 Task: In the  document Mothersday.pdf Add page color 'Light Pink'Light Pink . Insert watermark . Insert watermark  TATA Apply Font Style in watermark Lexend; font size  112 and place the watermark  Horizontally
Action: Mouse moved to (22, 68)
Screenshot: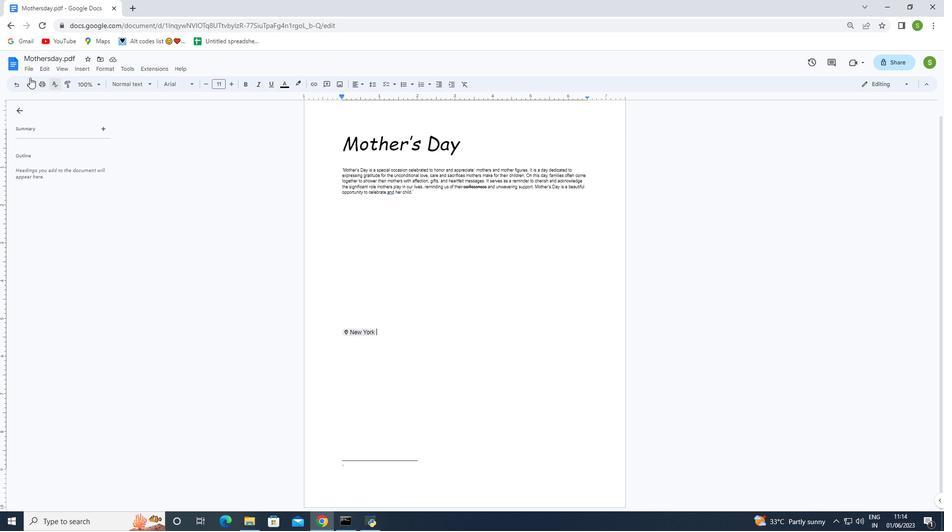 
Action: Mouse pressed left at (22, 68)
Screenshot: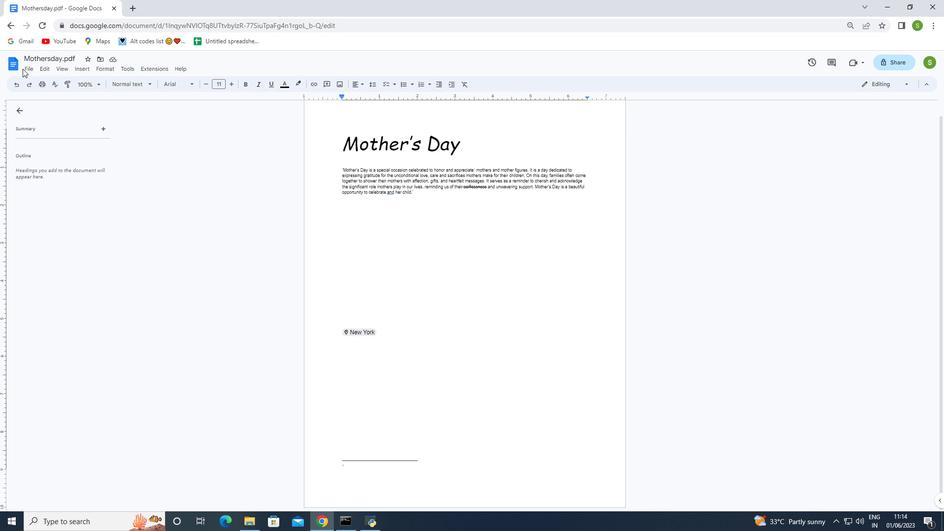 
Action: Mouse moved to (28, 69)
Screenshot: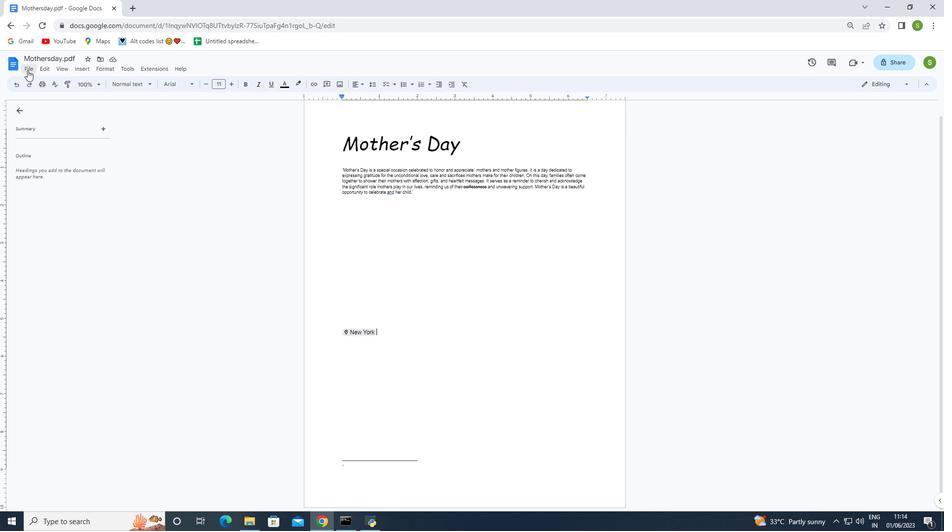
Action: Mouse pressed left at (28, 69)
Screenshot: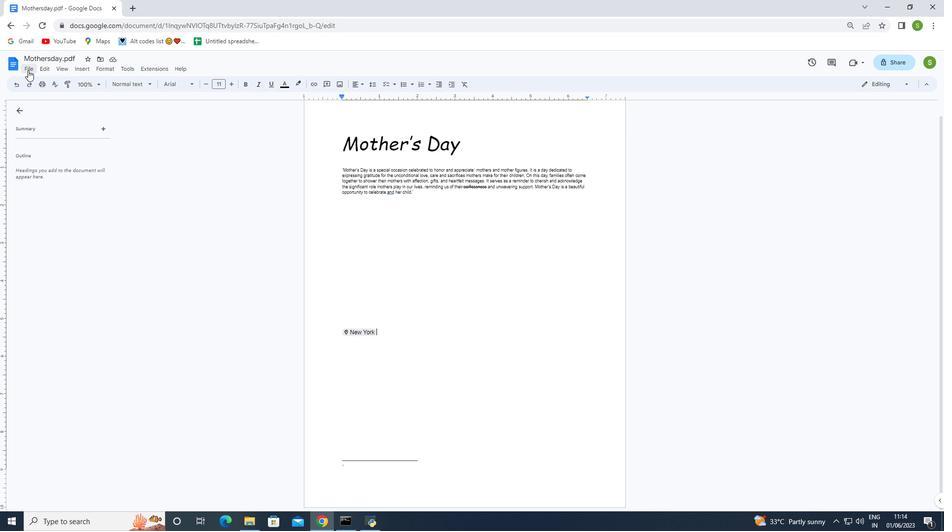 
Action: Mouse moved to (46, 175)
Screenshot: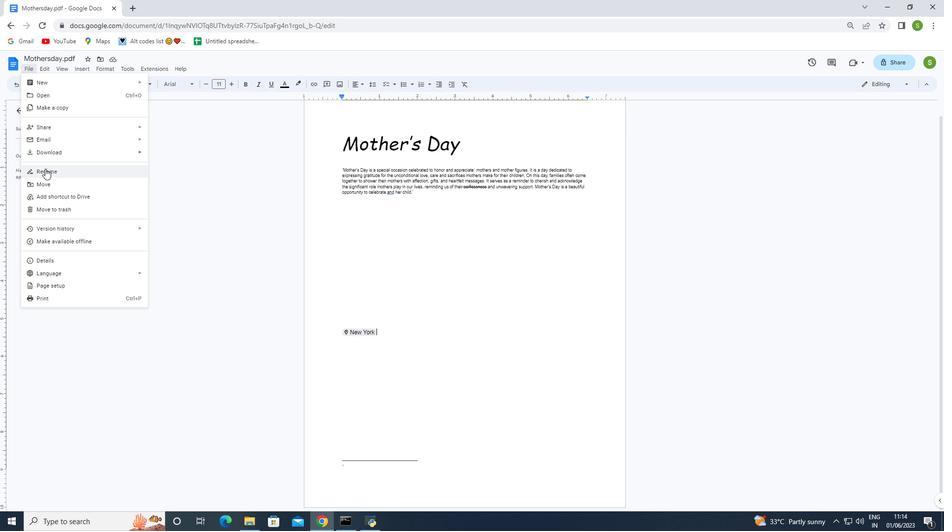 
Action: Mouse pressed left at (46, 175)
Screenshot: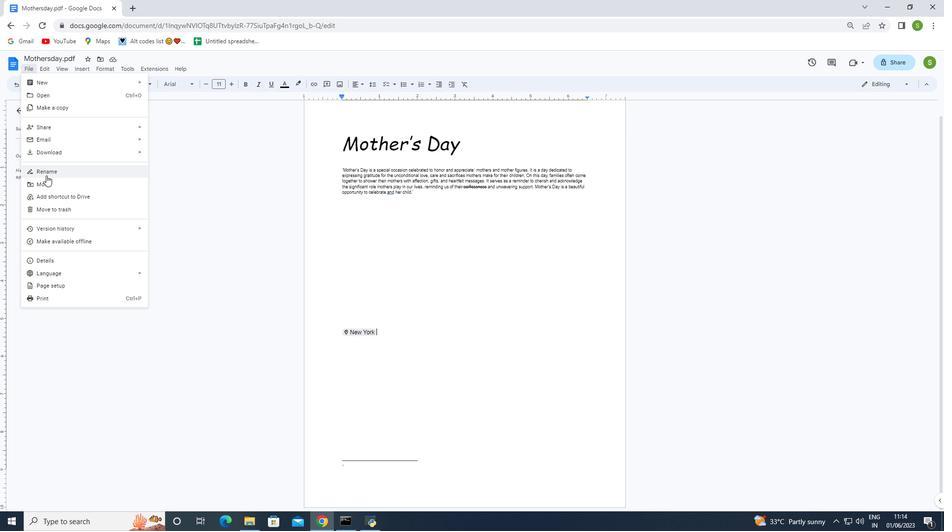 
Action: Mouse moved to (73, 55)
Screenshot: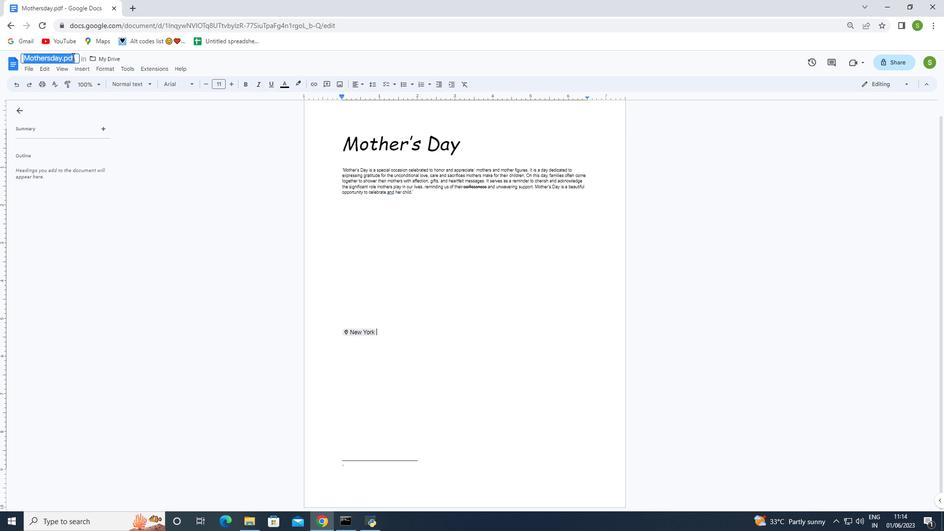 
Action: Mouse pressed left at (73, 55)
Screenshot: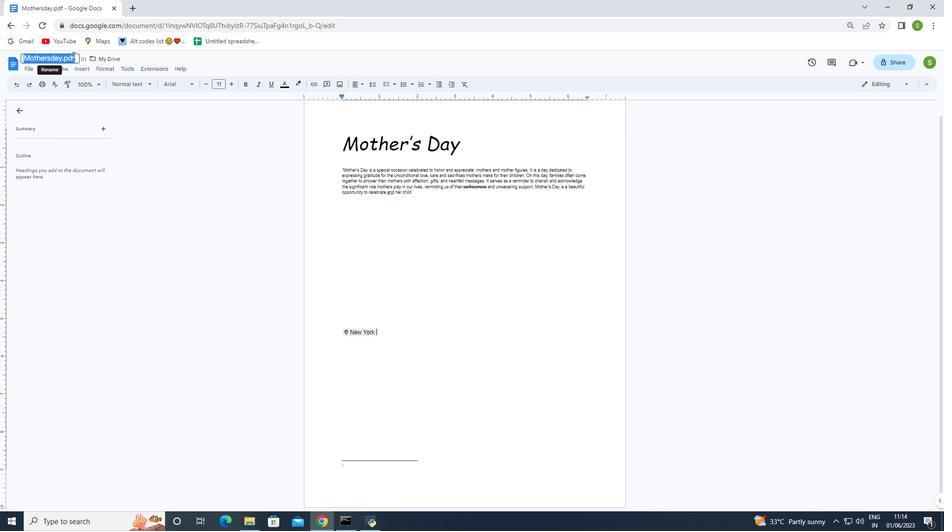
Action: Mouse moved to (154, 185)
Screenshot: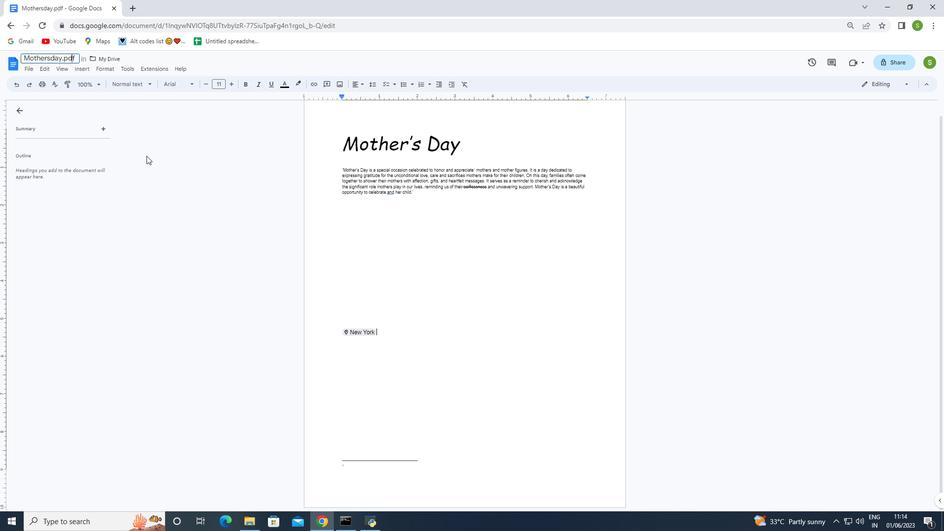 
Action: Mouse pressed left at (154, 185)
Screenshot: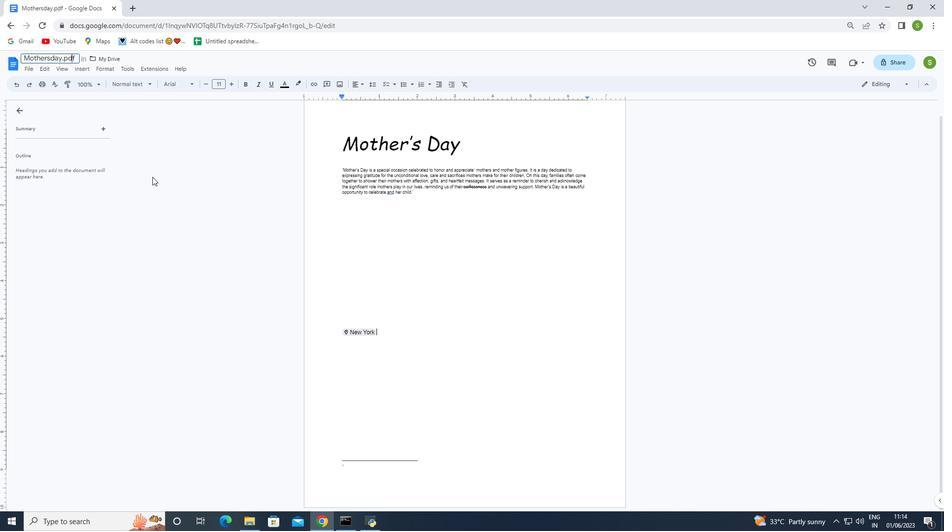 
Action: Mouse moved to (29, 69)
Screenshot: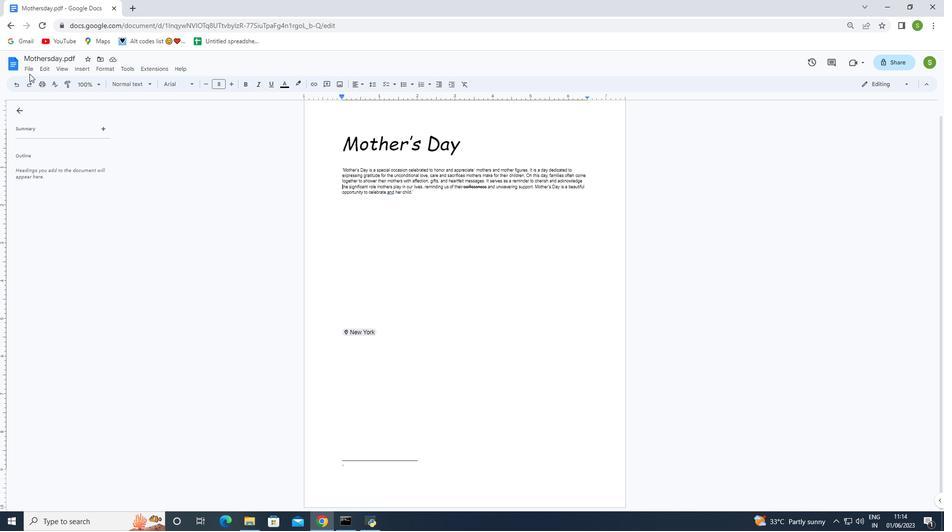 
Action: Mouse pressed left at (29, 69)
Screenshot: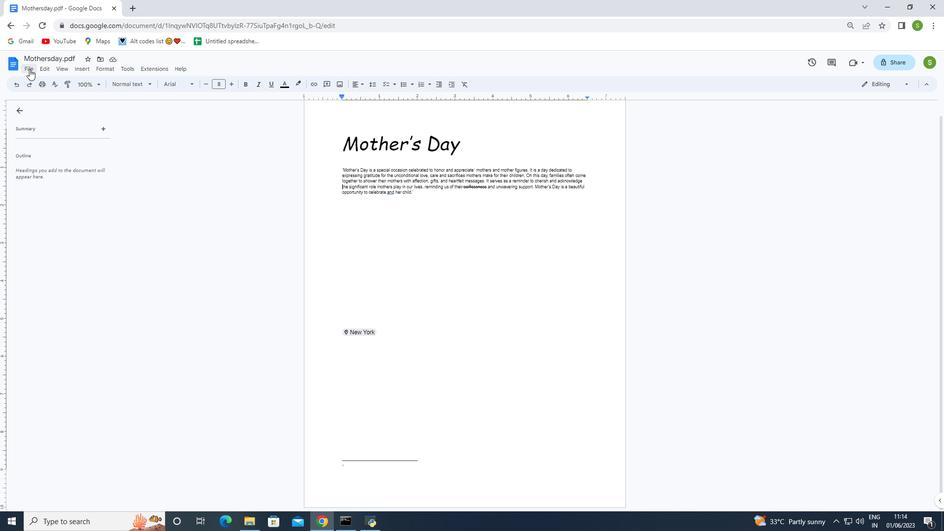 
Action: Mouse moved to (57, 284)
Screenshot: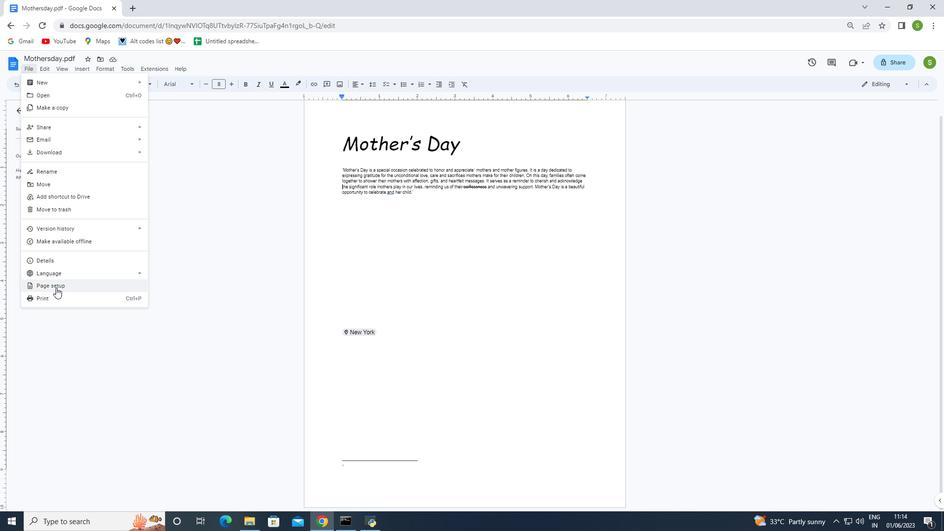 
Action: Mouse pressed left at (57, 284)
Screenshot: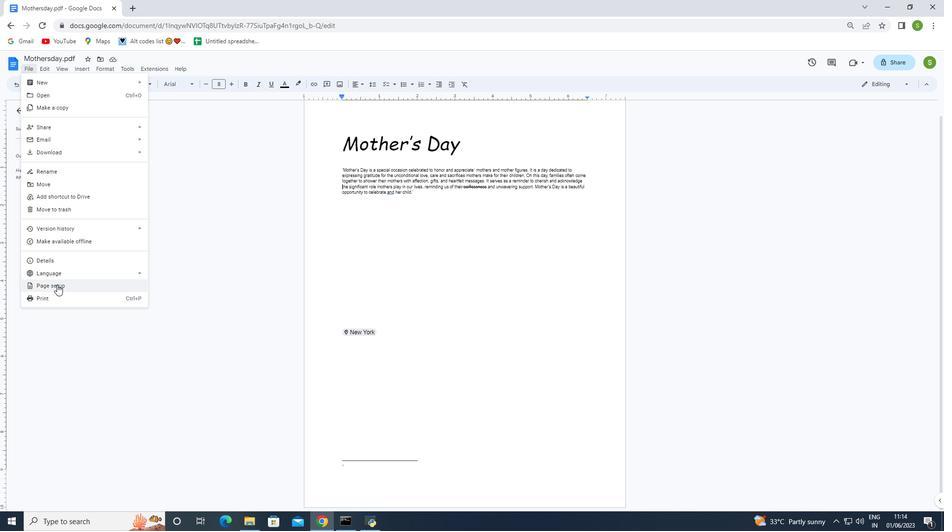 
Action: Mouse moved to (413, 335)
Screenshot: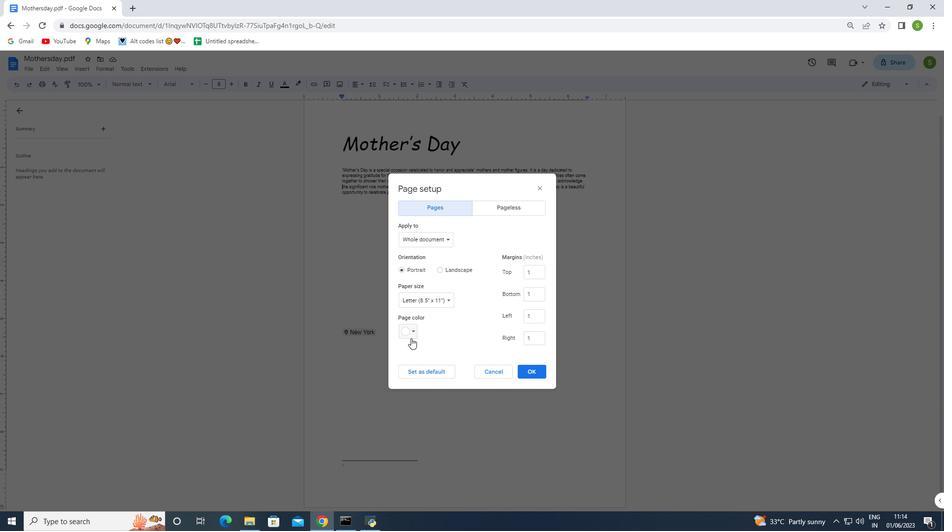 
Action: Mouse pressed left at (413, 335)
Screenshot: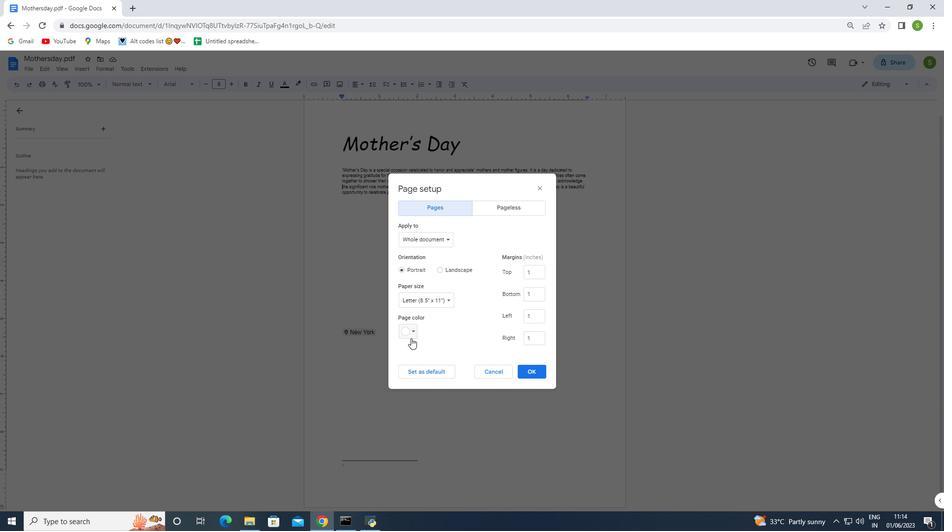 
Action: Mouse moved to (408, 422)
Screenshot: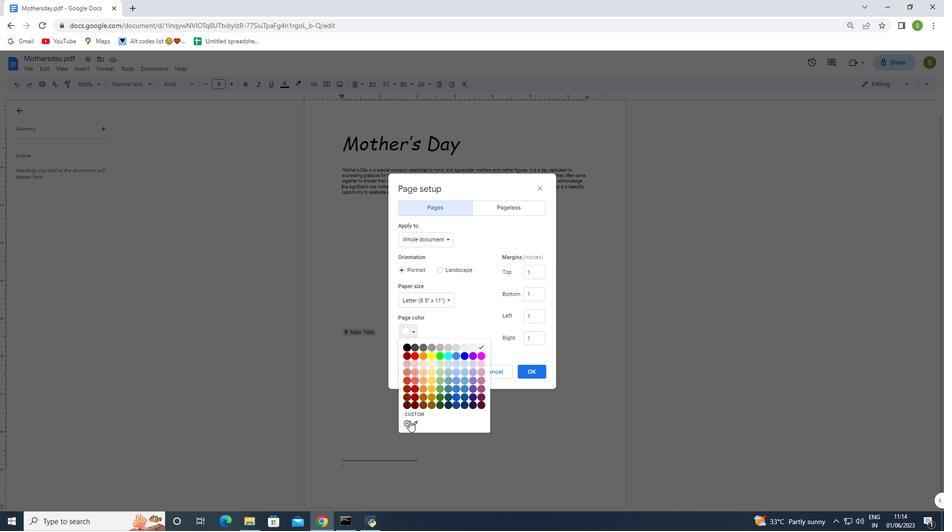 
Action: Mouse pressed left at (408, 422)
Screenshot: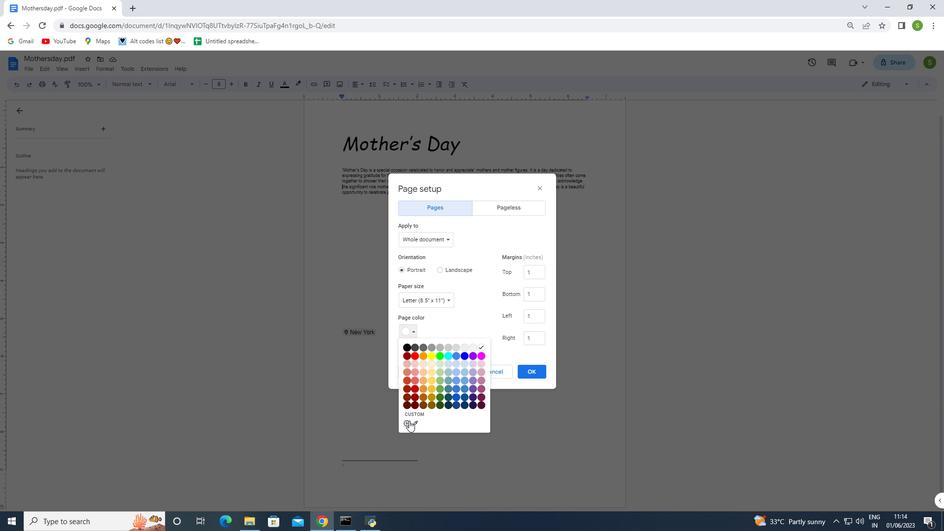 
Action: Mouse moved to (440, 315)
Screenshot: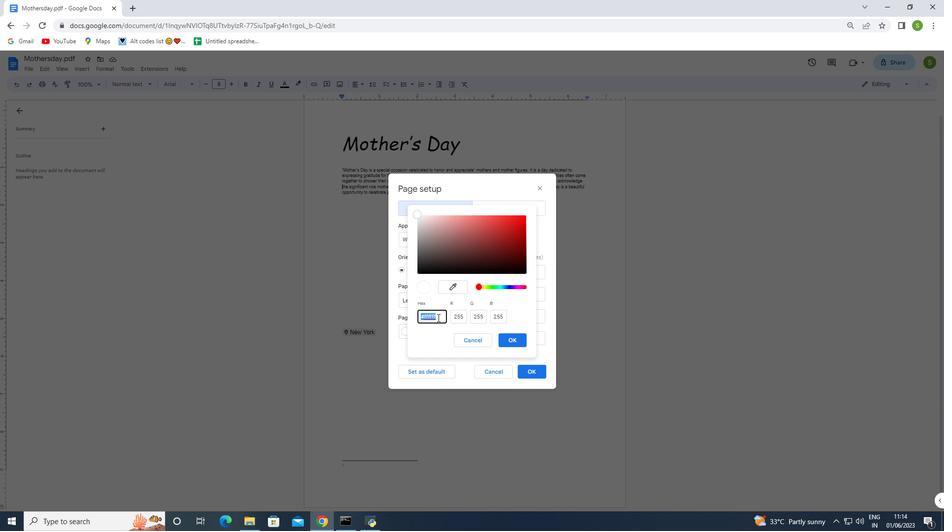 
Action: Mouse pressed left at (440, 315)
Screenshot: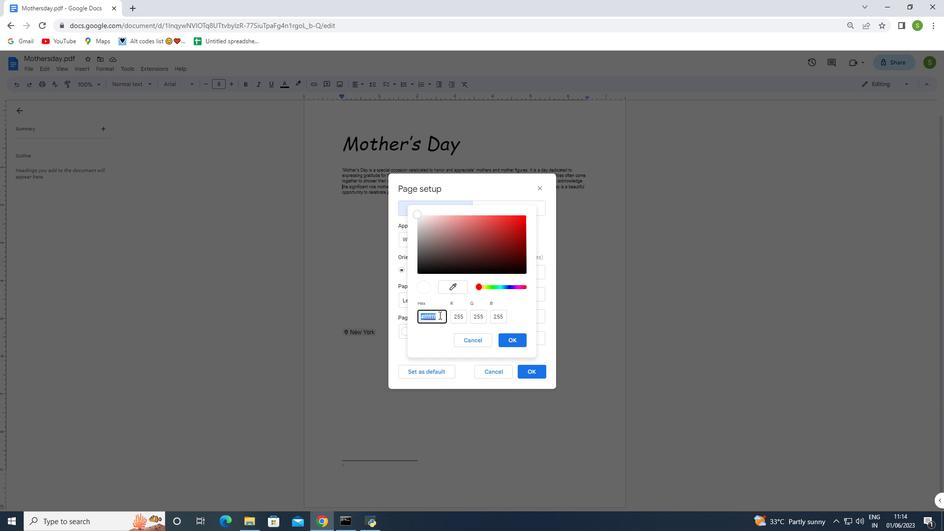 
Action: Mouse moved to (323, 367)
Screenshot: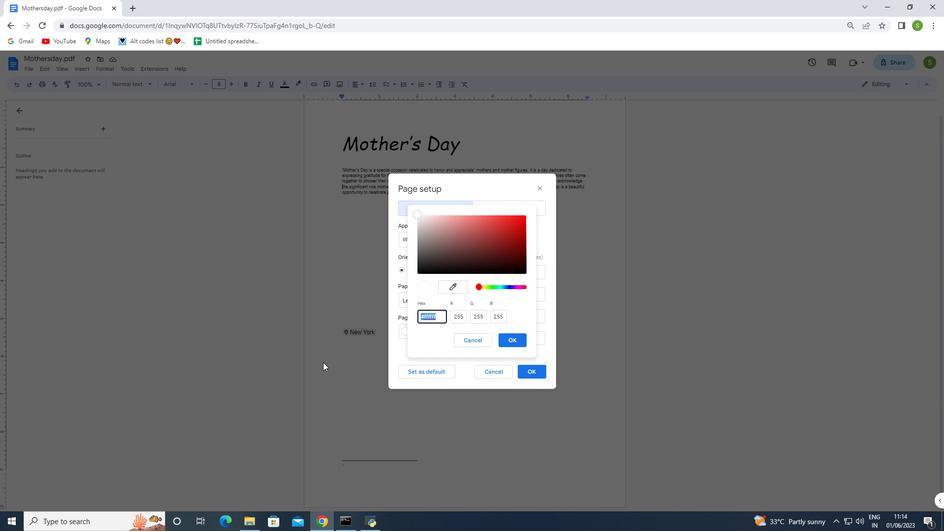 
Action: Key pressed ctrl+V
Screenshot: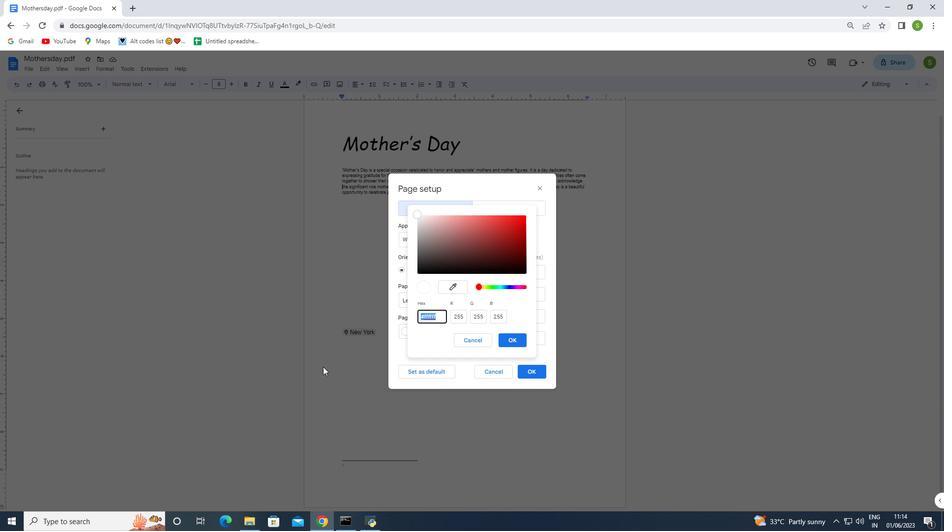 
Action: Mouse moved to (513, 336)
Screenshot: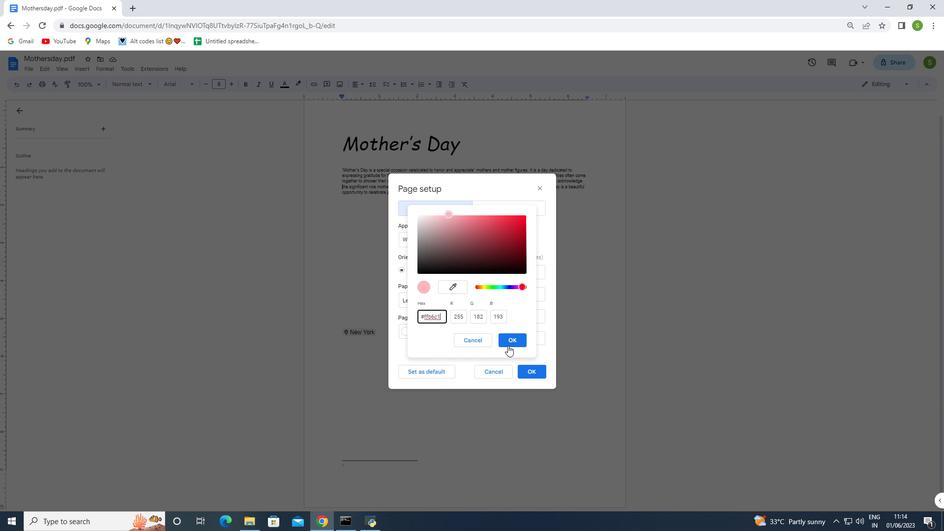 
Action: Mouse pressed left at (513, 336)
Screenshot: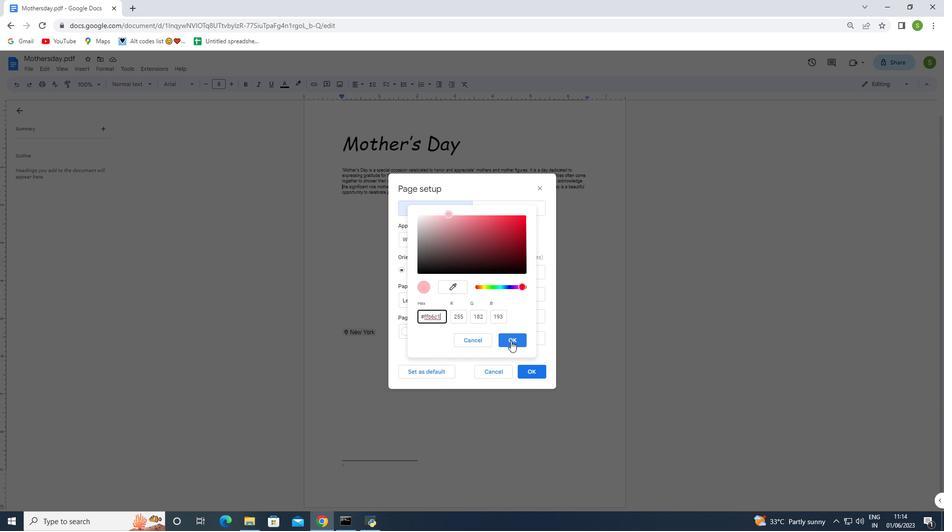 
Action: Mouse moved to (537, 373)
Screenshot: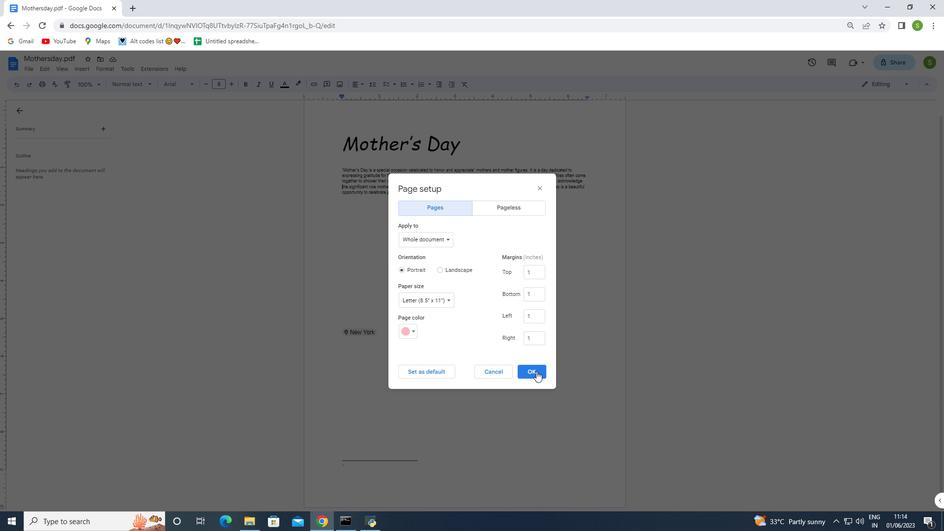 
Action: Mouse pressed left at (537, 373)
Screenshot: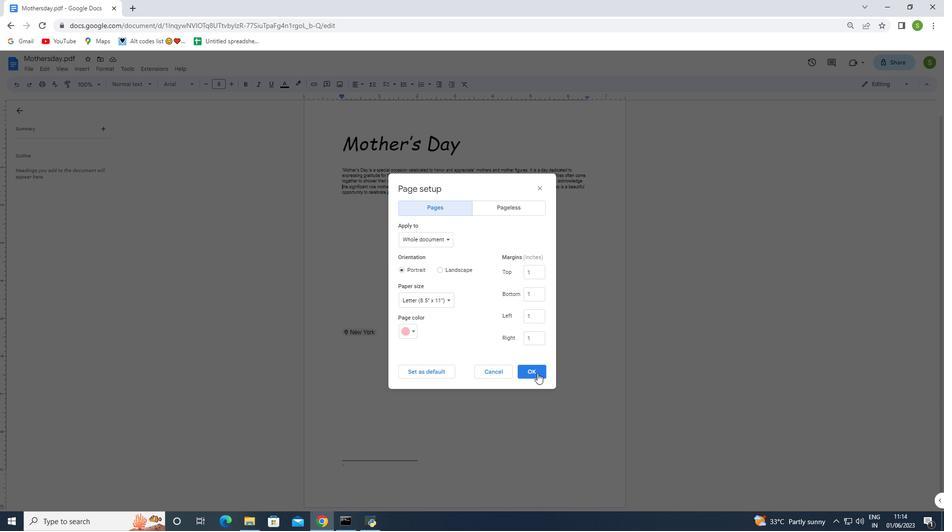 
Action: Mouse moved to (481, 374)
Screenshot: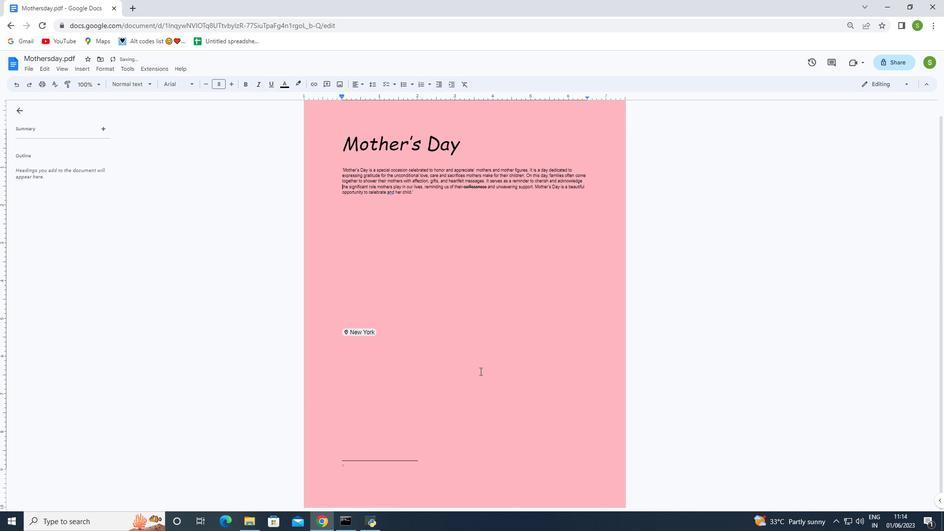 
Action: Mouse scrolled (481, 373) with delta (0, 0)
Screenshot: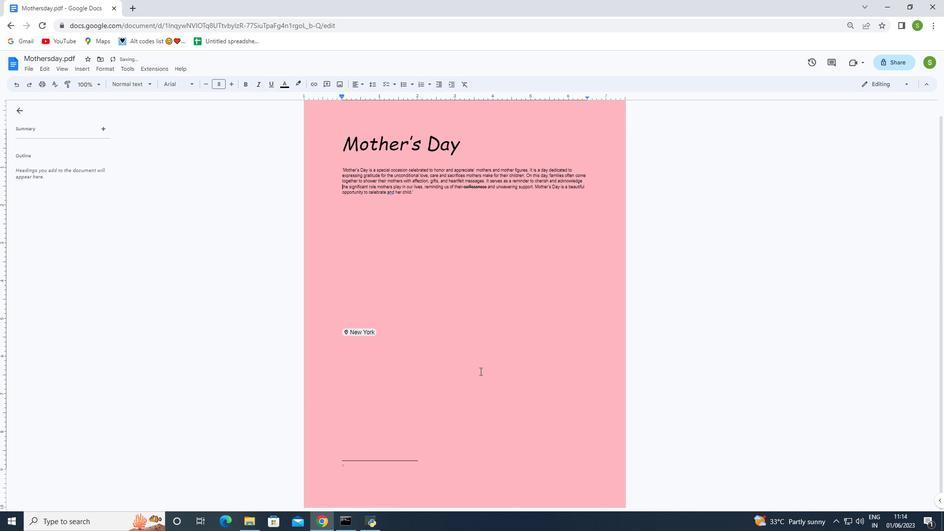 
Action: Mouse scrolled (481, 373) with delta (0, 0)
Screenshot: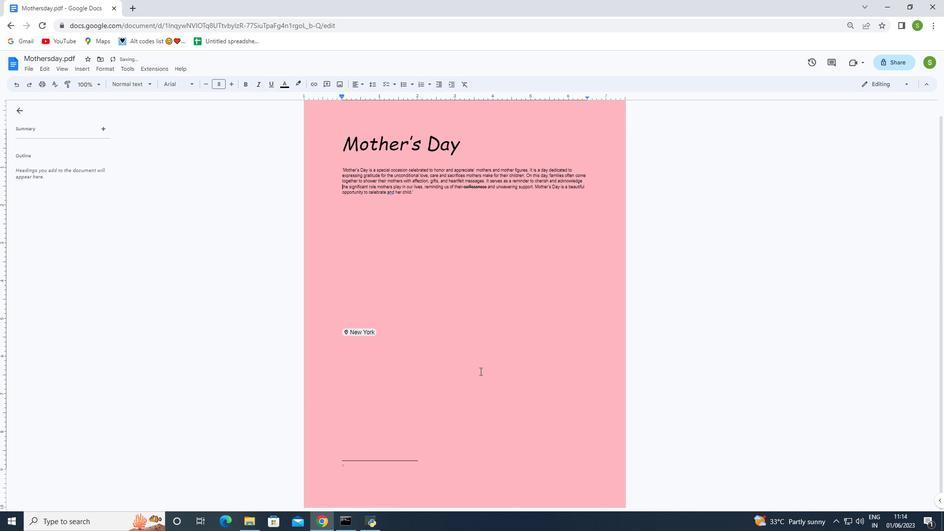 
Action: Mouse moved to (481, 374)
Screenshot: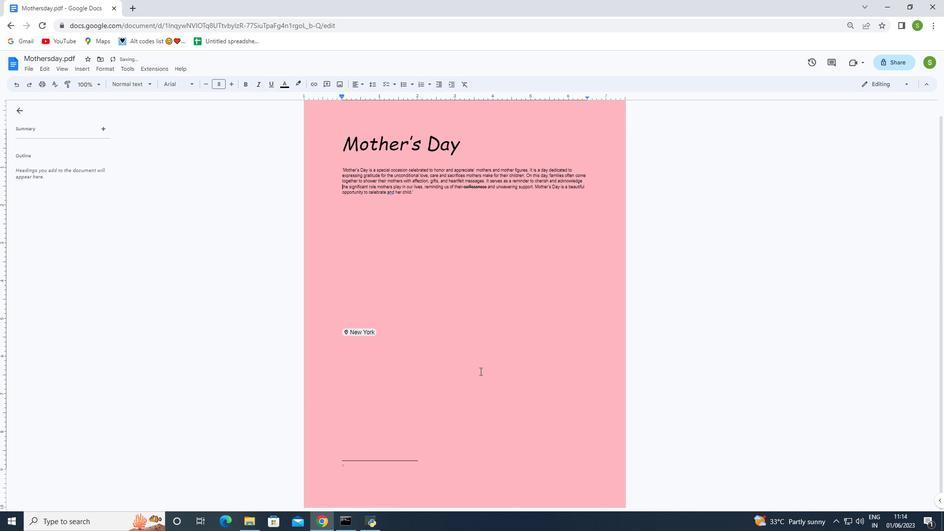
Action: Mouse scrolled (481, 374) with delta (0, 0)
Screenshot: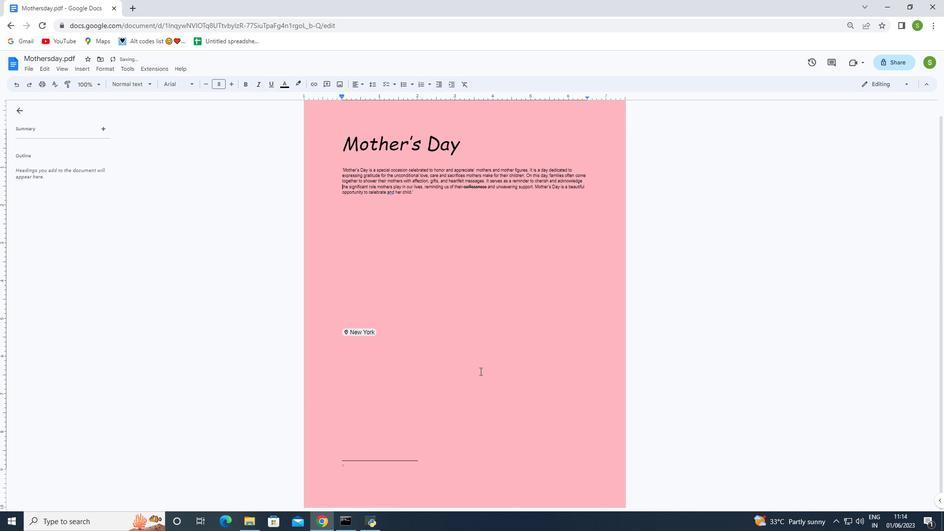 
Action: Mouse moved to (481, 375)
Screenshot: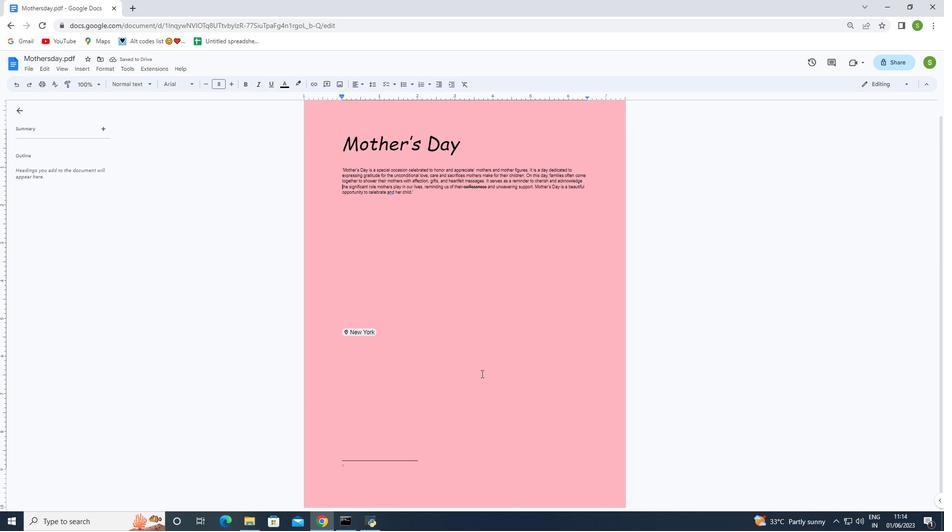 
Action: Mouse scrolled (481, 375) with delta (0, 0)
Screenshot: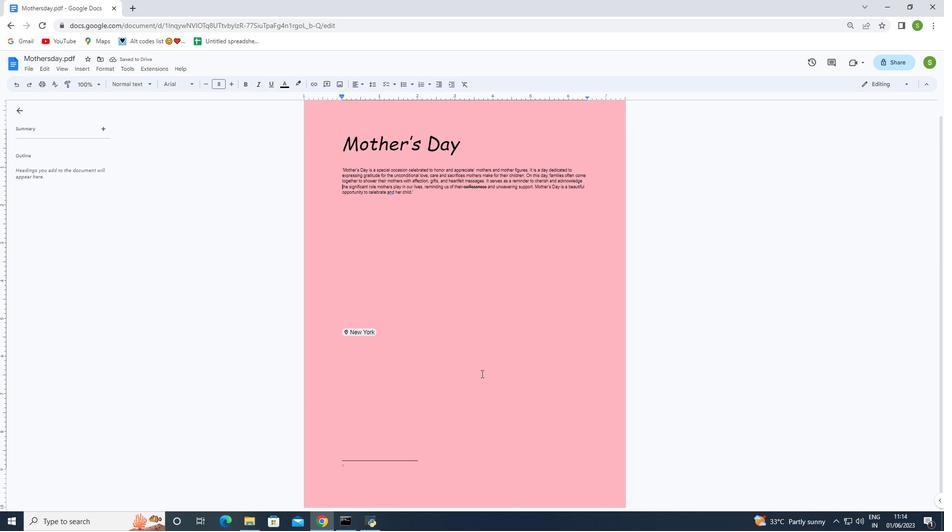 
Action: Mouse moved to (482, 378)
Screenshot: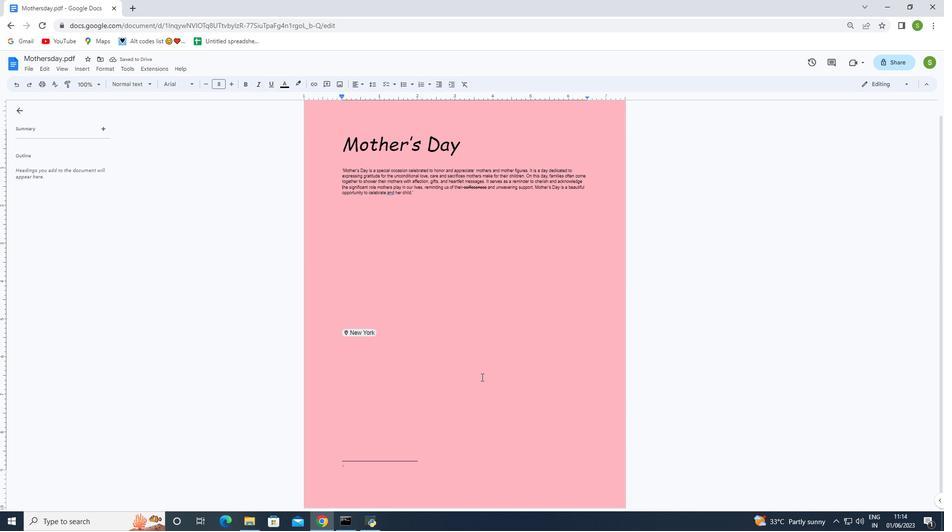 
Action: Mouse scrolled (482, 377) with delta (0, 0)
Screenshot: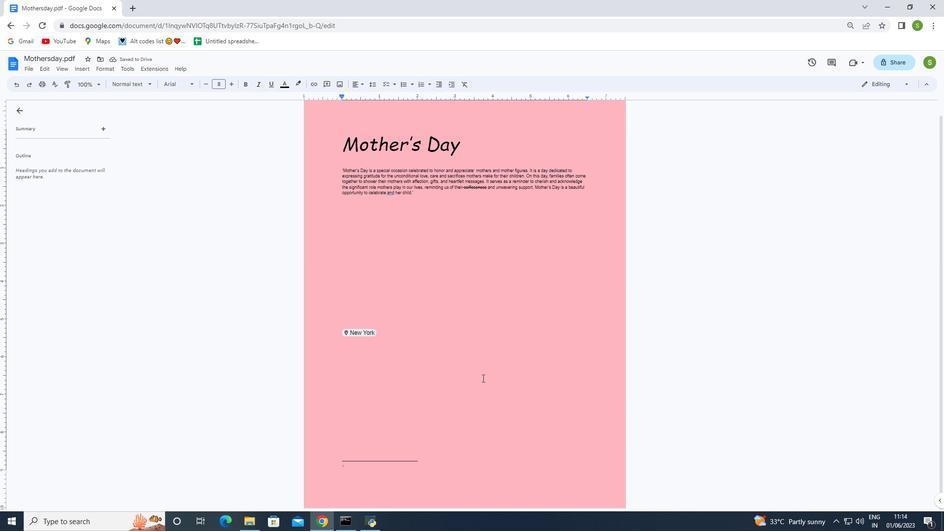
Action: Mouse scrolled (482, 377) with delta (0, 0)
Screenshot: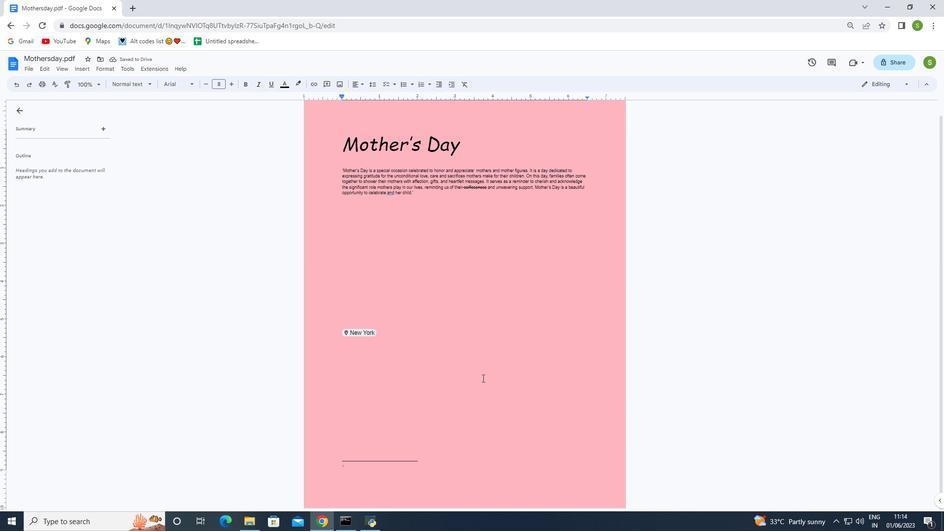 
Action: Mouse scrolled (482, 377) with delta (0, 0)
Screenshot: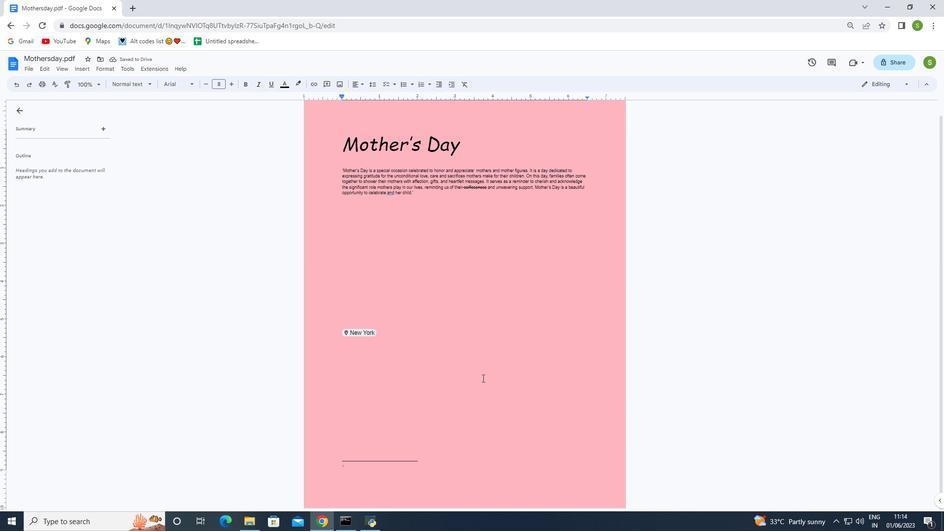 
Action: Mouse scrolled (482, 377) with delta (0, 0)
Screenshot: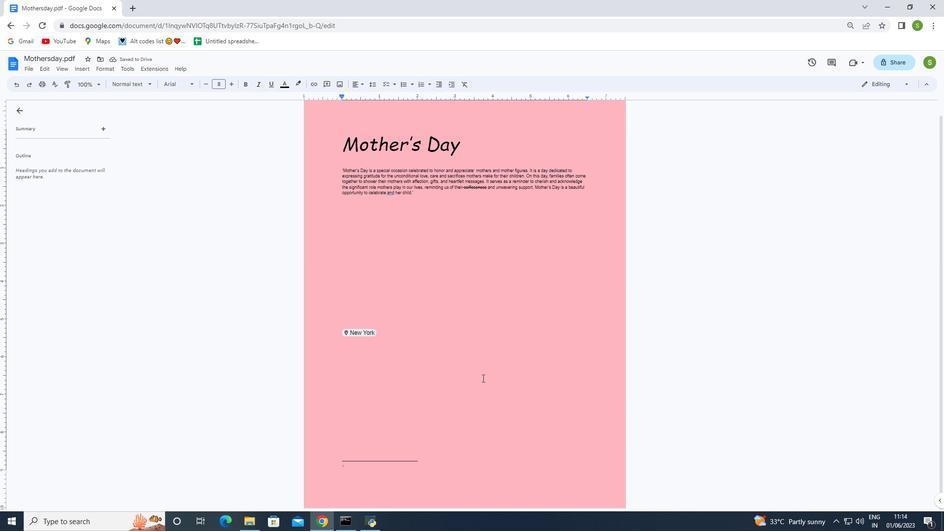 
Action: Mouse moved to (425, 459)
Screenshot: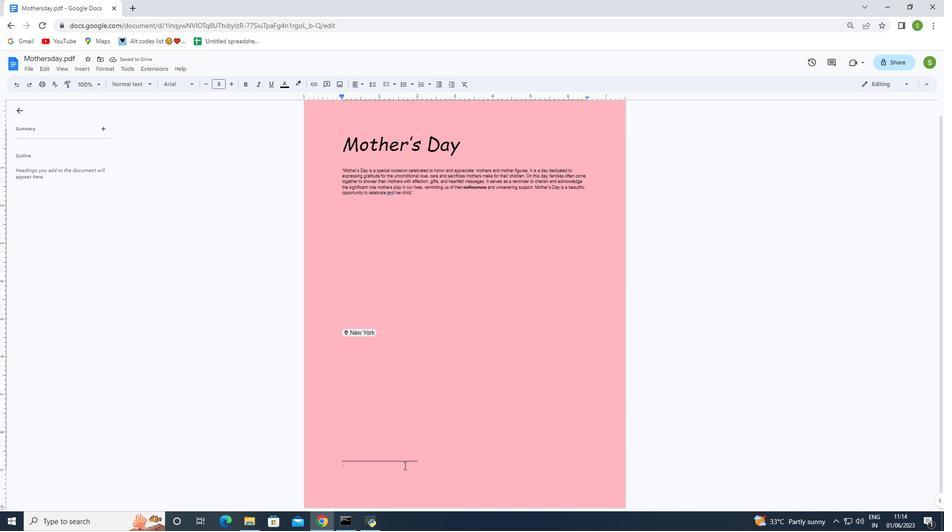 
Action: Mouse pressed left at (425, 459)
Screenshot: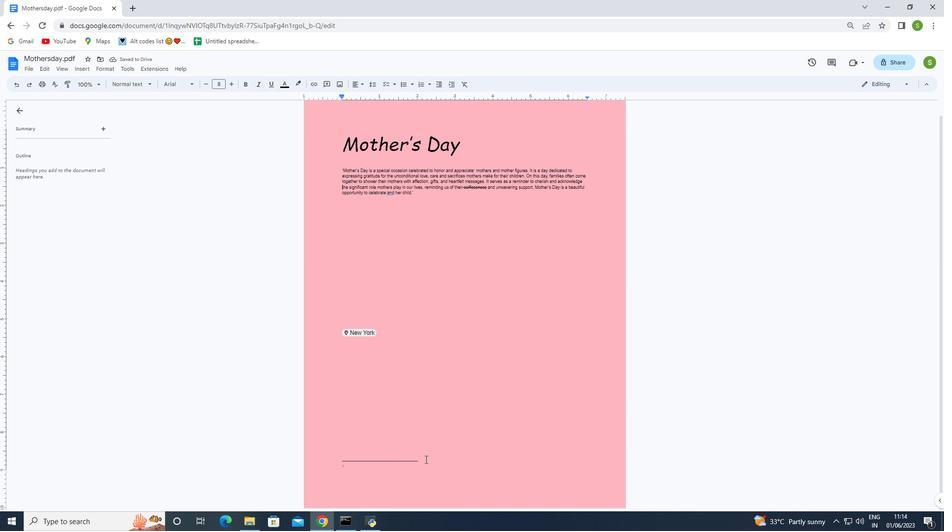 
Action: Mouse moved to (422, 465)
Screenshot: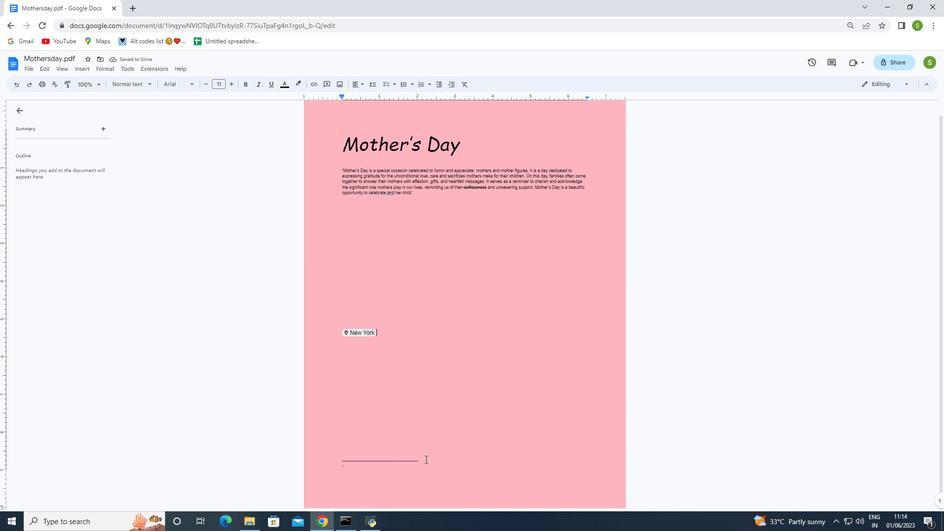 
Action: Mouse pressed left at (422, 465)
Screenshot: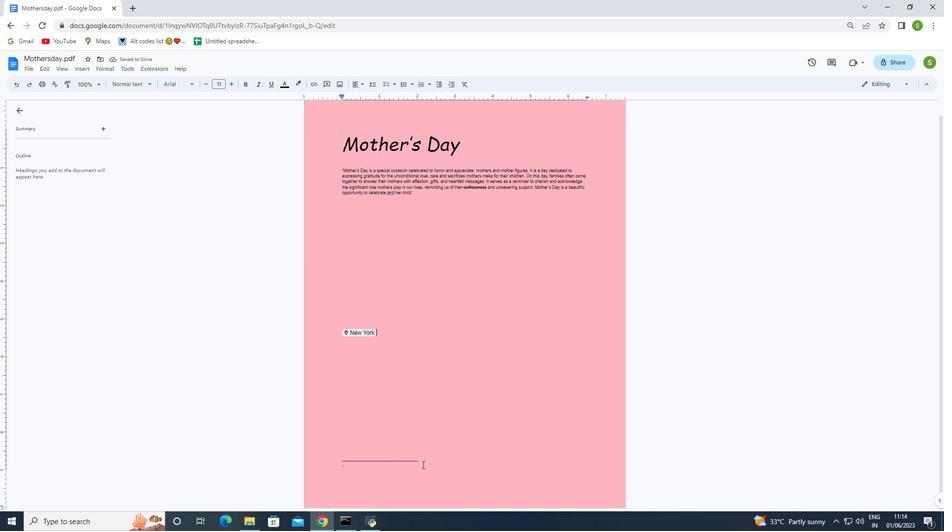 
Action: Mouse moved to (422, 465)
Screenshot: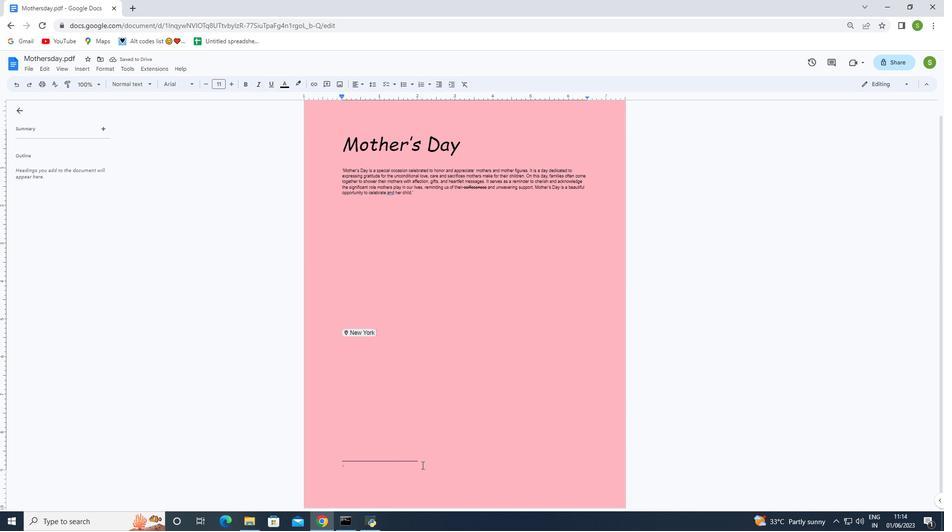 
Action: Mouse pressed left at (422, 465)
Screenshot: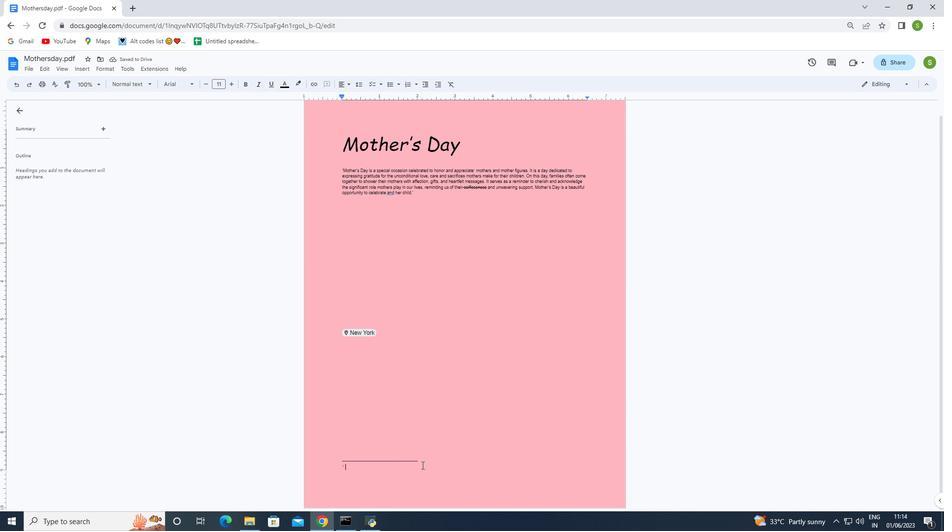 
Action: Mouse pressed left at (422, 465)
Screenshot: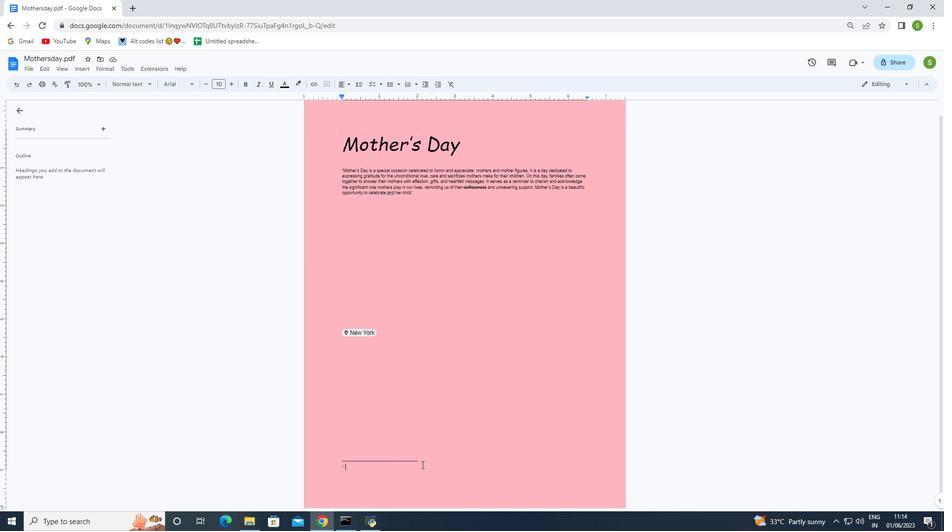 
Action: Mouse moved to (501, 487)
Screenshot: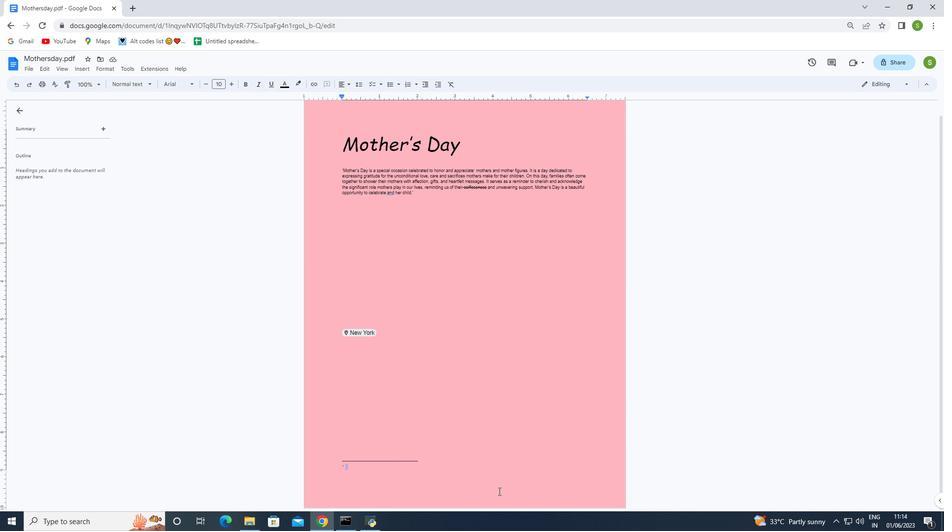 
Action: Key pressed <Key.backspace>
Screenshot: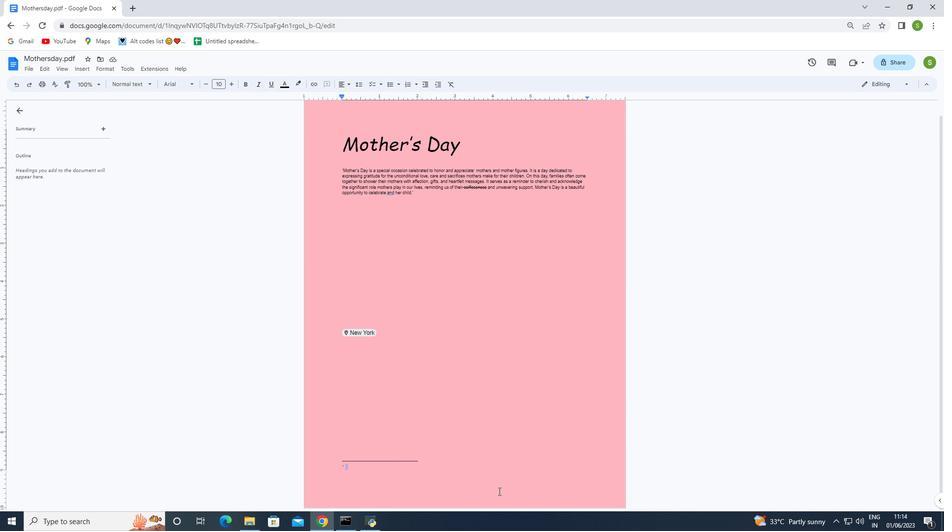 
Action: Mouse moved to (478, 466)
Screenshot: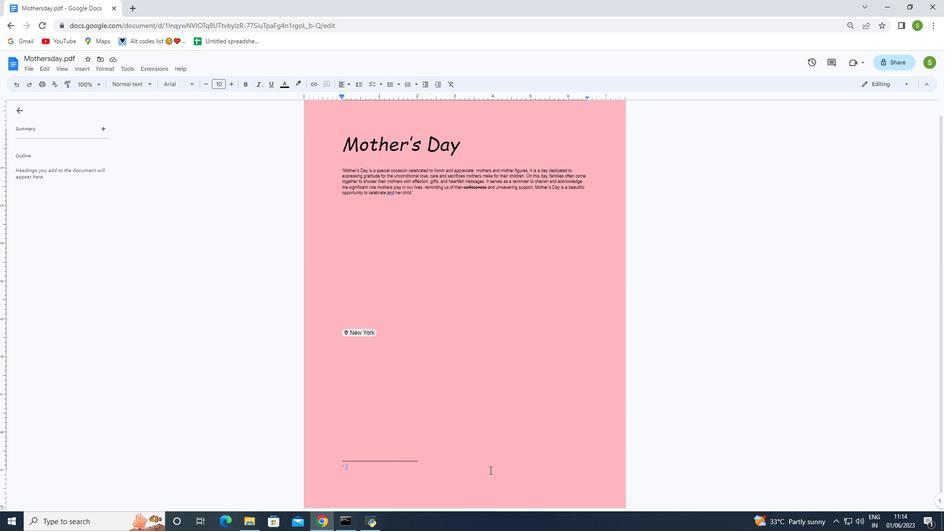 
Action: Key pressed <Key.backspace>
Screenshot: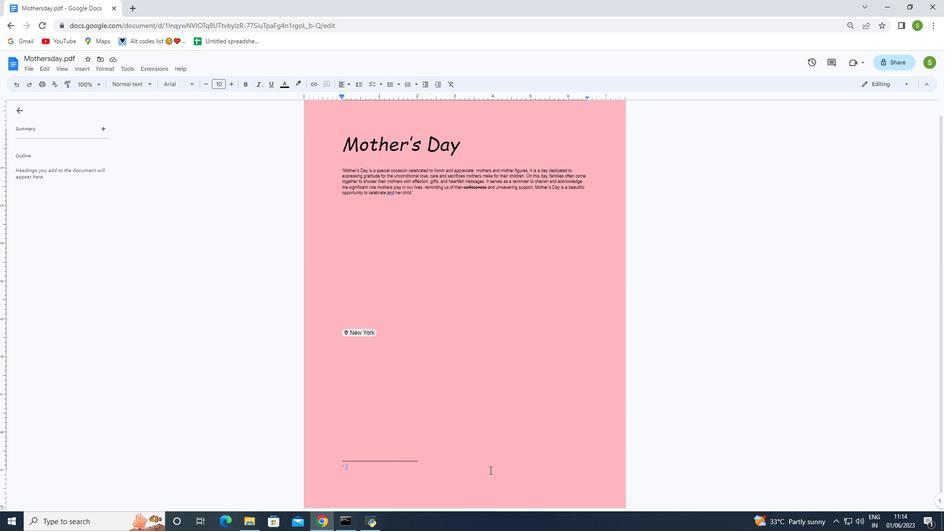 
Action: Mouse moved to (428, 469)
Screenshot: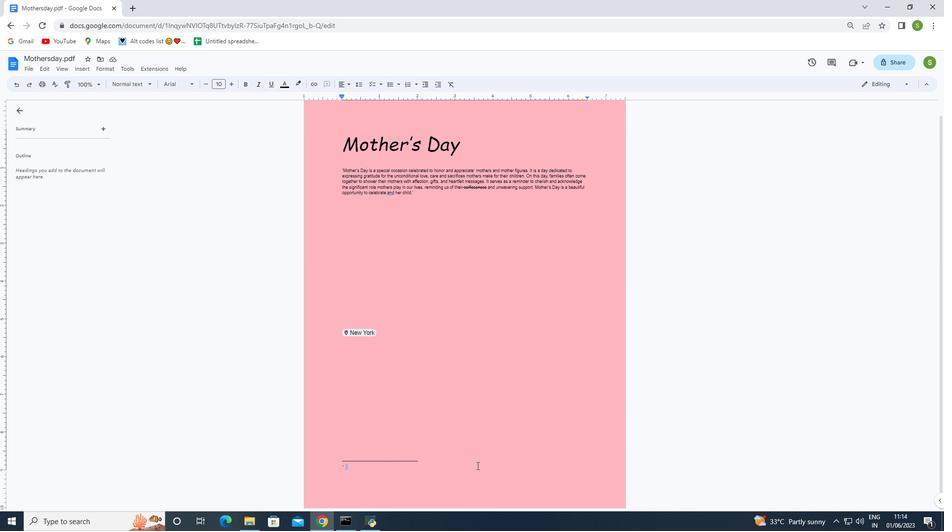 
Action: Key pressed <Key.backspace>
Screenshot: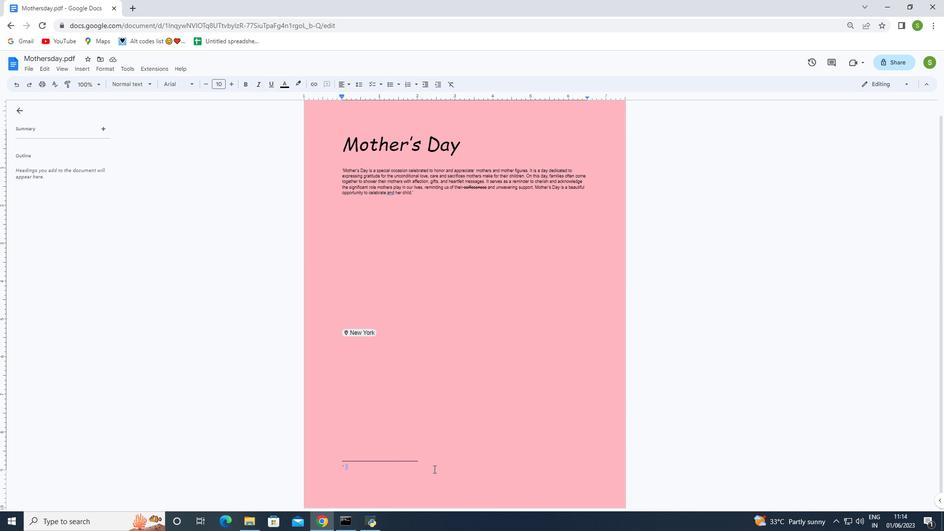 
Action: Mouse moved to (361, 469)
Screenshot: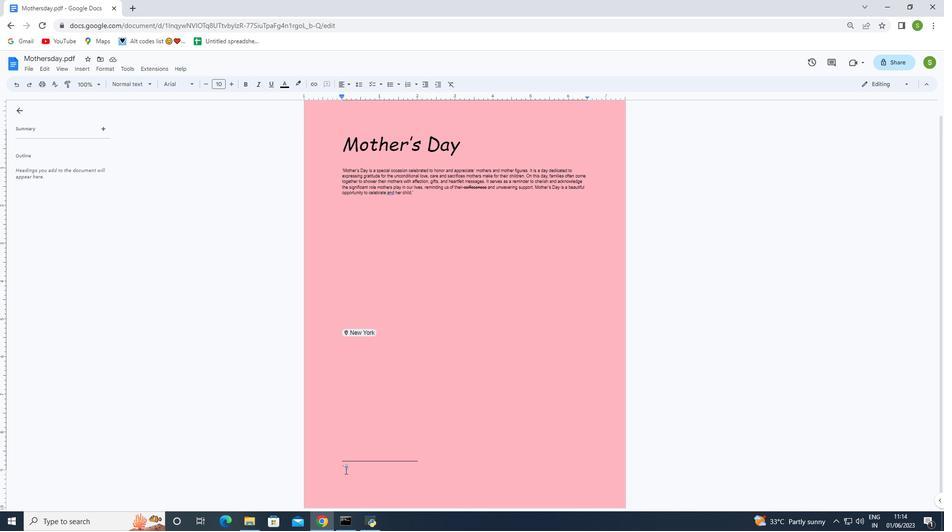 
Action: Mouse pressed left at (361, 469)
Screenshot: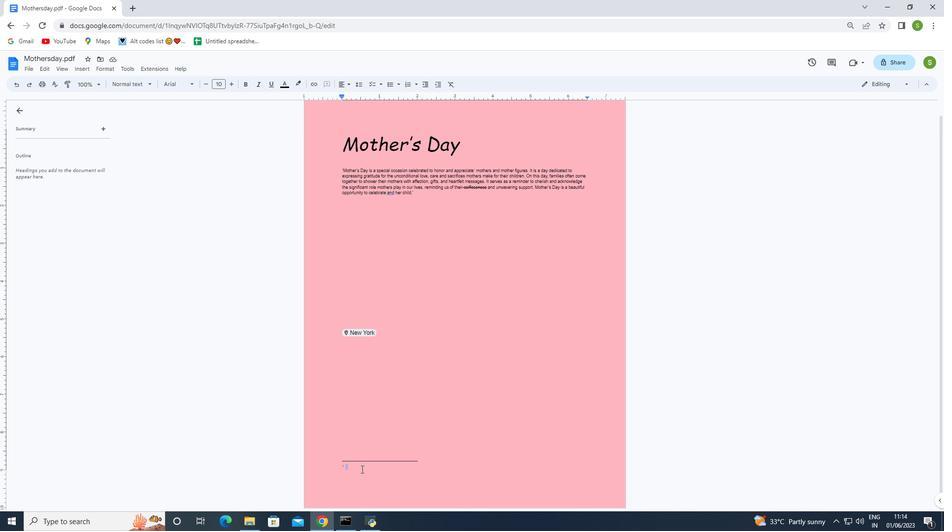 
Action: Mouse moved to (364, 469)
Screenshot: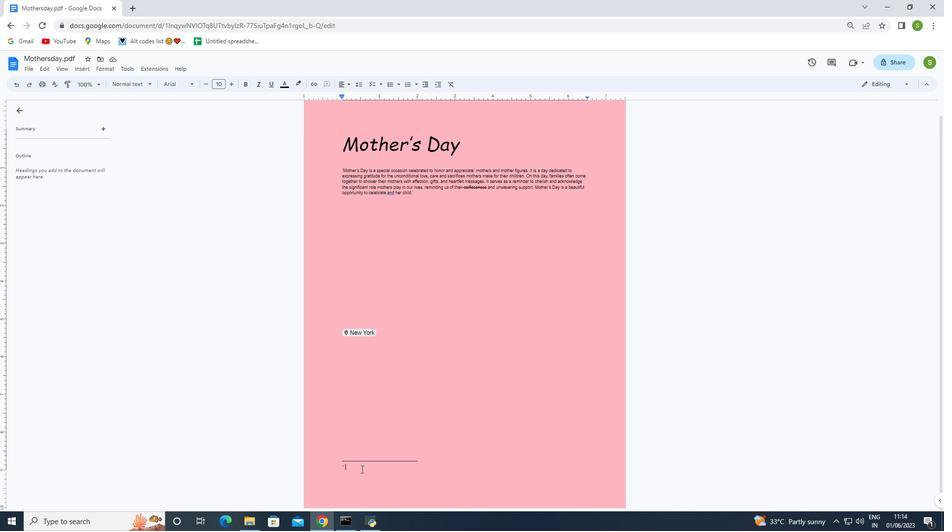 
Action: Key pressed <Key.backspace>
Screenshot: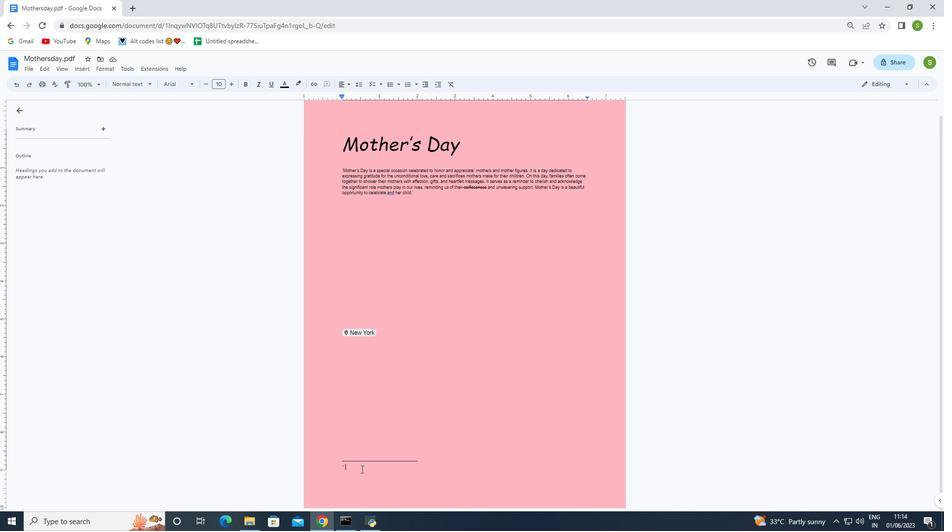 
Action: Mouse moved to (405, 476)
Screenshot: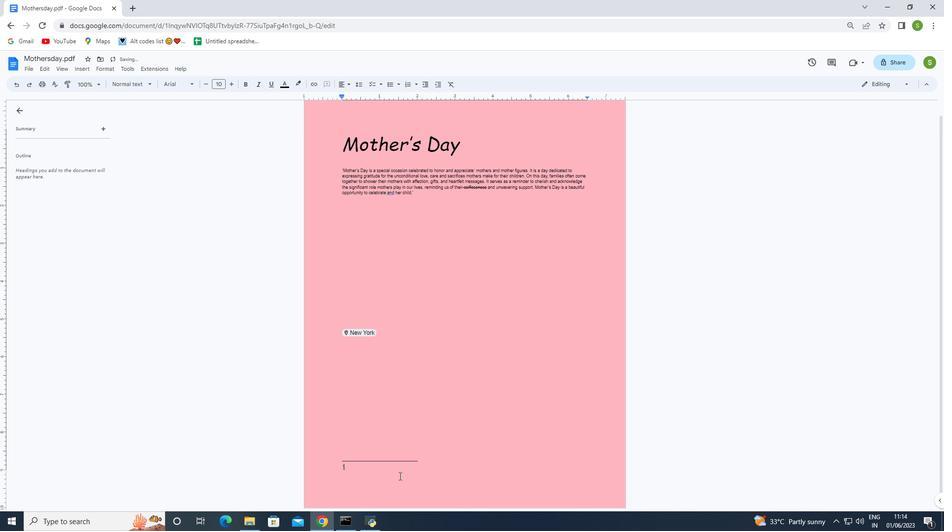 
Action: Key pressed <Key.backspace>
Screenshot: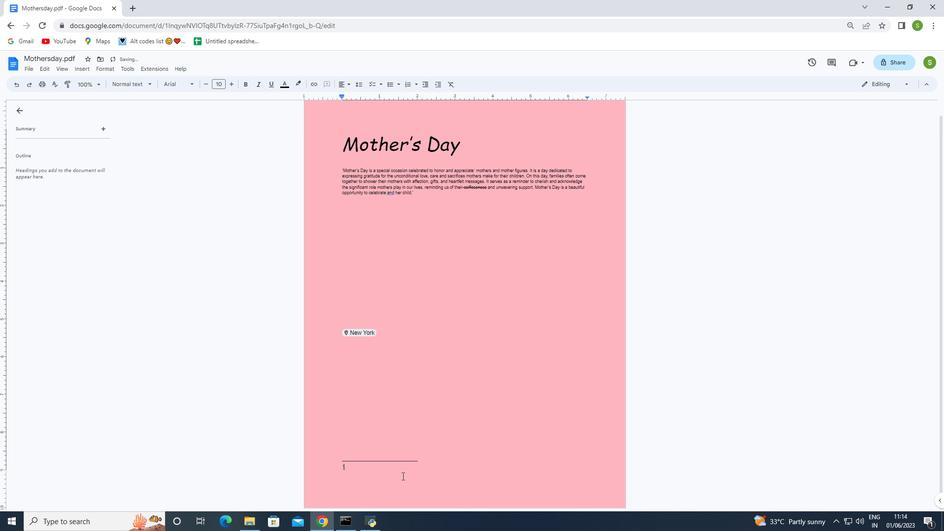 
Action: Mouse moved to (405, 477)
Screenshot: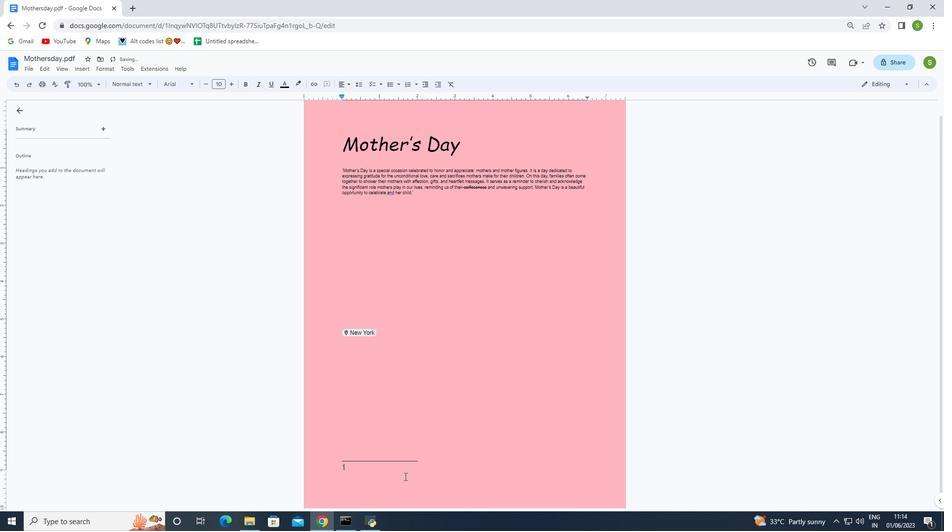 
Action: Key pressed <Key.backspace>
Screenshot: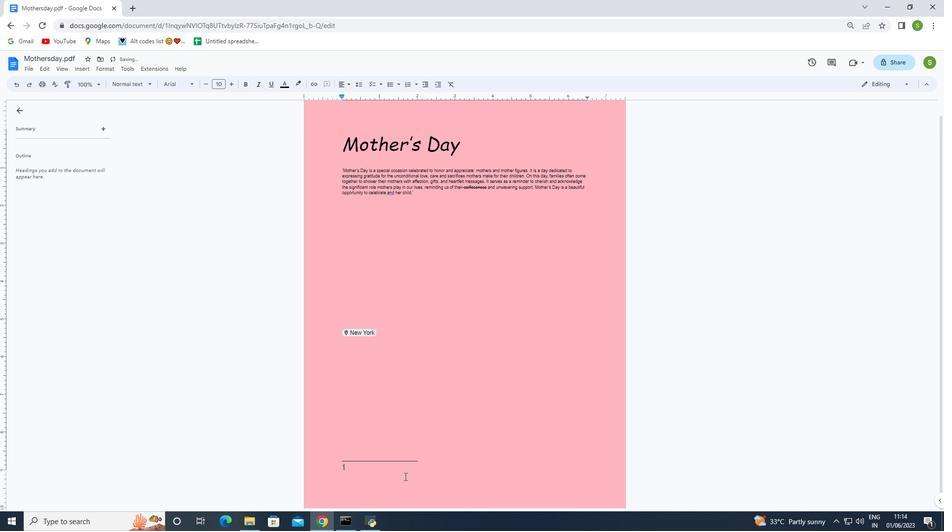 
Action: Mouse moved to (416, 477)
Screenshot: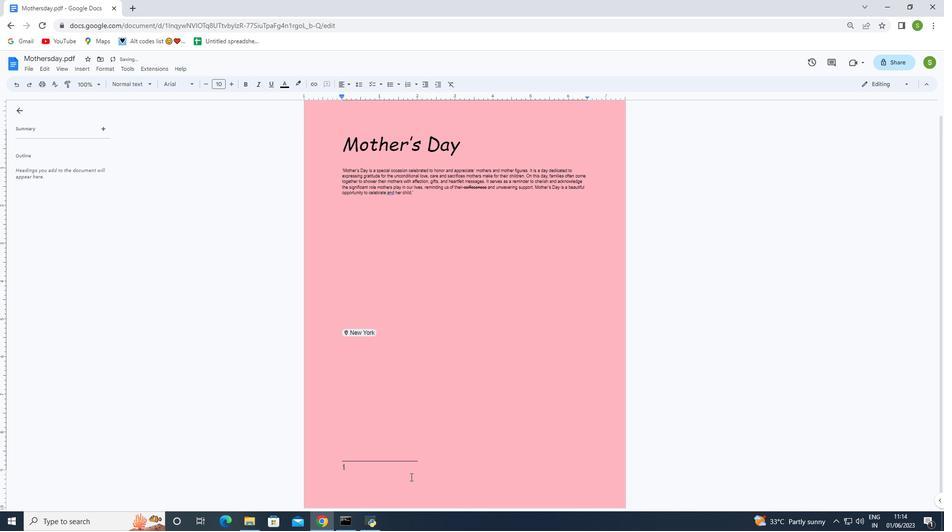 
Action: Key pressed <Key.backspace>
Screenshot: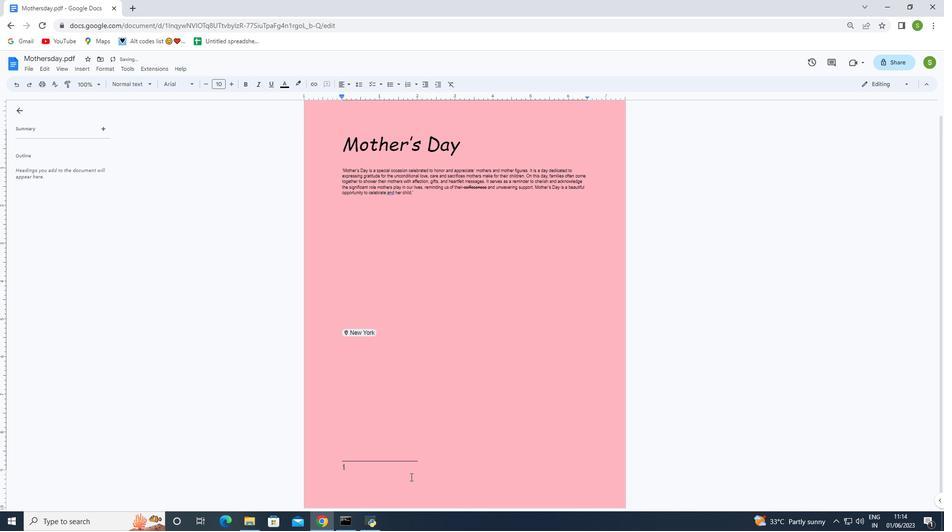 
Action: Mouse moved to (419, 466)
Screenshot: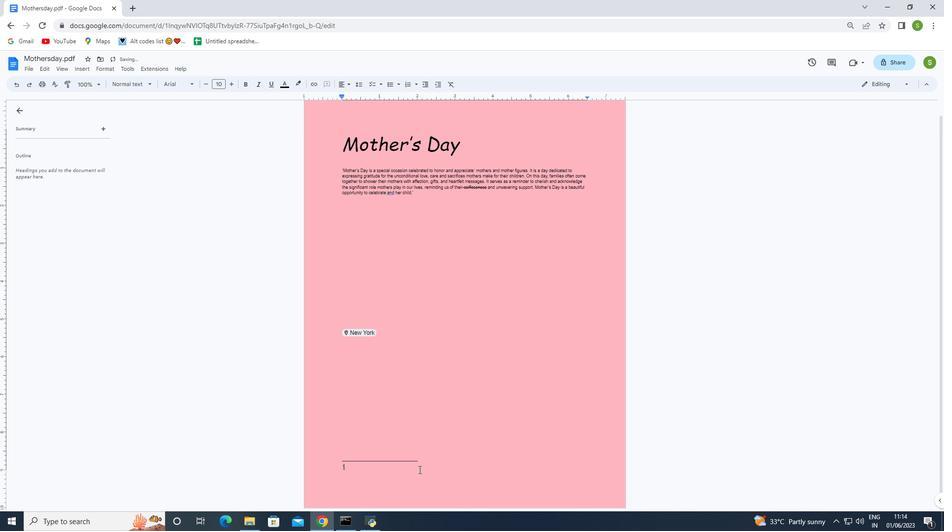 
Action: Key pressed <Key.backspace>
Screenshot: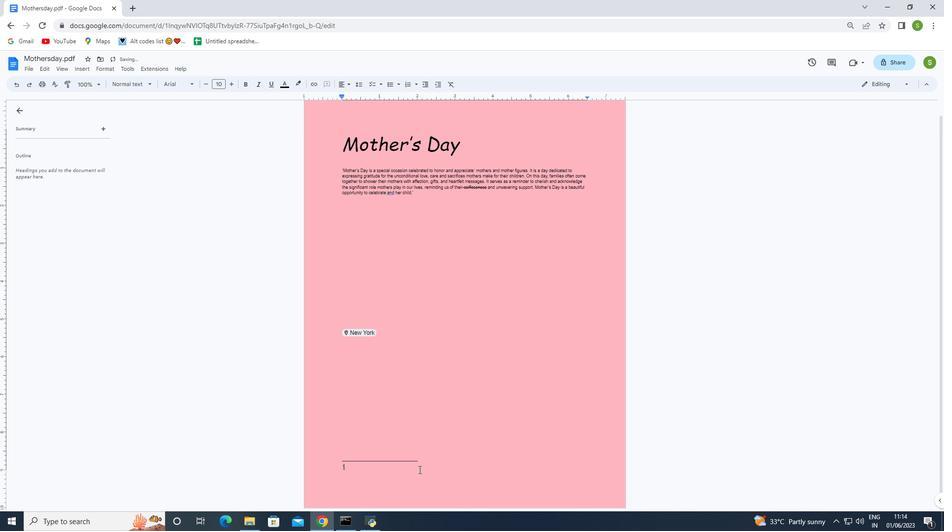 
Action: Mouse moved to (422, 460)
Screenshot: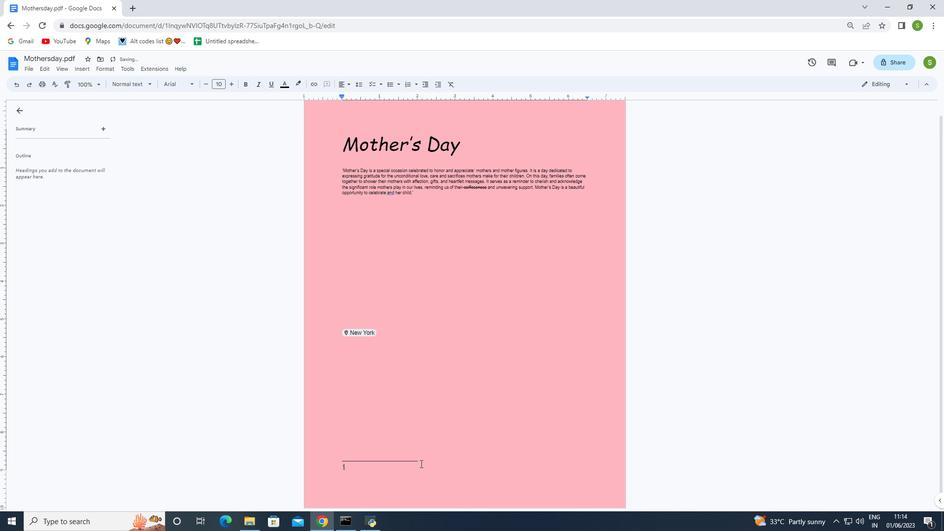 
Action: Mouse pressed left at (422, 460)
Screenshot: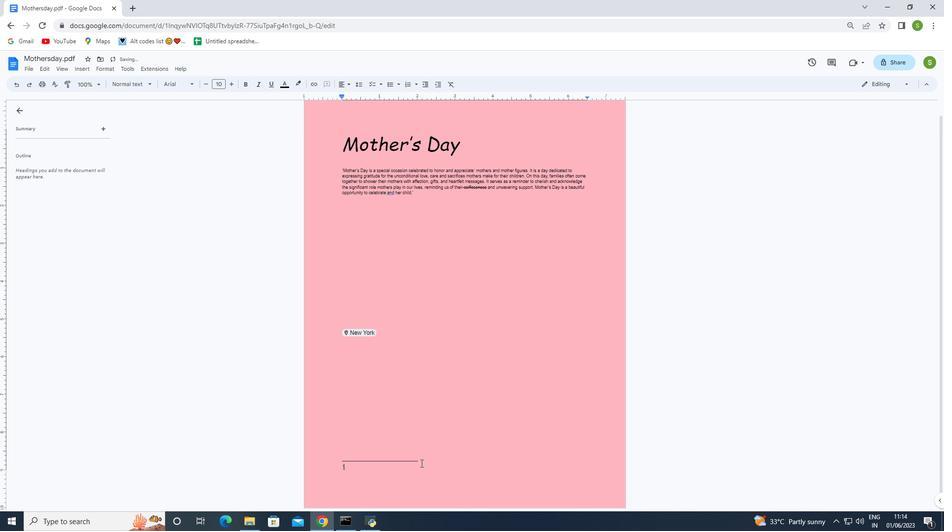 
Action: Key pressed <Key.backspace>
Screenshot: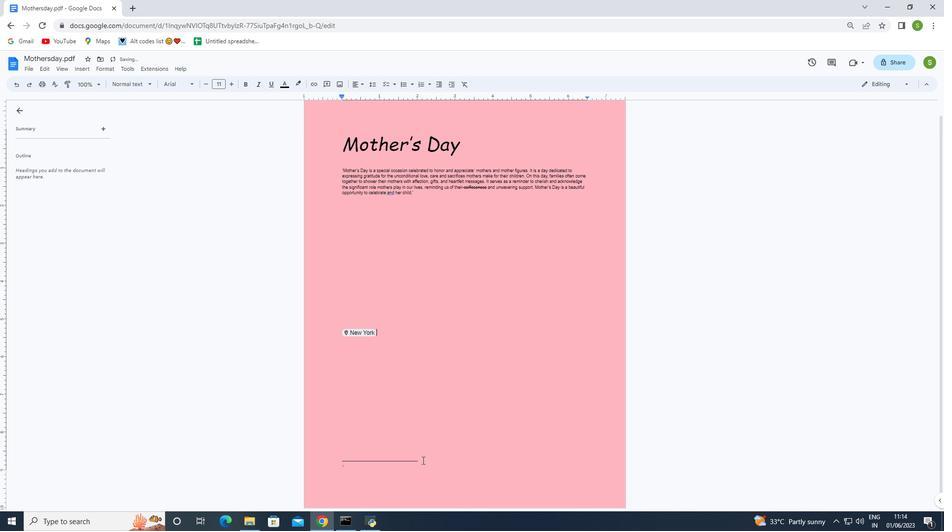 
Action: Mouse moved to (432, 478)
Screenshot: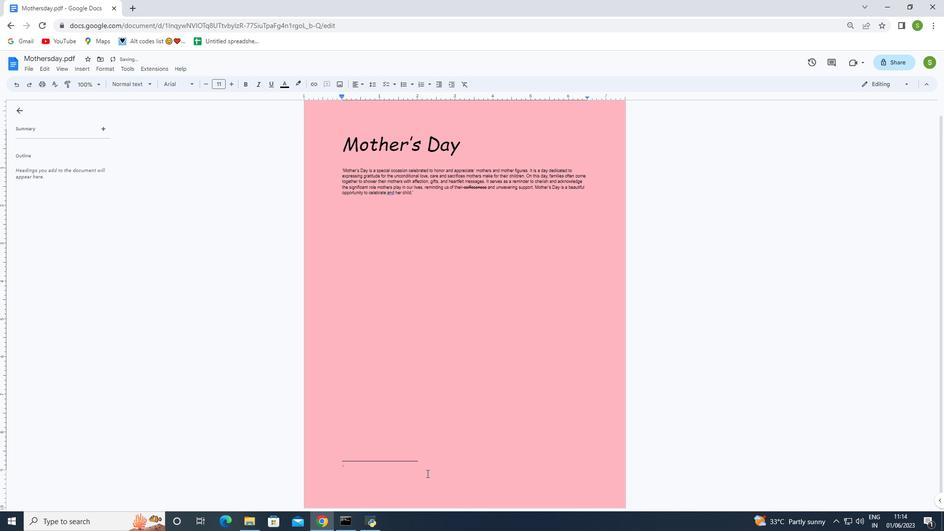
Action: Key pressed ctrl+Z
Screenshot: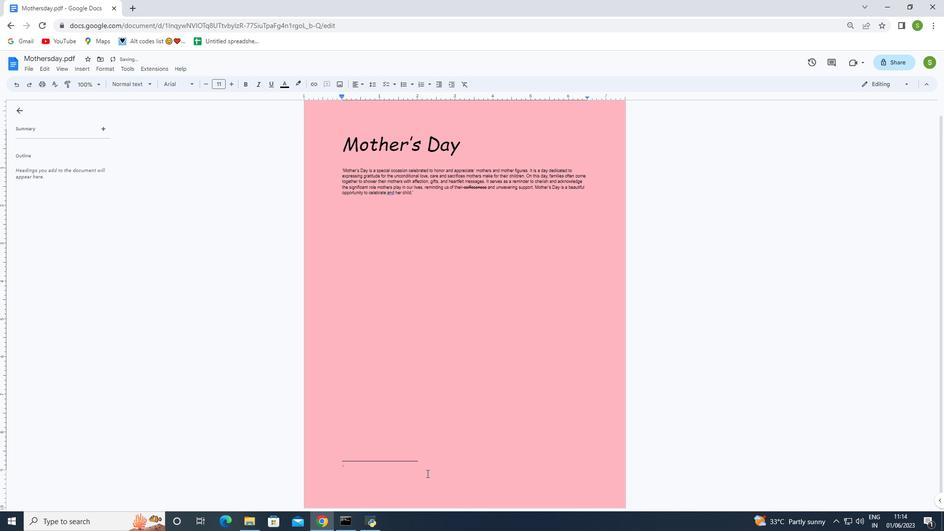 
Action: Mouse moved to (324, 458)
Screenshot: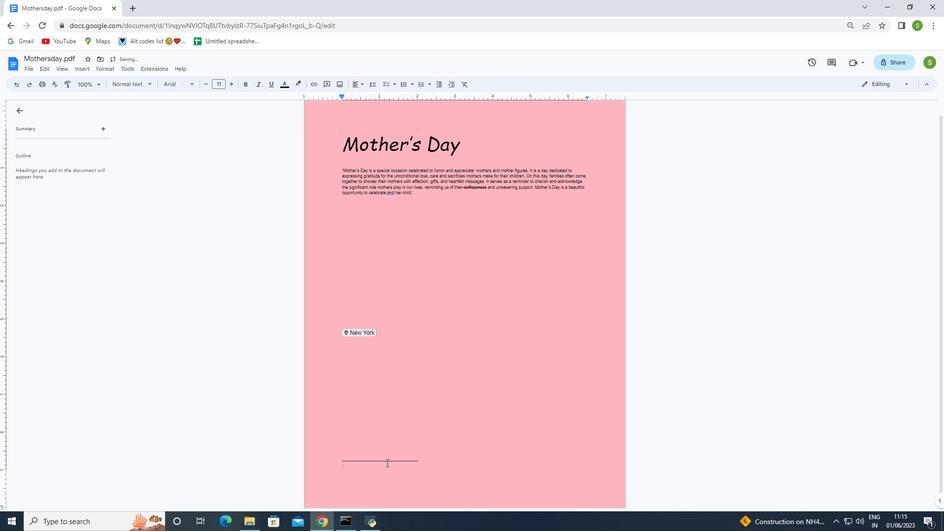 
Action: Mouse pressed left at (324, 458)
Screenshot: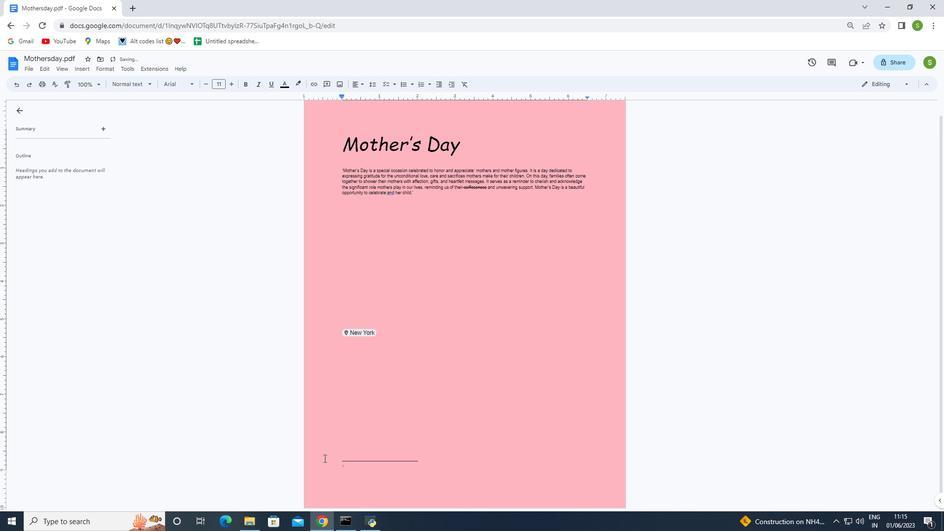
Action: Mouse moved to (504, 364)
Screenshot: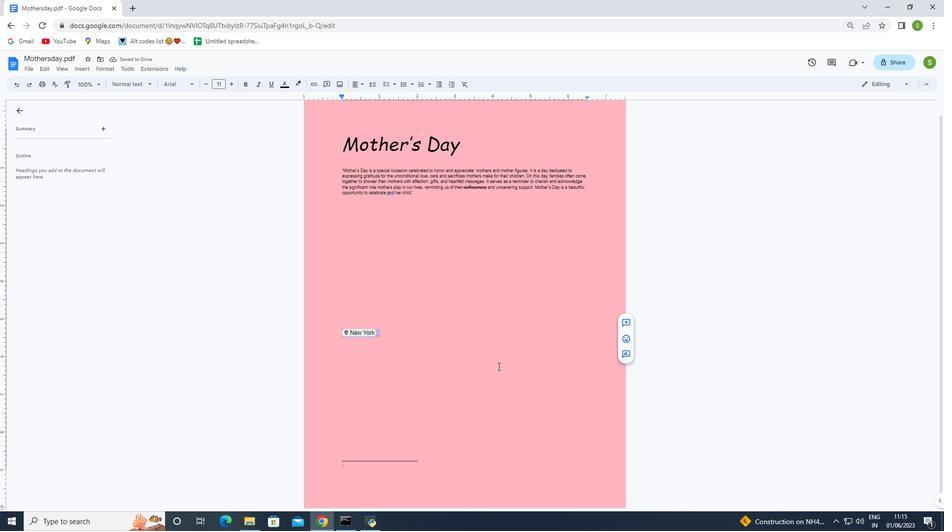 
Action: Mouse pressed left at (504, 364)
Screenshot: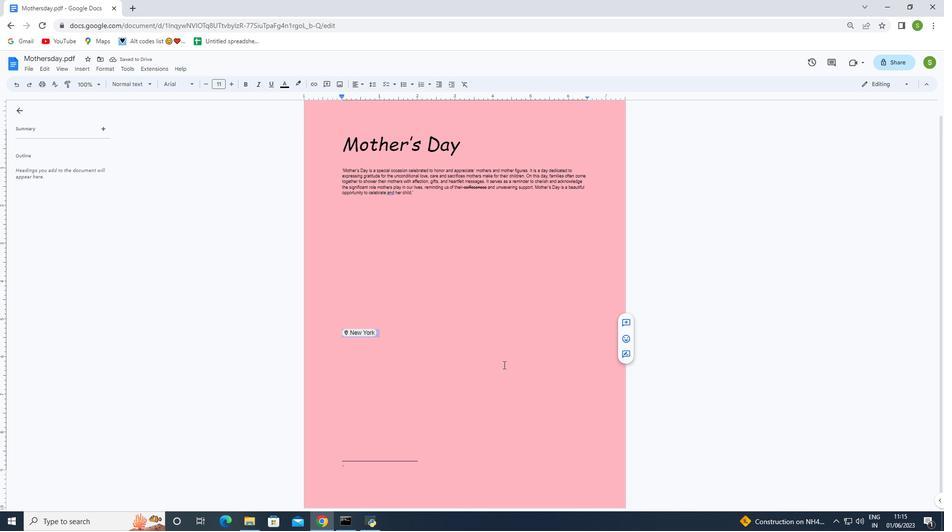 
Action: Mouse moved to (81, 70)
Screenshot: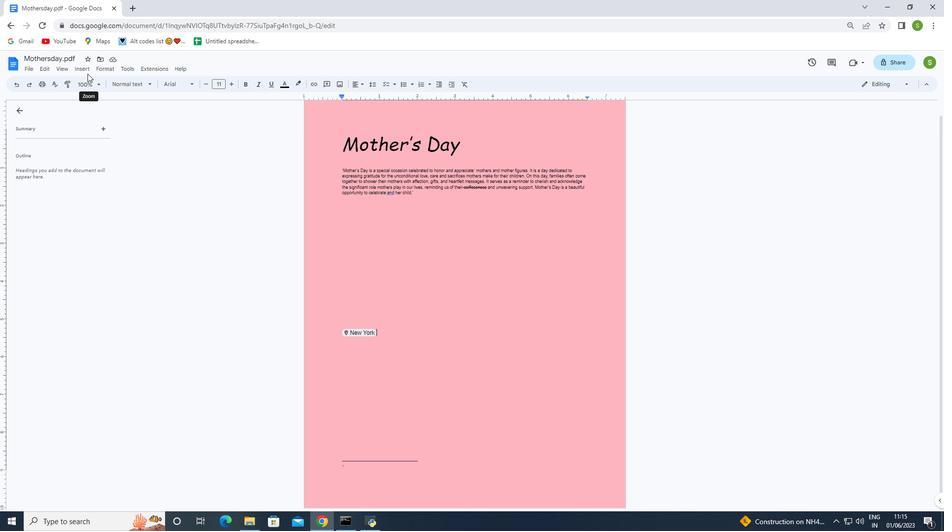 
Action: Mouse pressed left at (81, 70)
Screenshot: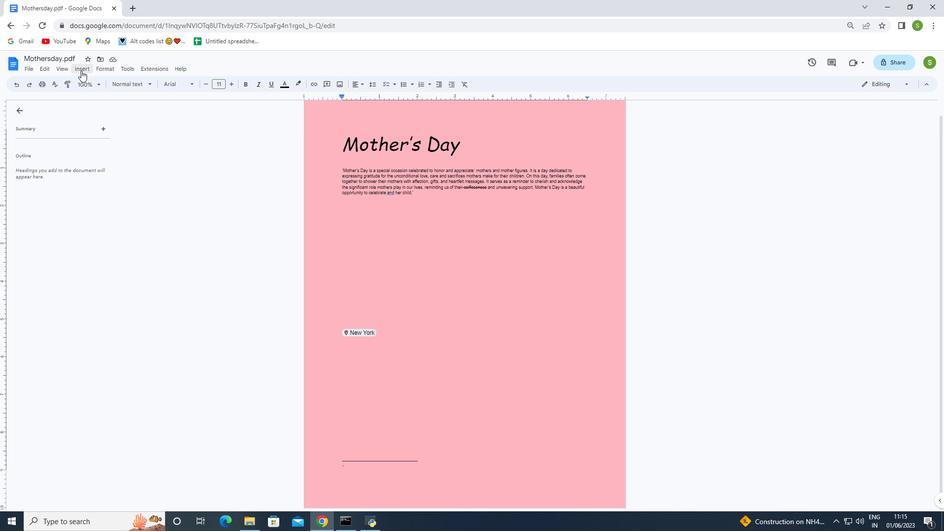 
Action: Mouse moved to (116, 253)
Screenshot: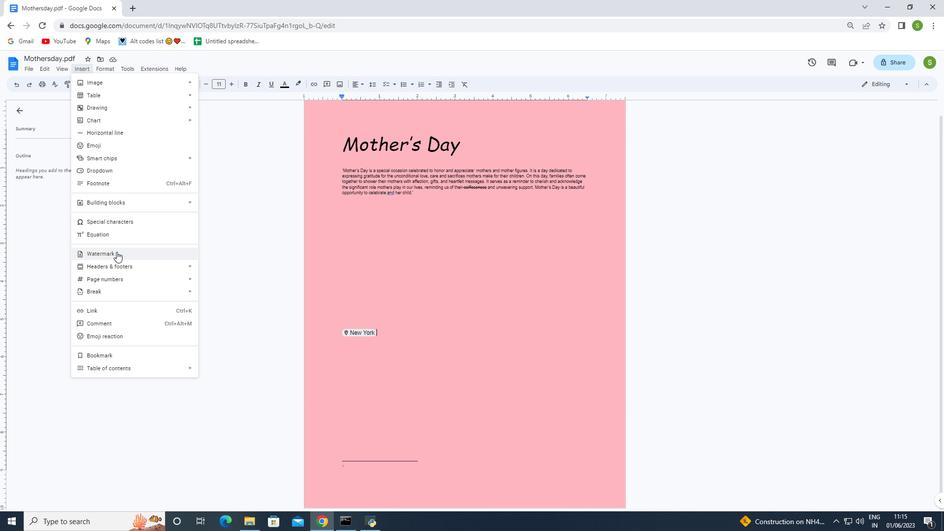 
Action: Mouse pressed left at (116, 253)
Screenshot: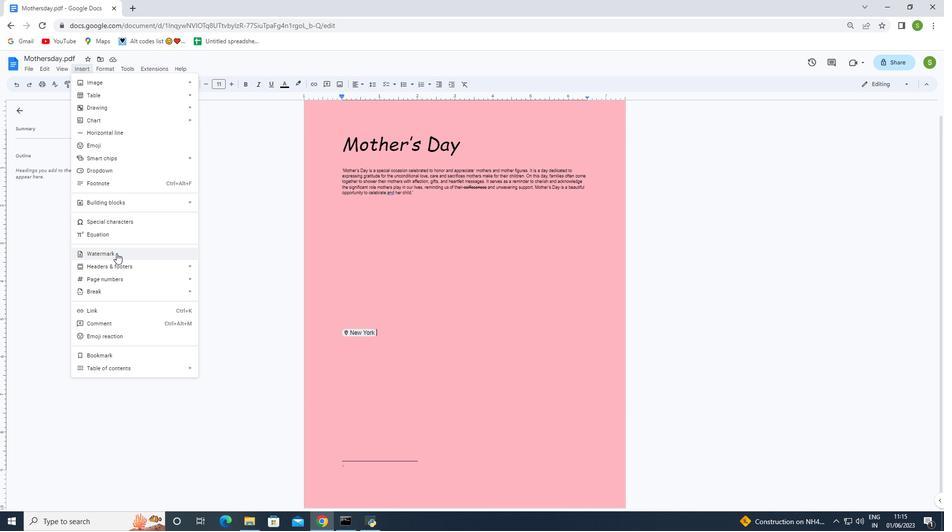 
Action: Mouse moved to (901, 104)
Screenshot: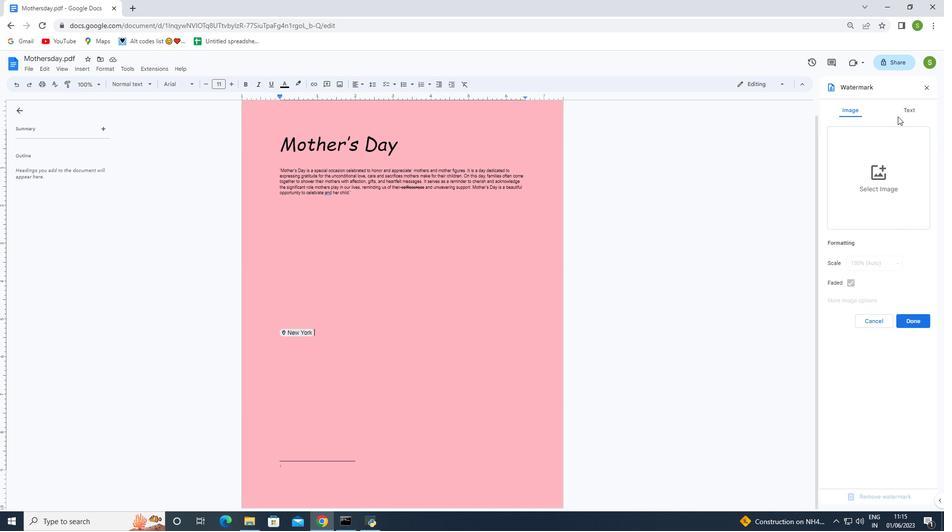 
Action: Mouse pressed left at (901, 104)
Screenshot: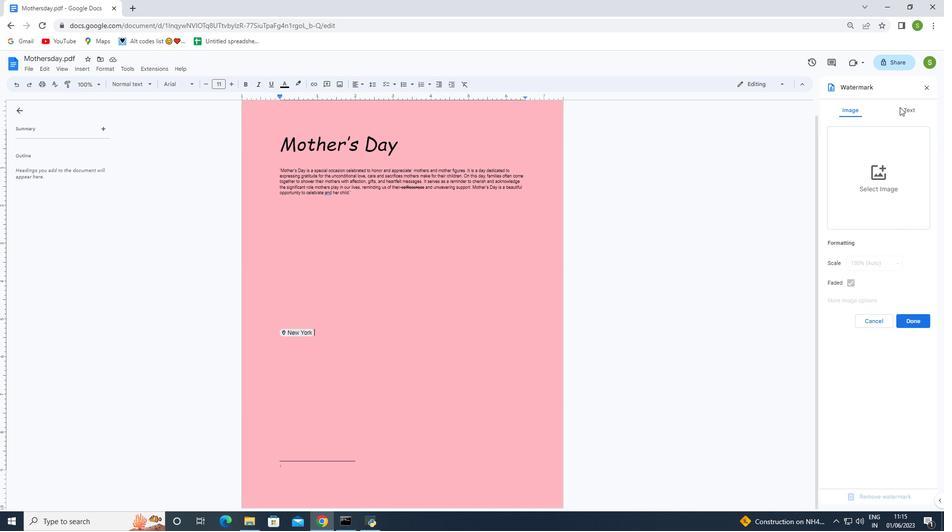 
Action: Mouse moved to (856, 138)
Screenshot: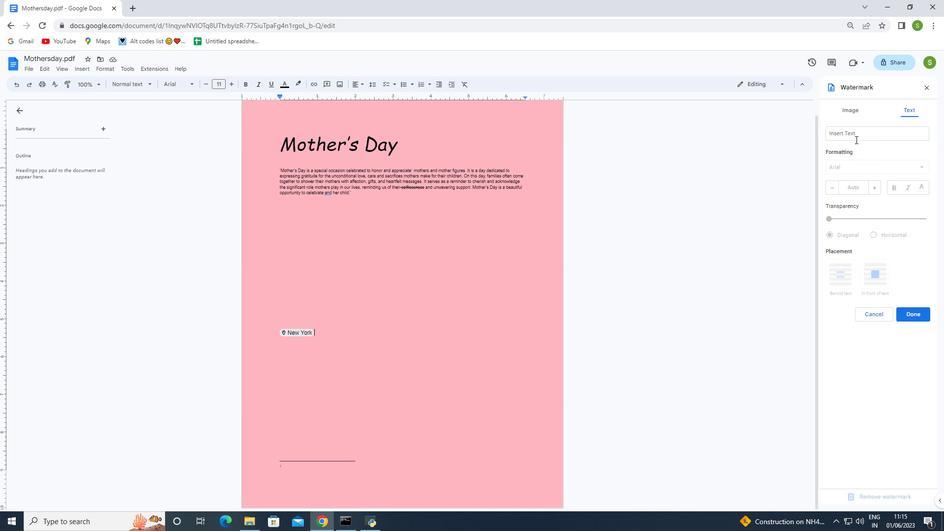 
Action: Mouse pressed left at (856, 138)
Screenshot: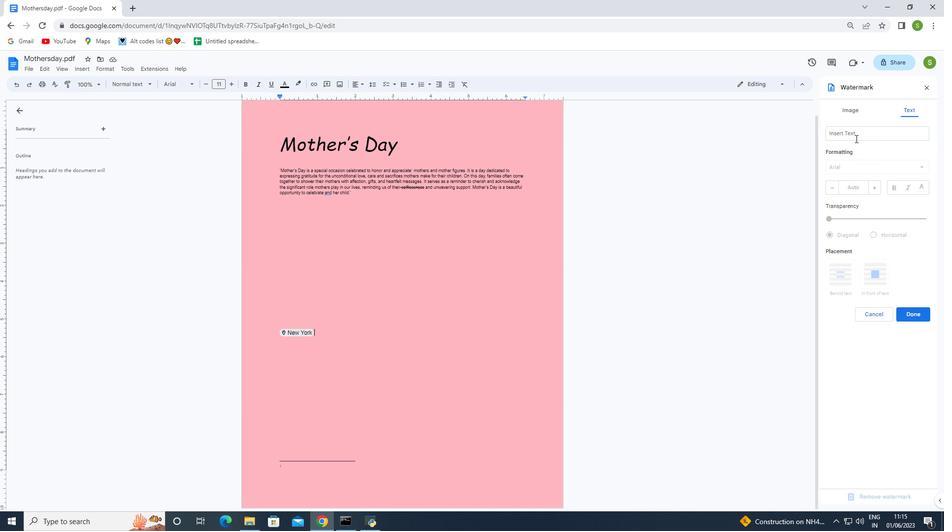 
Action: Mouse moved to (856, 139)
Screenshot: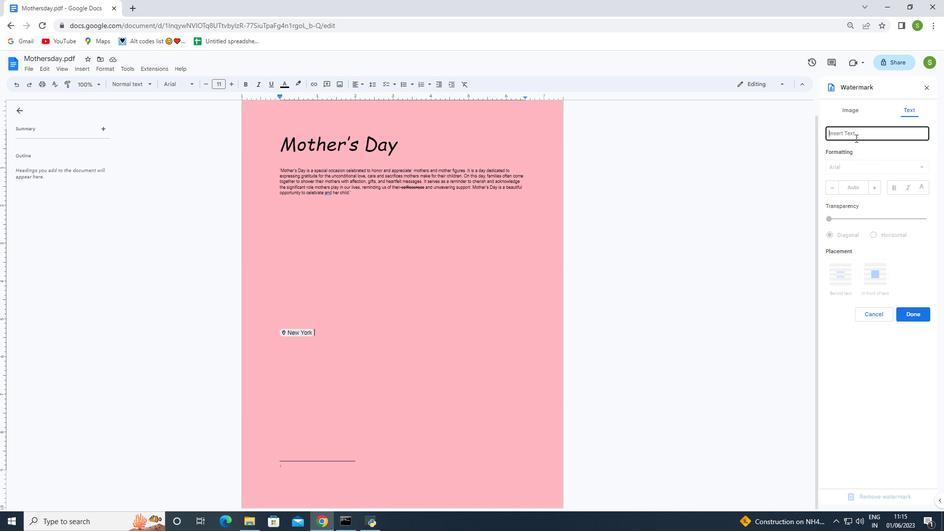 
Action: Key pressed <Key.shift>TATA
Screenshot: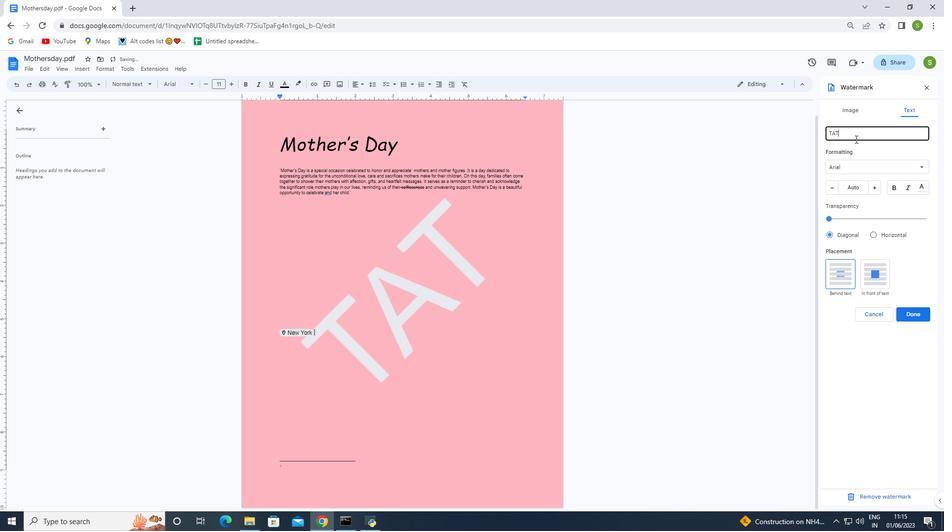 
Action: Mouse moved to (914, 166)
Screenshot: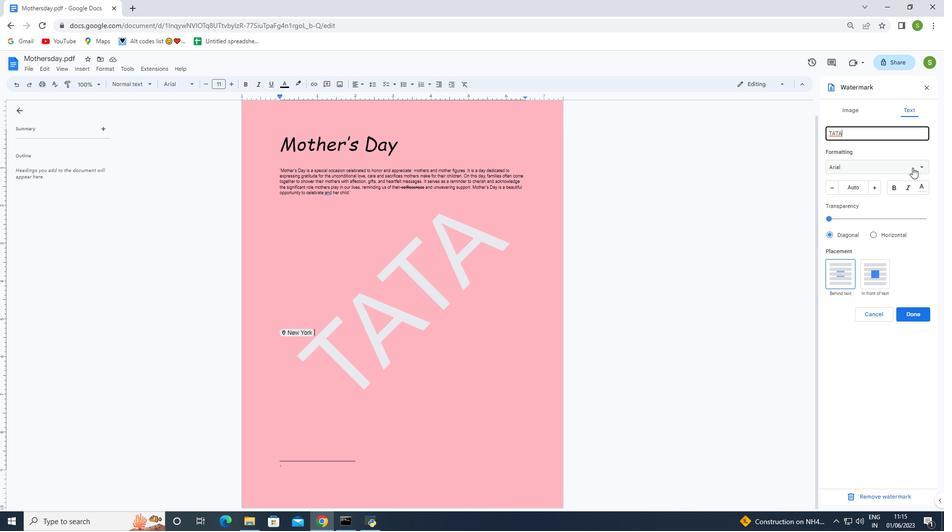 
Action: Mouse pressed left at (914, 166)
Screenshot: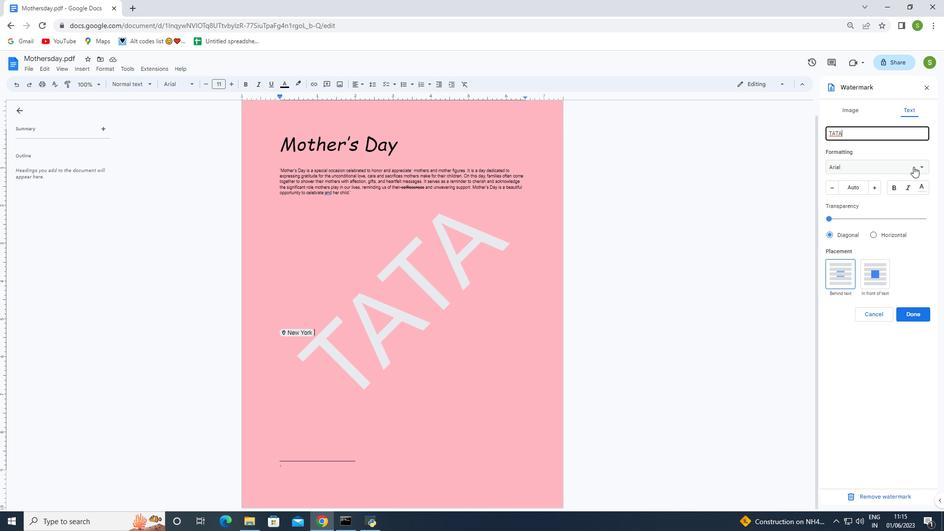 
Action: Mouse moved to (855, 423)
Screenshot: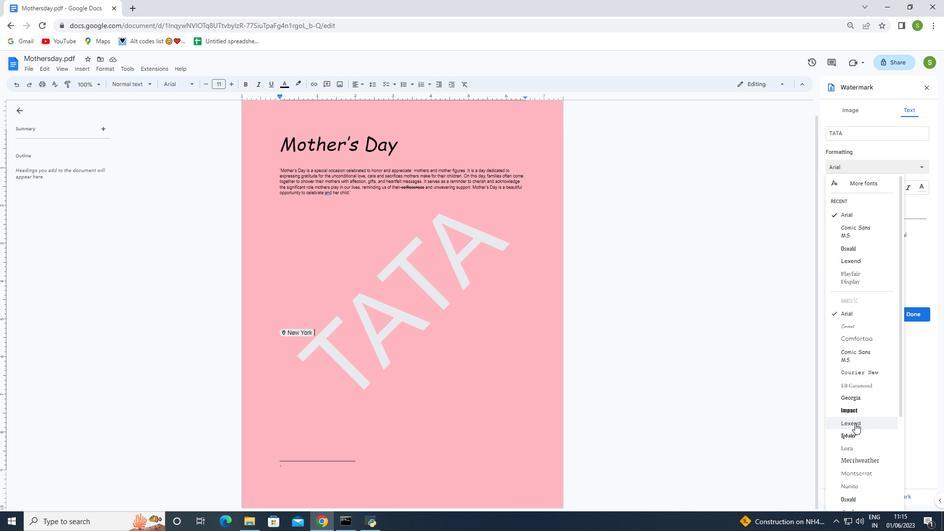 
Action: Mouse pressed left at (855, 423)
Screenshot: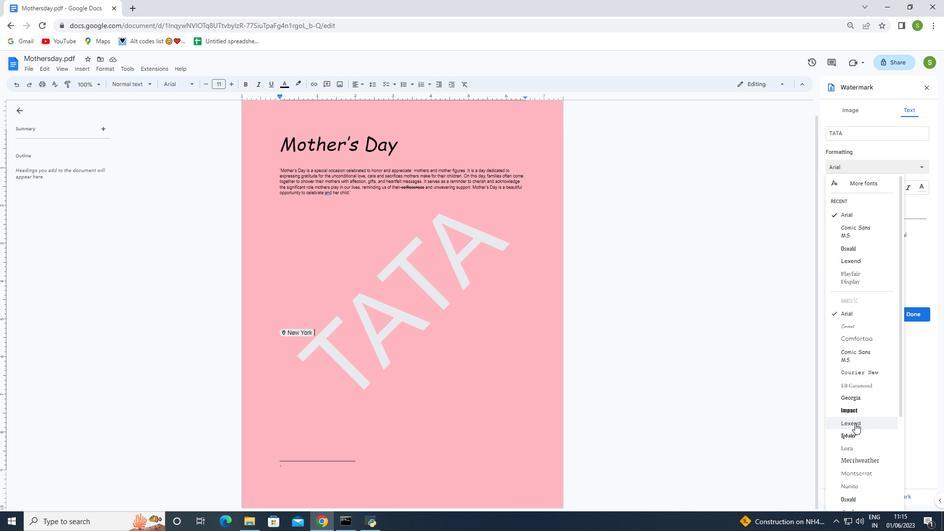 
Action: Mouse moved to (834, 191)
Screenshot: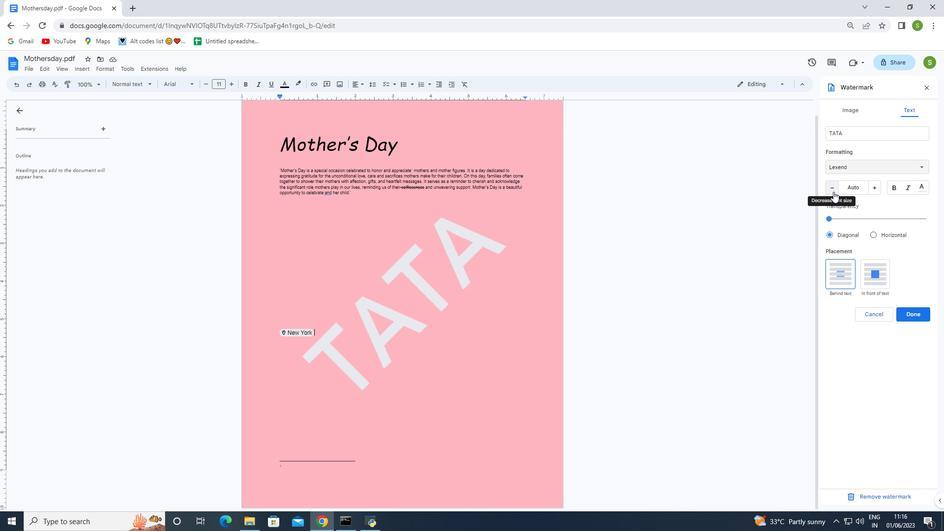 
Action: Mouse pressed left at (834, 191)
Screenshot: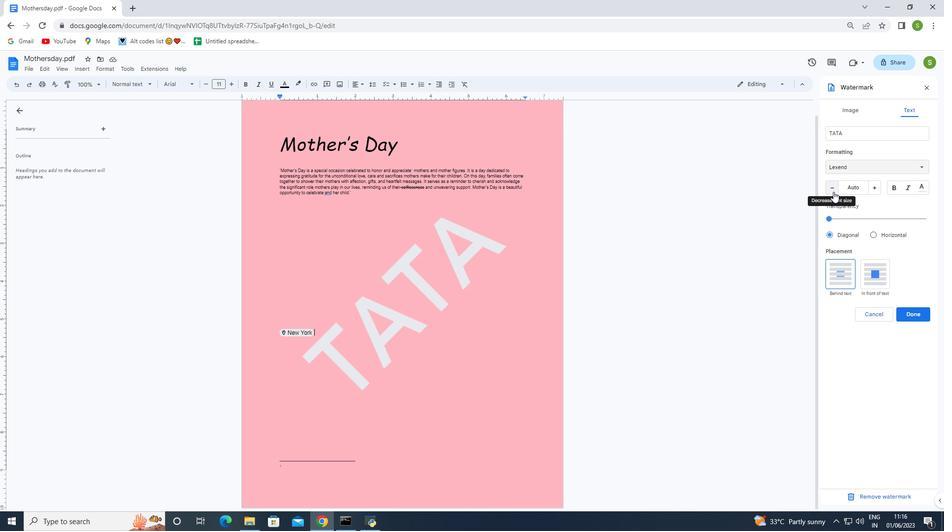 
Action: Mouse pressed left at (834, 191)
Screenshot: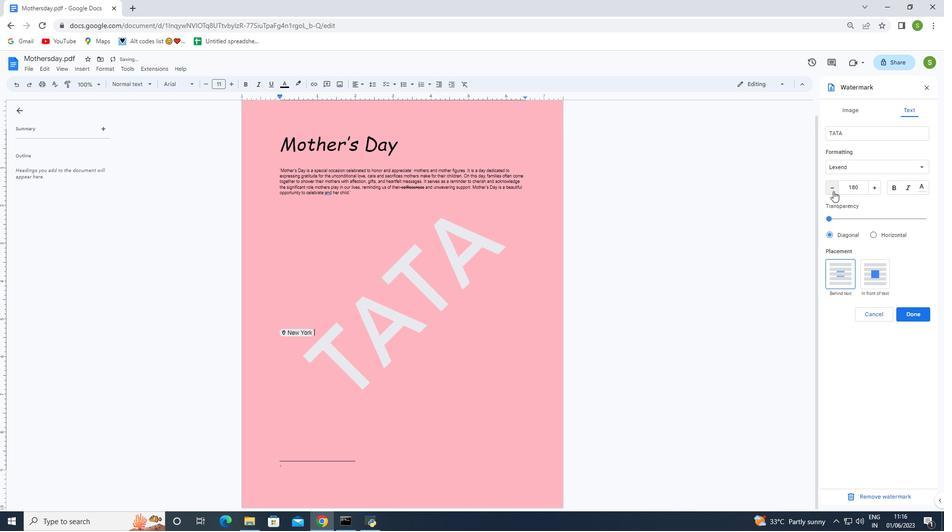 
Action: Mouse pressed left at (834, 191)
Screenshot: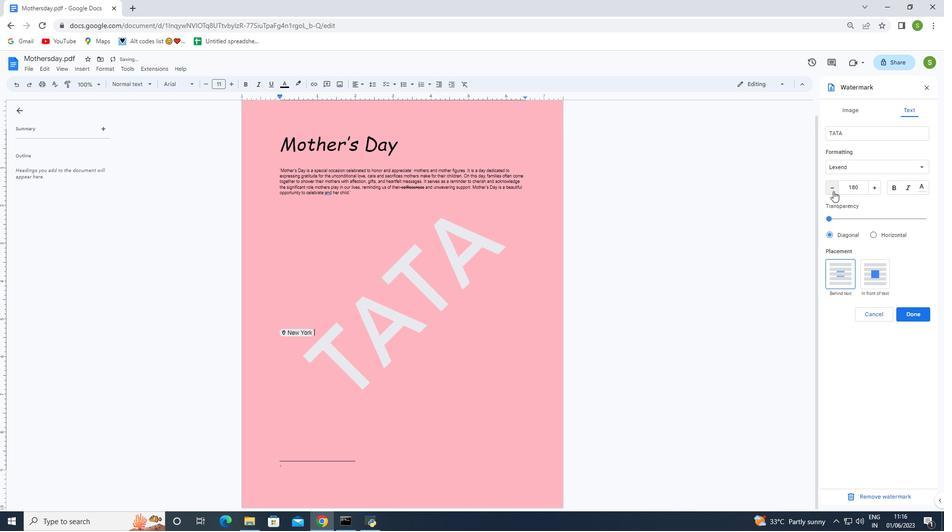 
Action: Mouse pressed left at (834, 191)
Screenshot: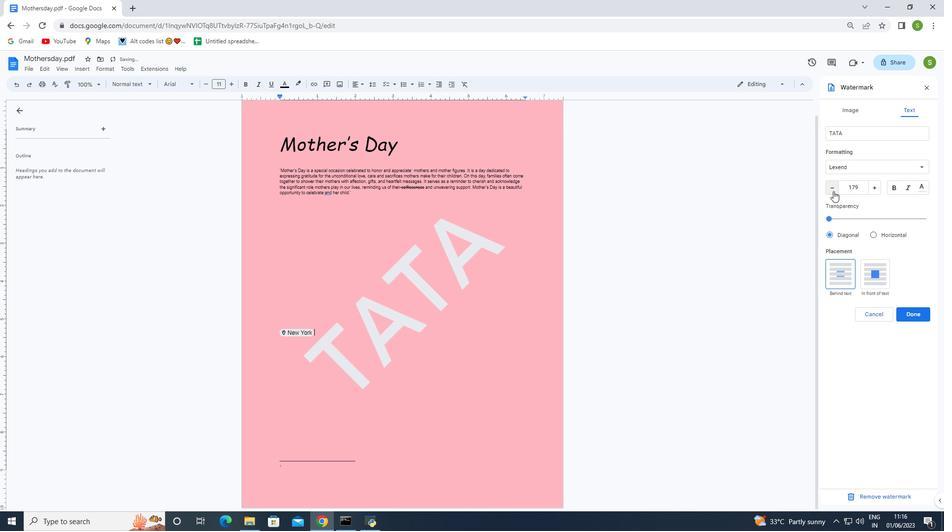 
Action: Mouse pressed left at (834, 191)
Screenshot: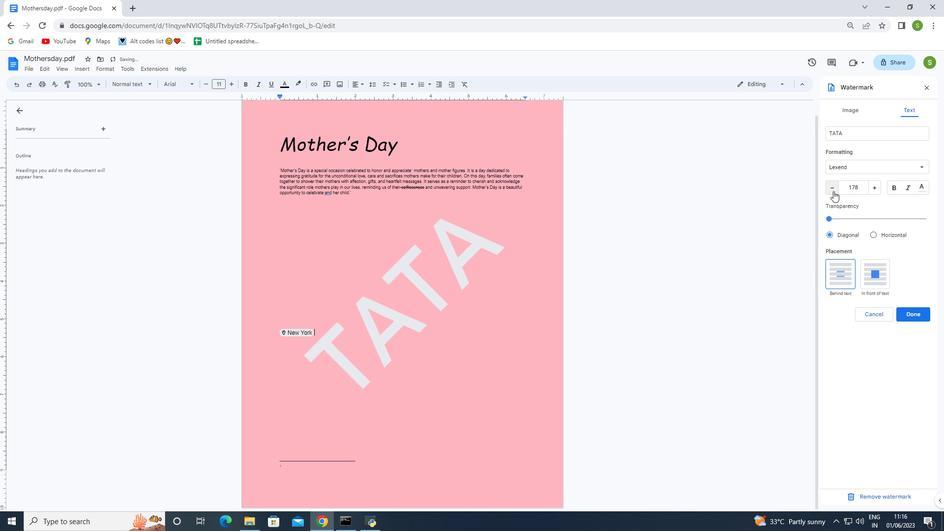 
Action: Mouse pressed left at (834, 191)
Screenshot: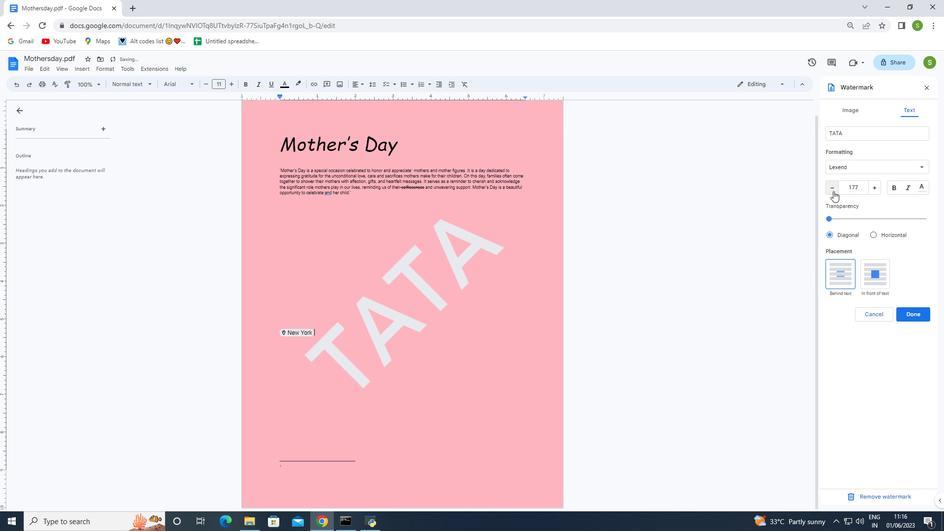 
Action: Mouse pressed left at (834, 191)
Screenshot: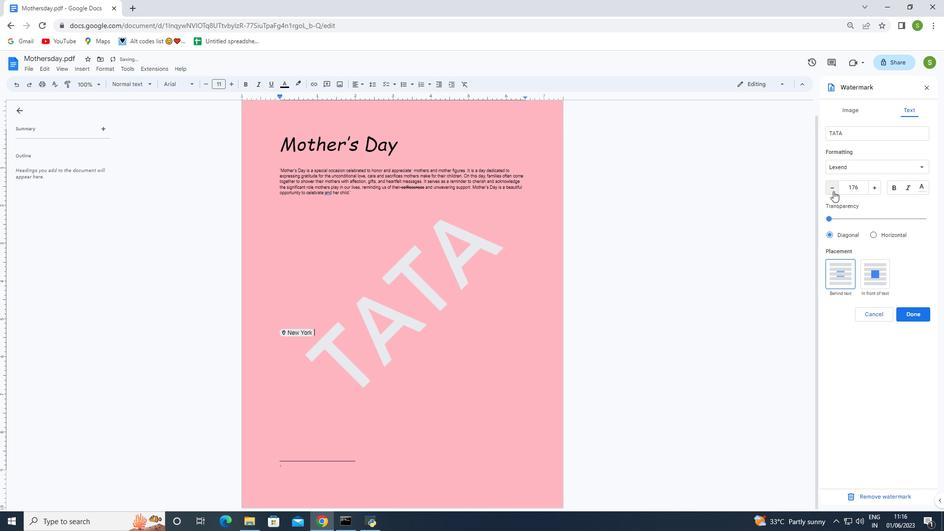 
Action: Mouse pressed left at (834, 191)
Screenshot: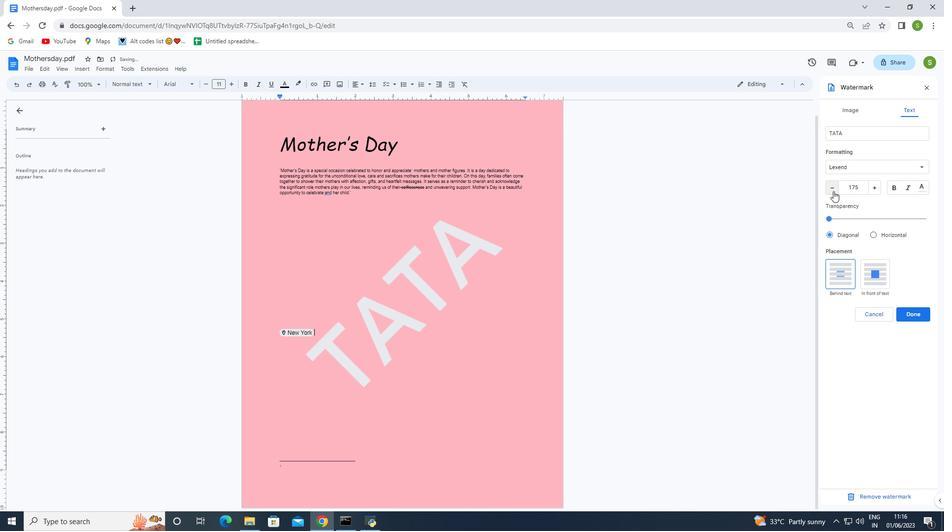 
Action: Mouse pressed left at (834, 191)
Screenshot: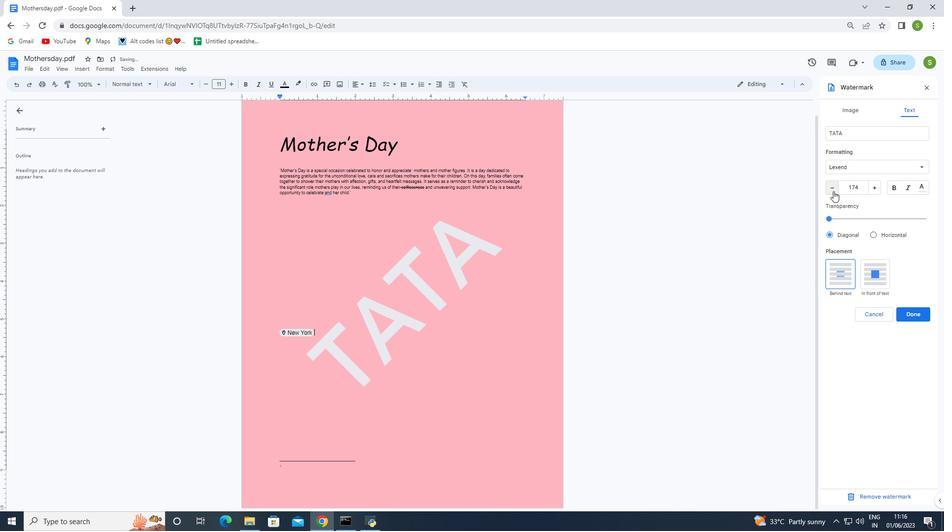 
Action: Mouse pressed left at (834, 191)
Screenshot: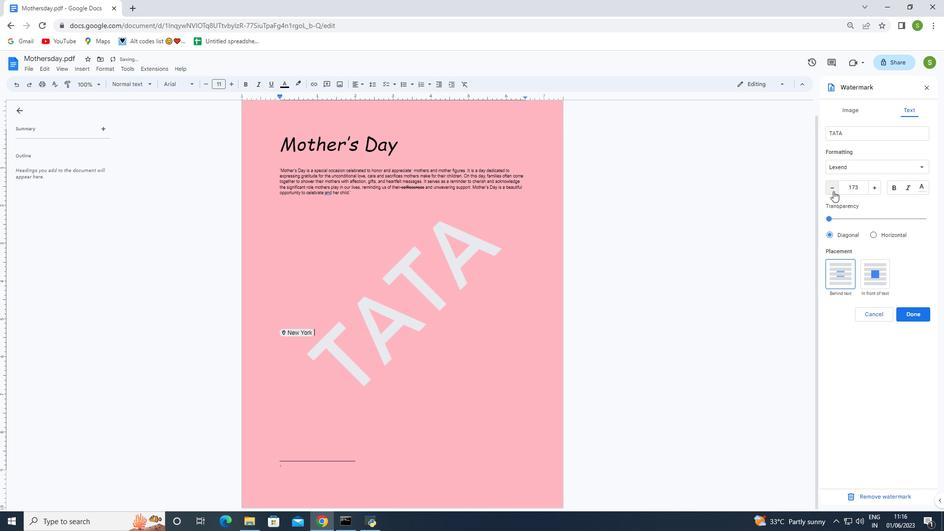 
Action: Mouse pressed left at (834, 191)
Screenshot: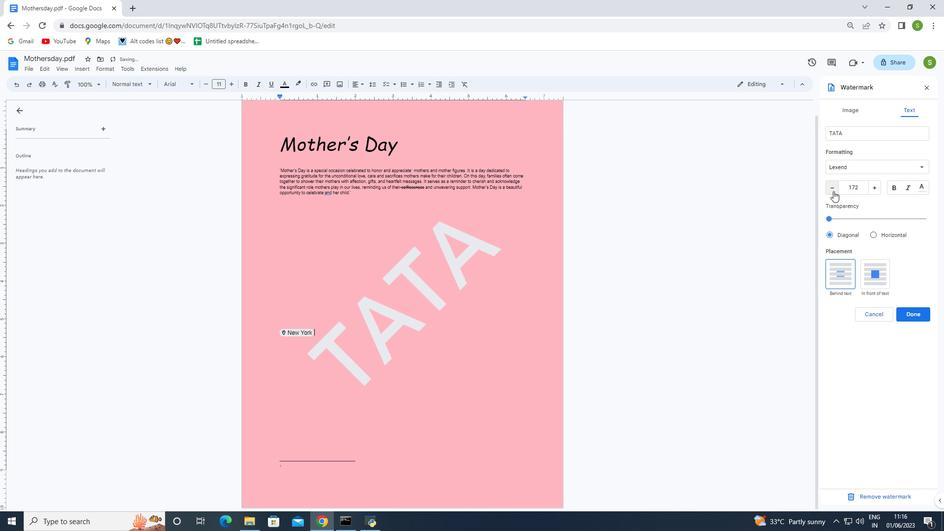 
Action: Mouse pressed left at (834, 191)
Screenshot: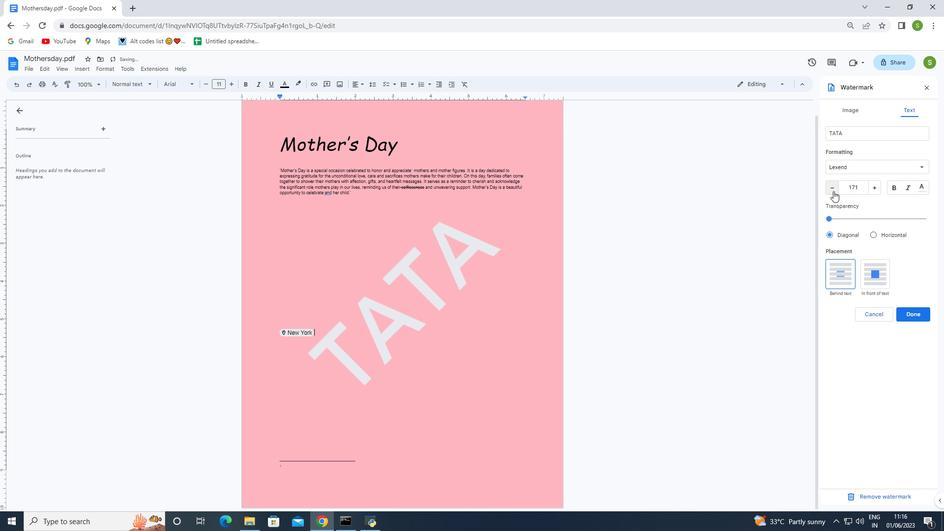 
Action: Mouse pressed left at (834, 191)
Screenshot: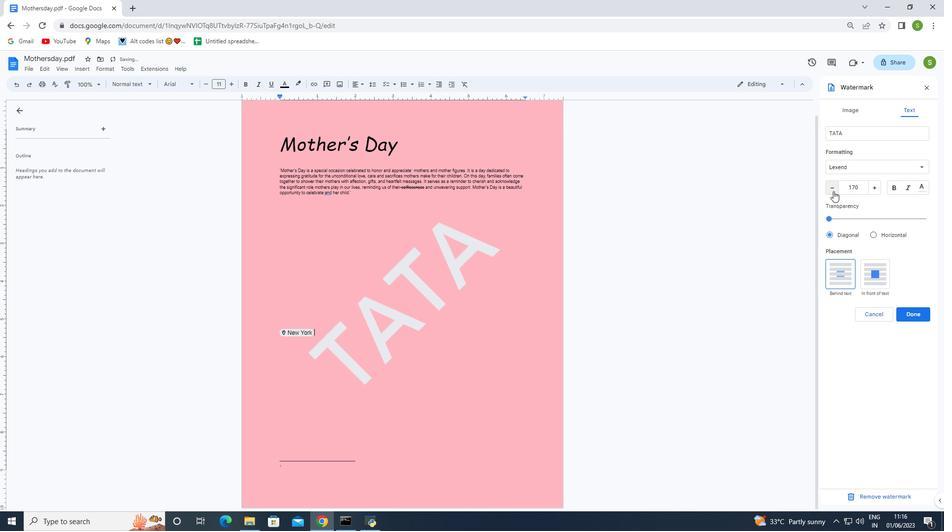 
Action: Mouse pressed left at (834, 191)
Screenshot: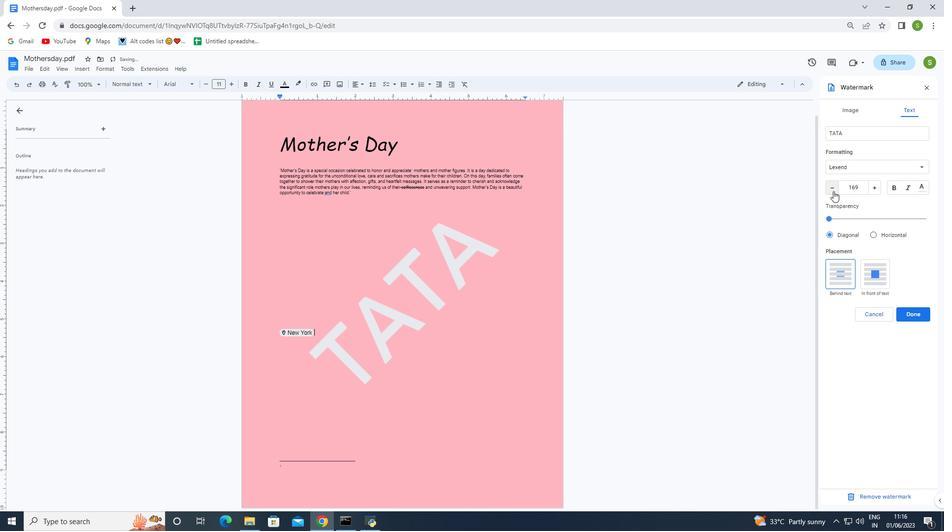 
Action: Mouse pressed left at (834, 191)
Screenshot: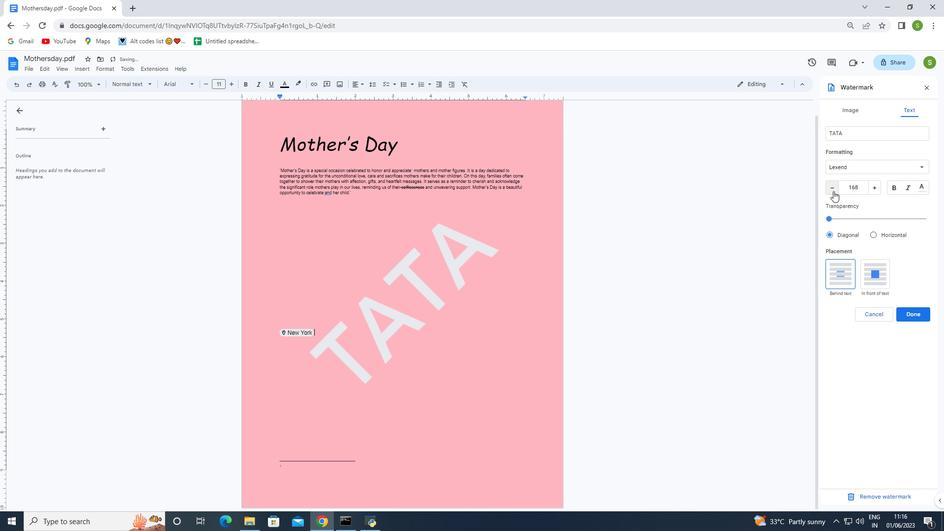 
Action: Mouse pressed left at (834, 191)
Screenshot: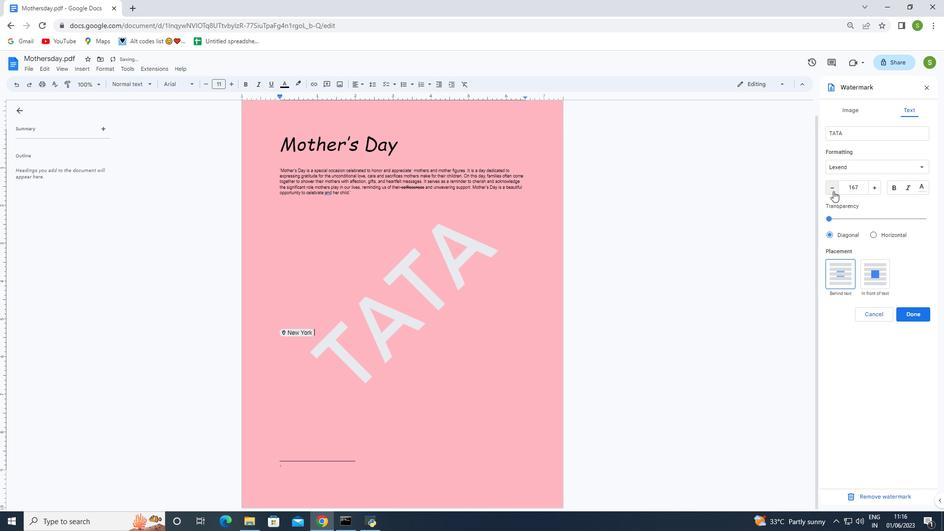 
Action: Mouse pressed left at (834, 191)
Screenshot: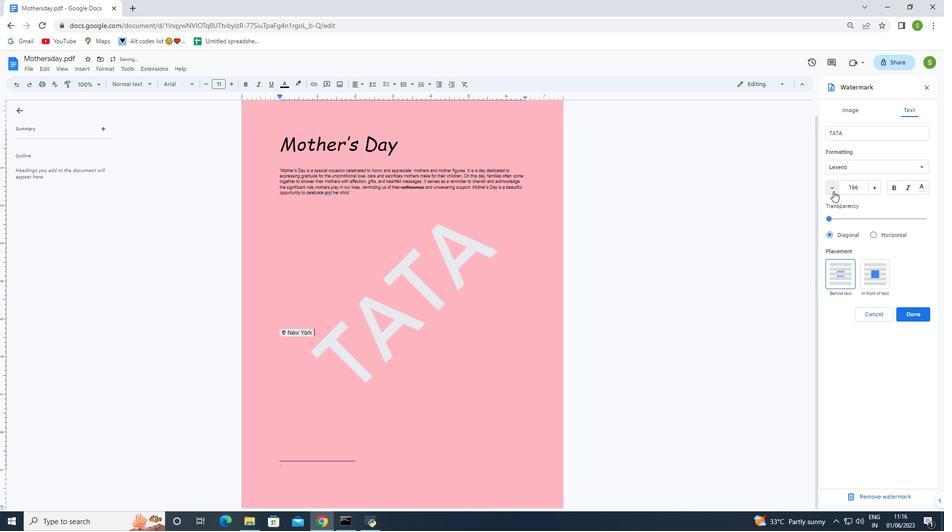 
Action: Mouse pressed left at (834, 191)
Screenshot: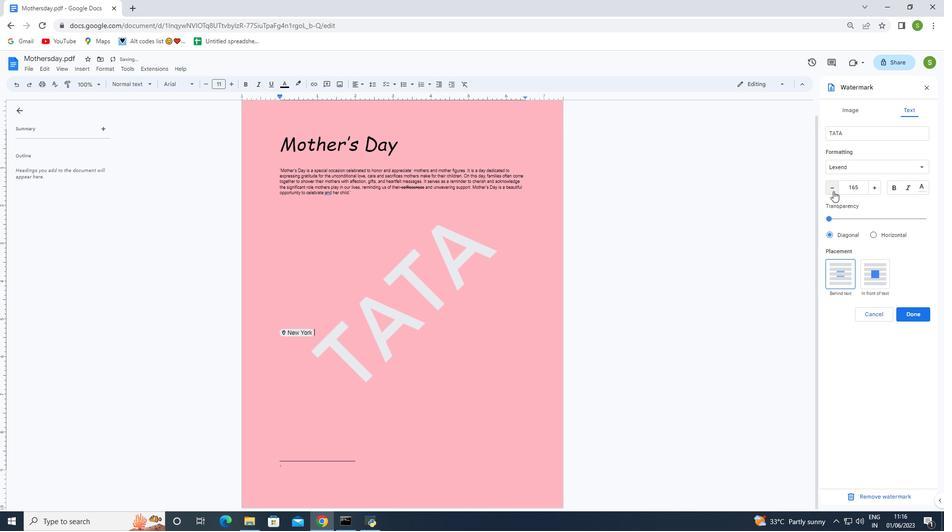 
Action: Mouse pressed left at (834, 191)
Screenshot: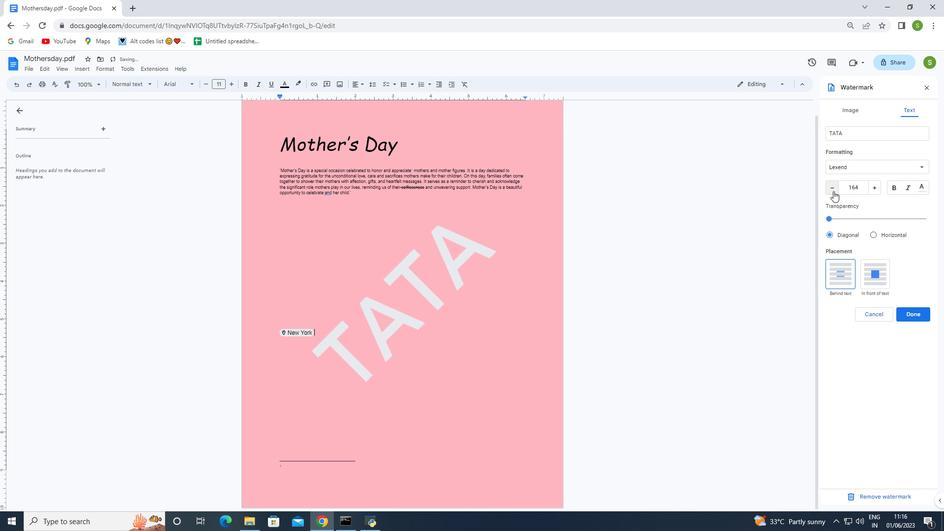 
Action: Mouse pressed left at (834, 191)
Screenshot: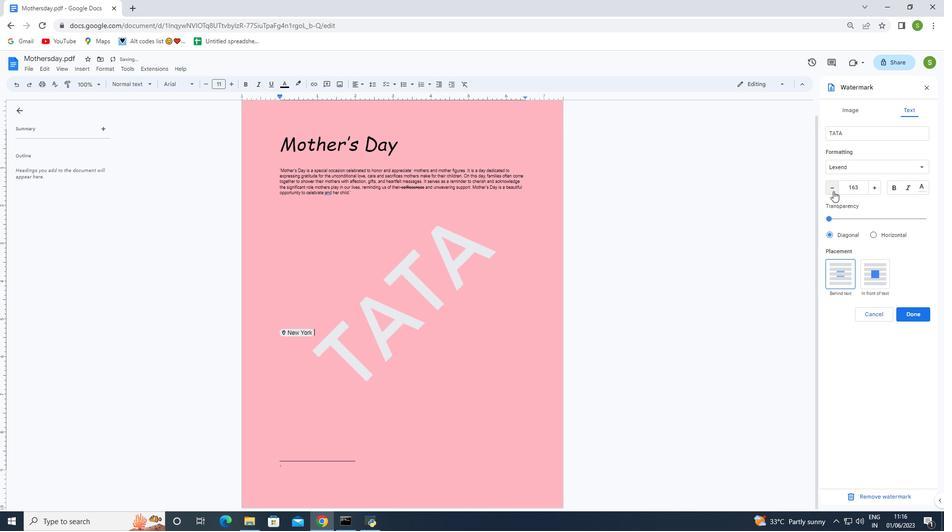 
Action: Mouse pressed left at (834, 191)
Screenshot: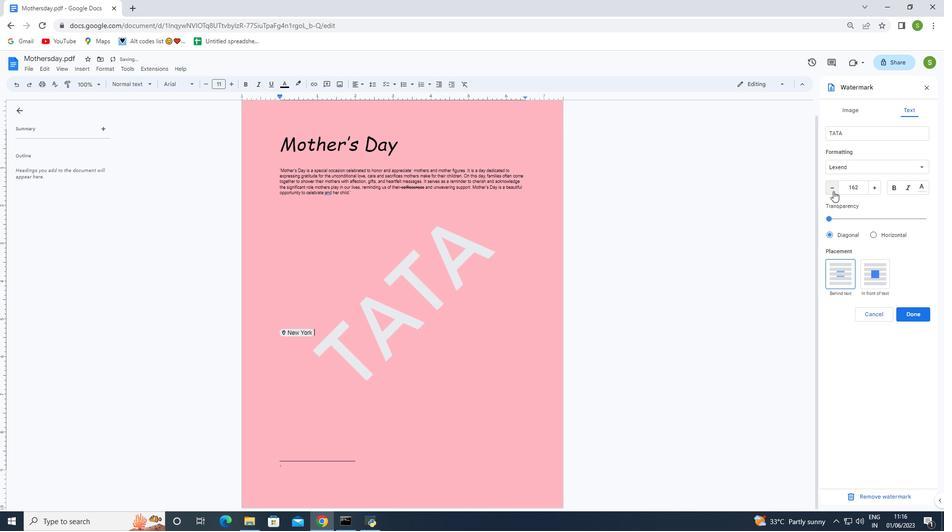 
Action: Mouse pressed left at (834, 191)
Screenshot: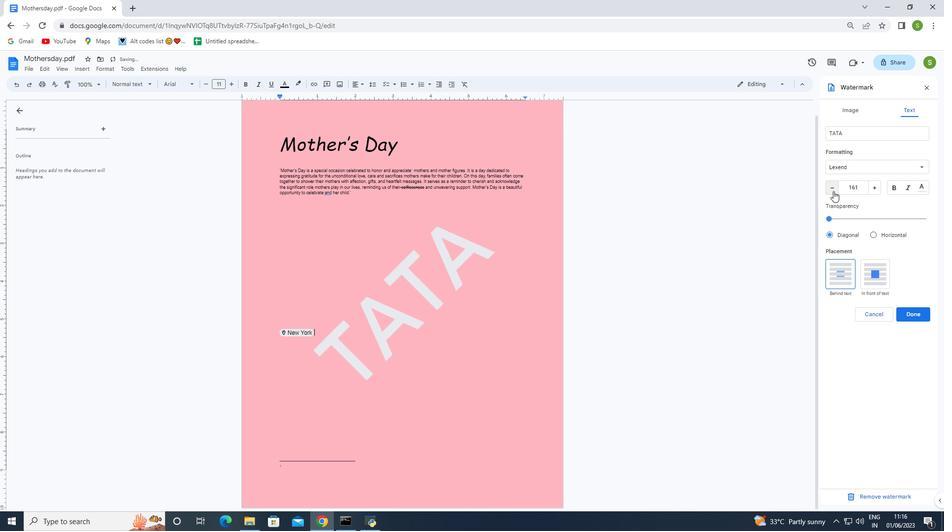 
Action: Mouse pressed left at (834, 191)
Screenshot: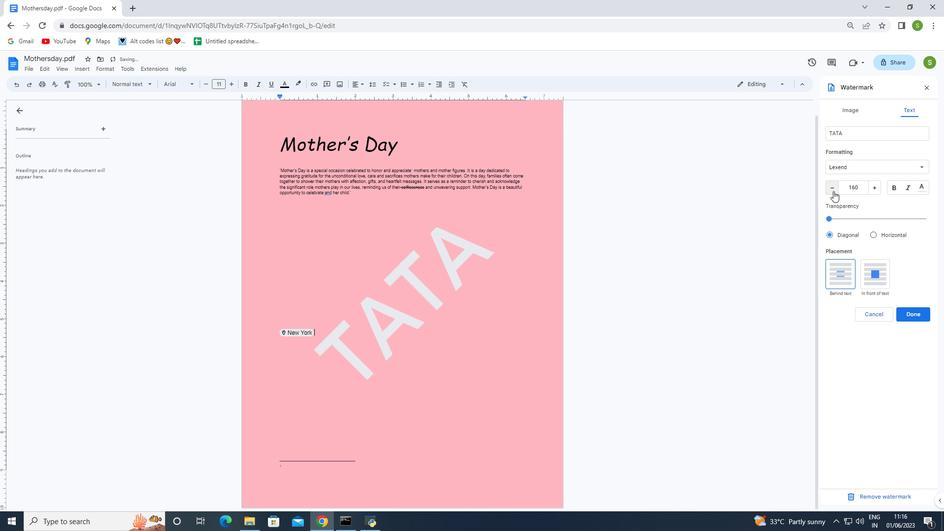 
Action: Mouse pressed left at (834, 191)
Screenshot: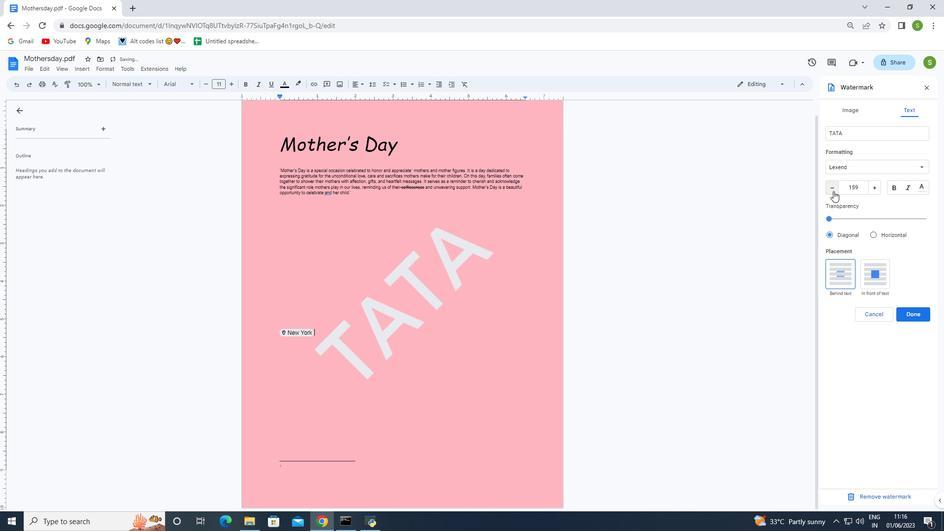 
Action: Mouse pressed left at (834, 191)
Screenshot: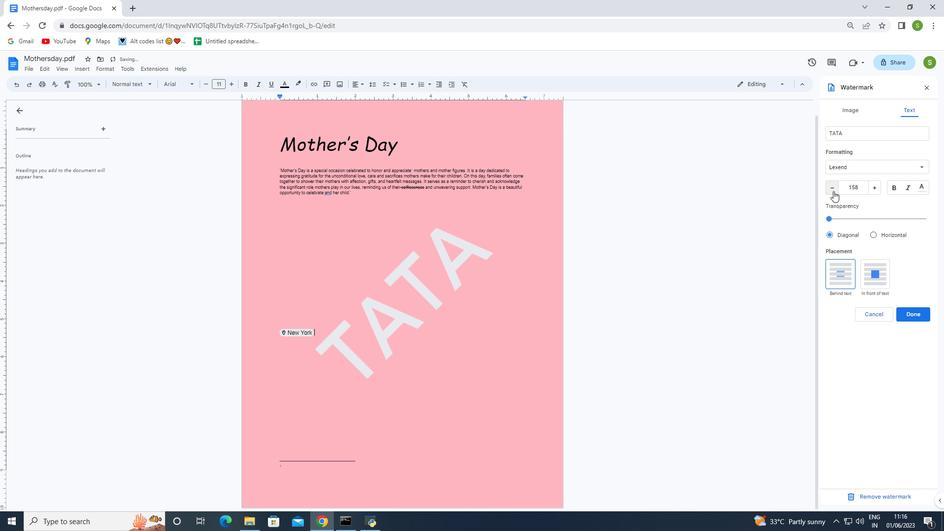 
Action: Mouse pressed left at (834, 191)
Screenshot: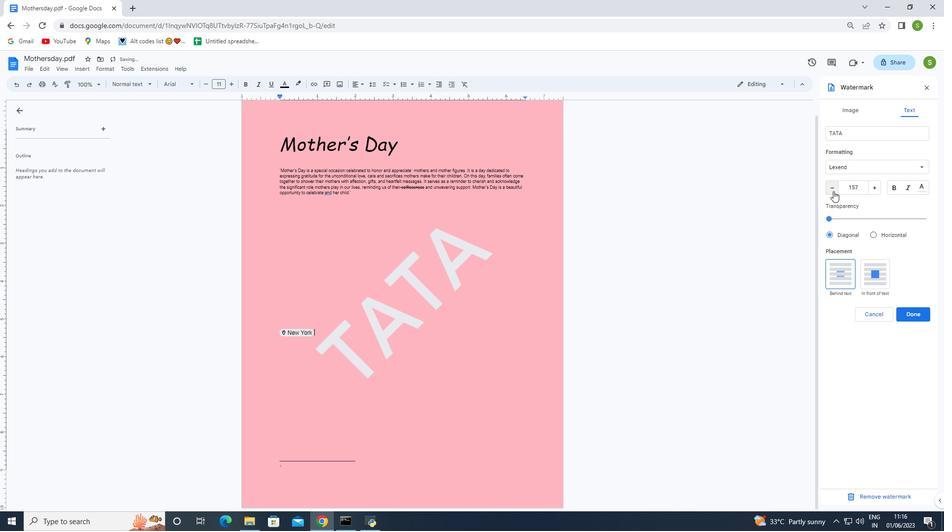 
Action: Mouse pressed left at (834, 191)
Screenshot: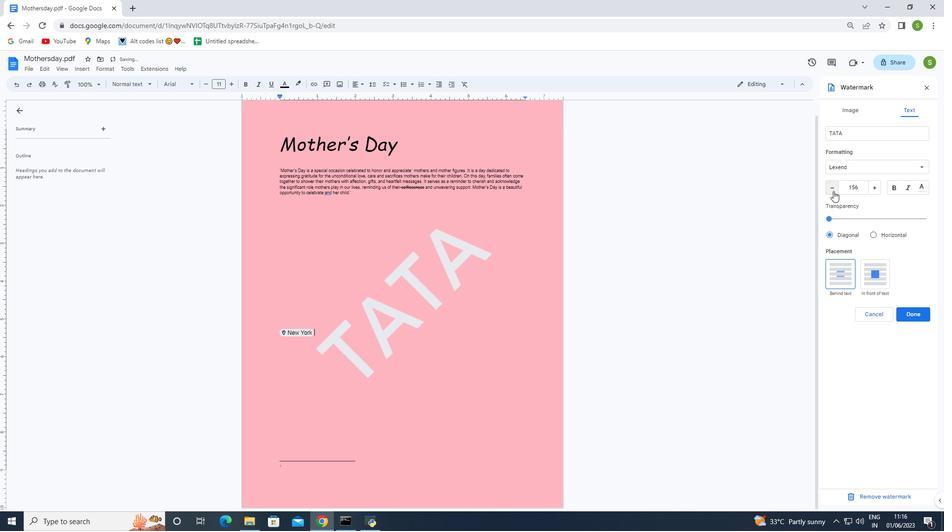 
Action: Mouse pressed left at (834, 191)
Screenshot: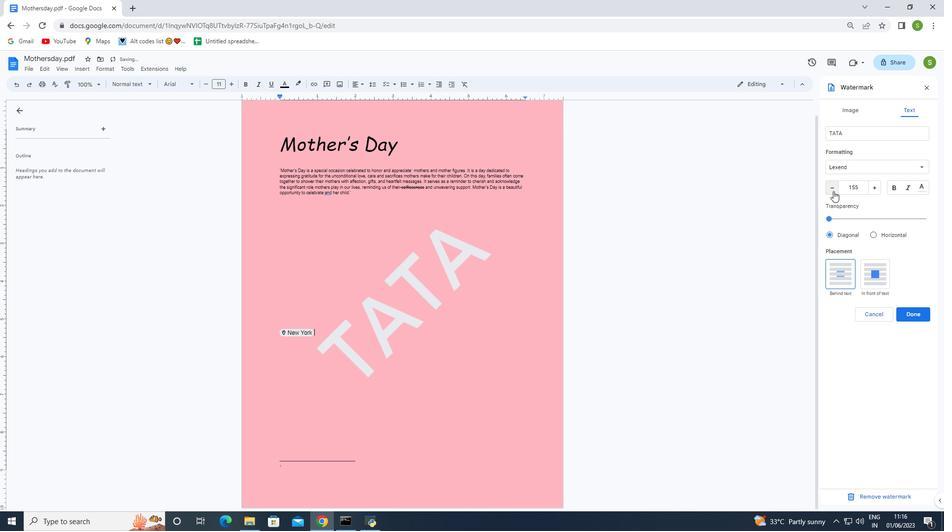 
Action: Mouse pressed left at (834, 191)
Screenshot: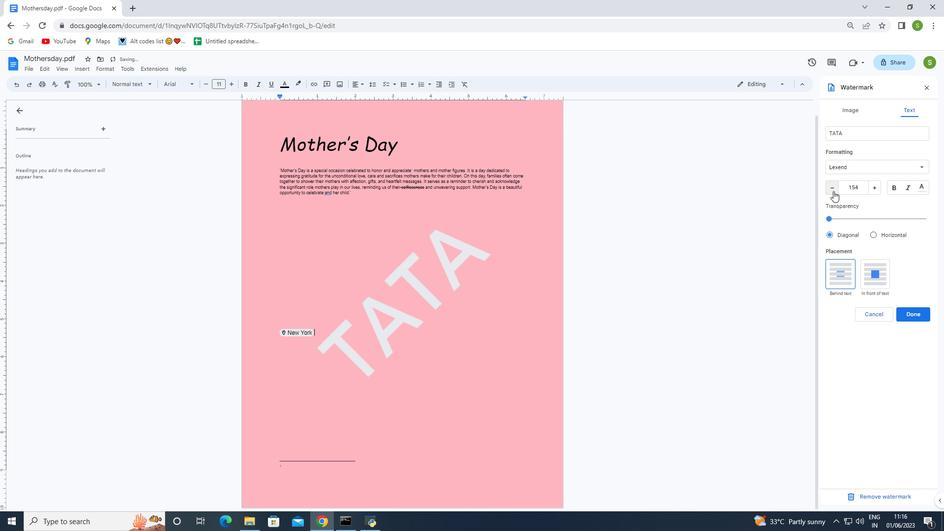 
Action: Mouse pressed left at (834, 191)
Screenshot: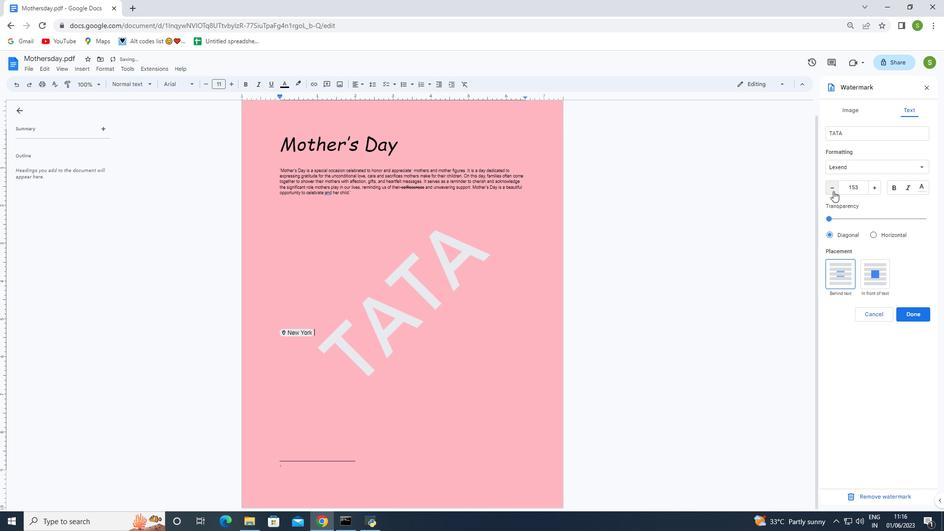 
Action: Mouse pressed left at (834, 191)
Screenshot: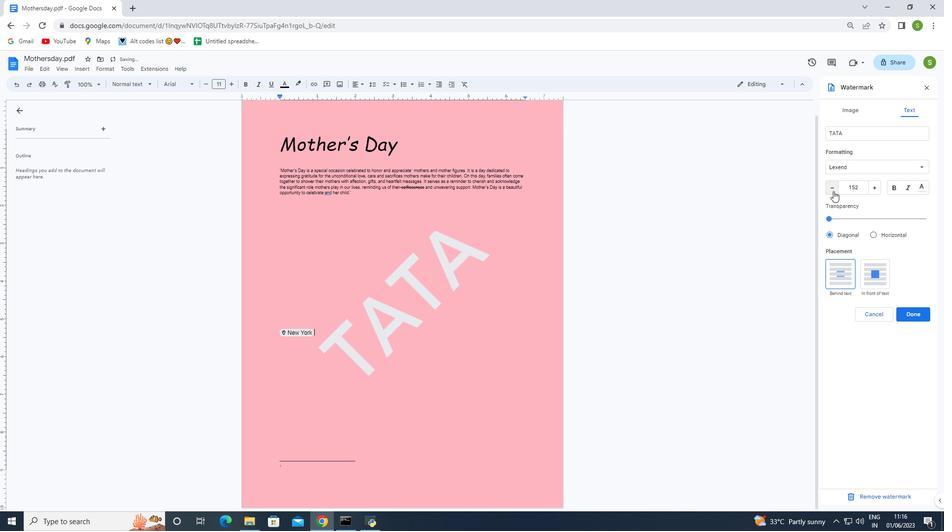 
Action: Mouse pressed left at (834, 191)
Screenshot: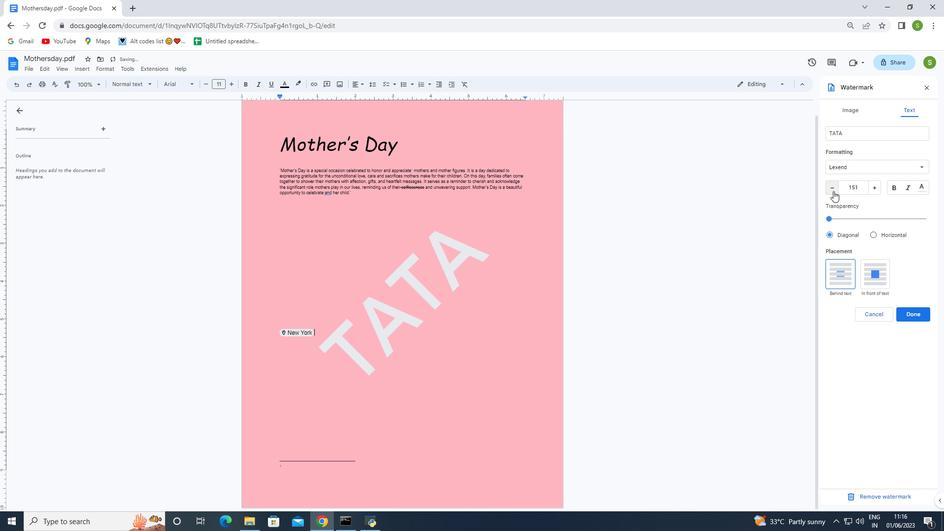 
Action: Mouse pressed left at (834, 191)
Screenshot: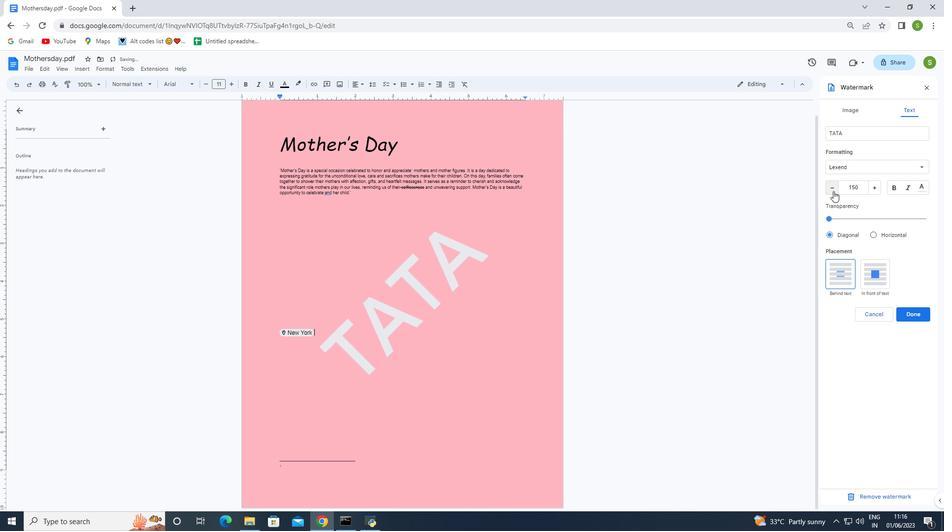 
Action: Mouse pressed left at (834, 191)
Screenshot: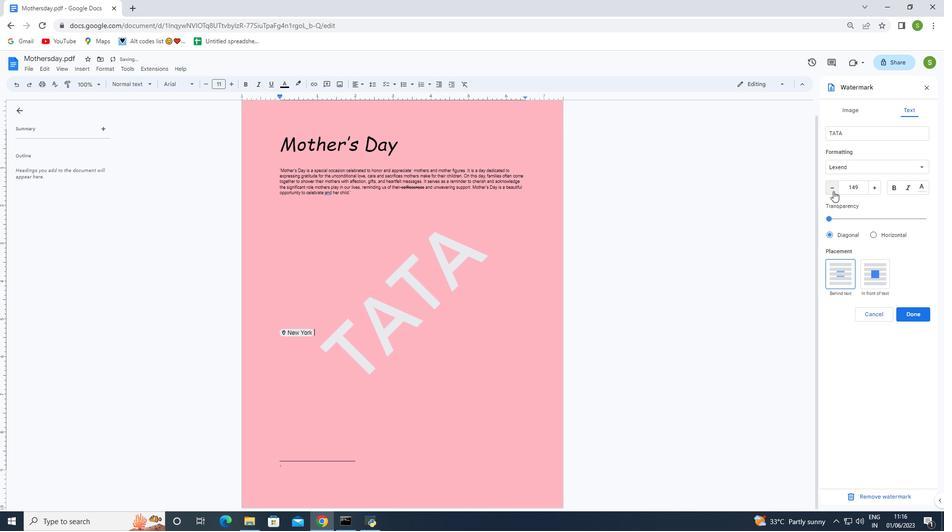 
Action: Mouse pressed left at (834, 191)
Screenshot: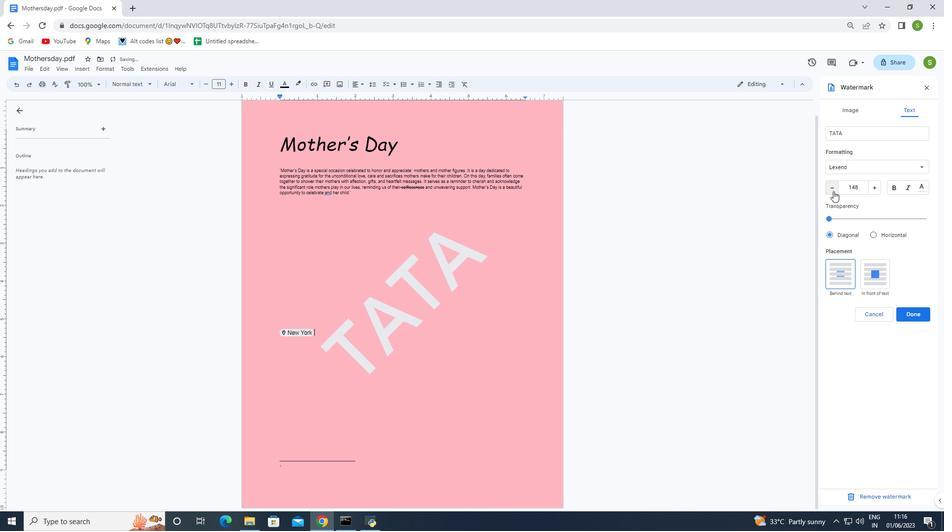 
Action: Mouse pressed left at (834, 191)
Screenshot: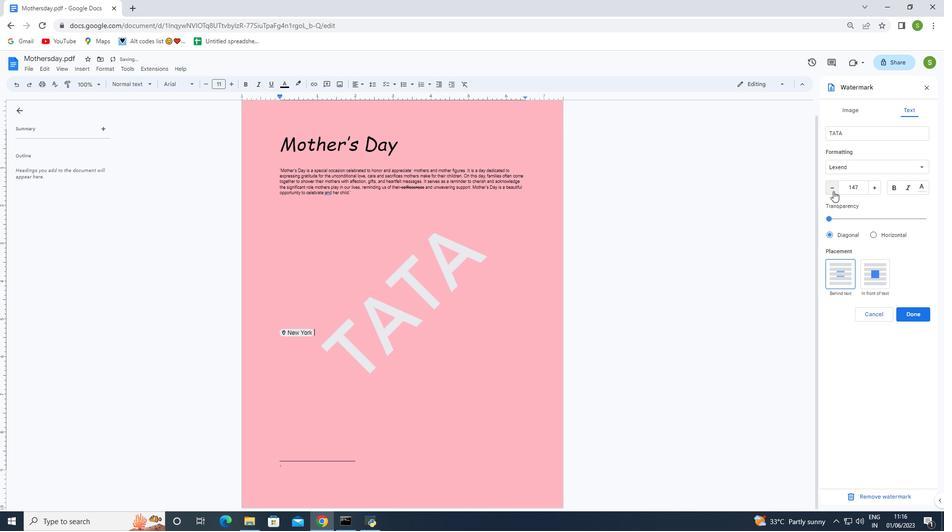 
Action: Mouse pressed left at (834, 191)
Screenshot: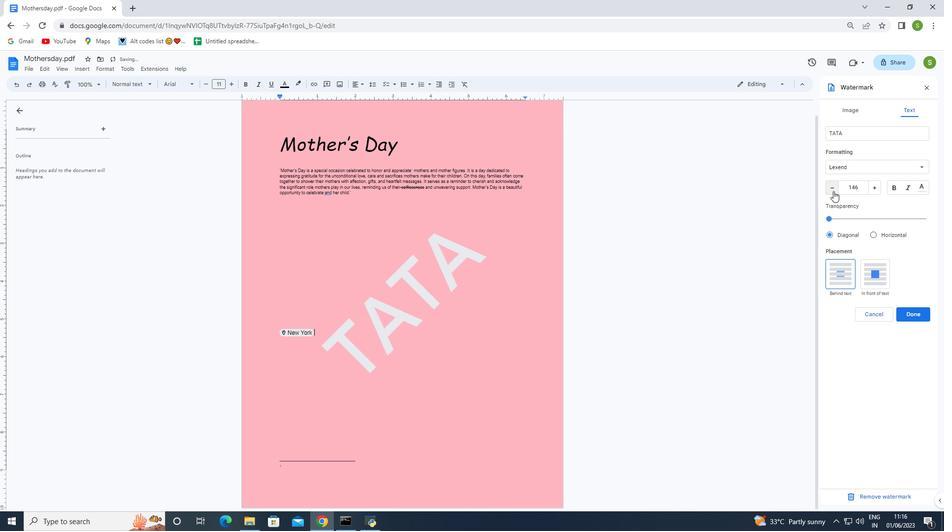 
Action: Mouse pressed left at (834, 191)
Screenshot: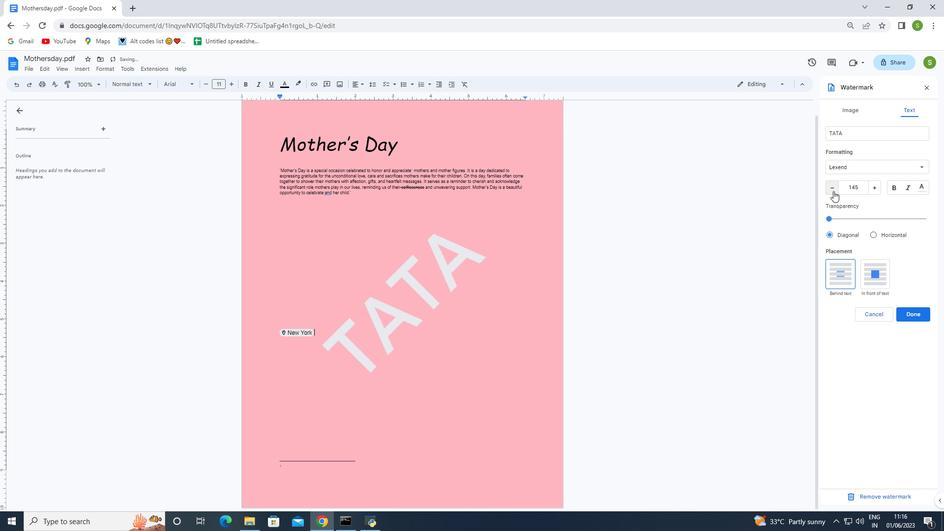 
Action: Mouse pressed left at (834, 191)
Screenshot: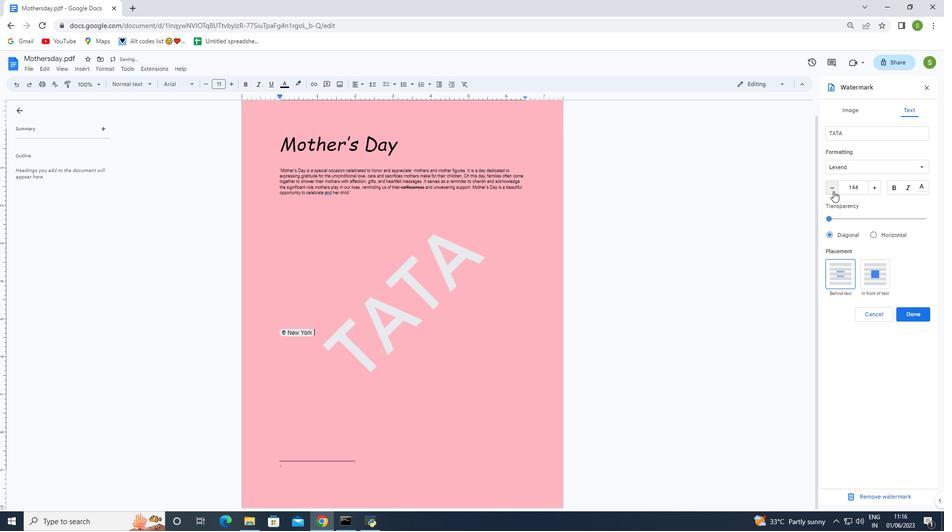 
Action: Mouse pressed left at (834, 191)
Screenshot: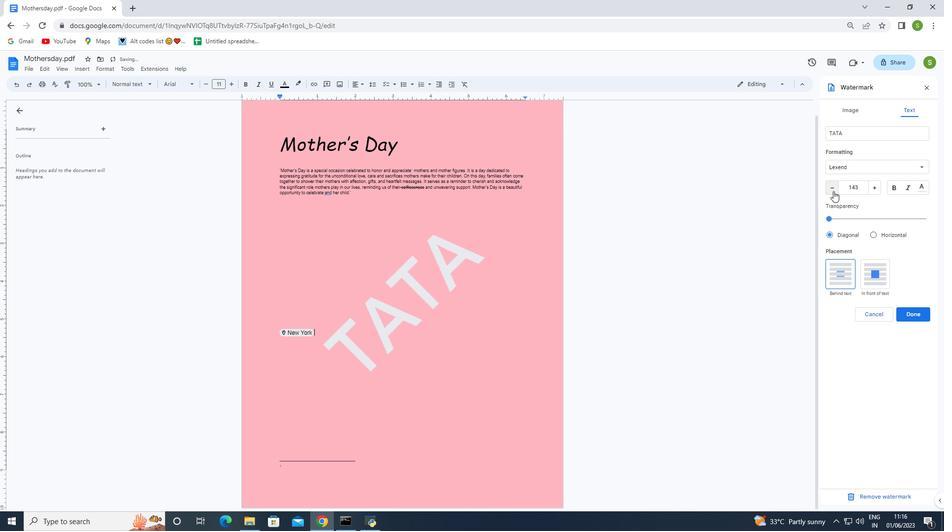 
Action: Mouse pressed left at (834, 191)
Screenshot: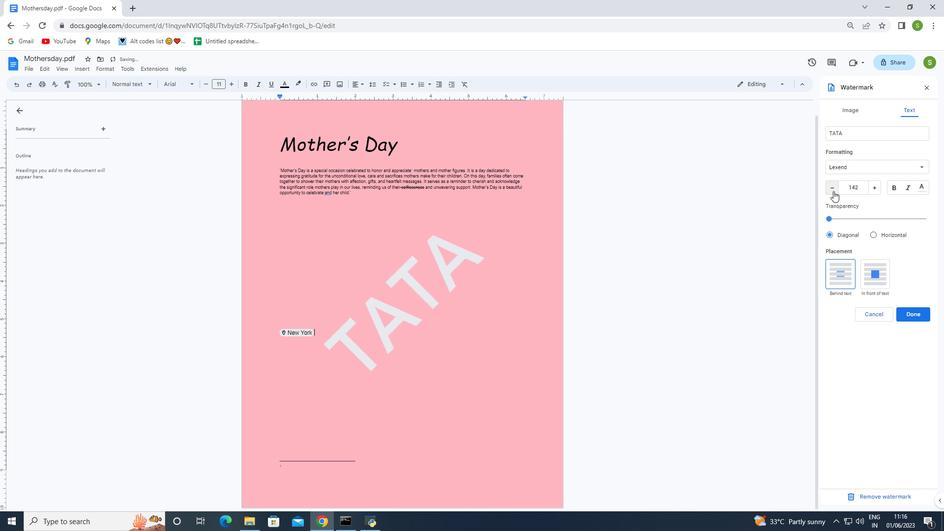 
Action: Mouse pressed left at (834, 191)
Screenshot: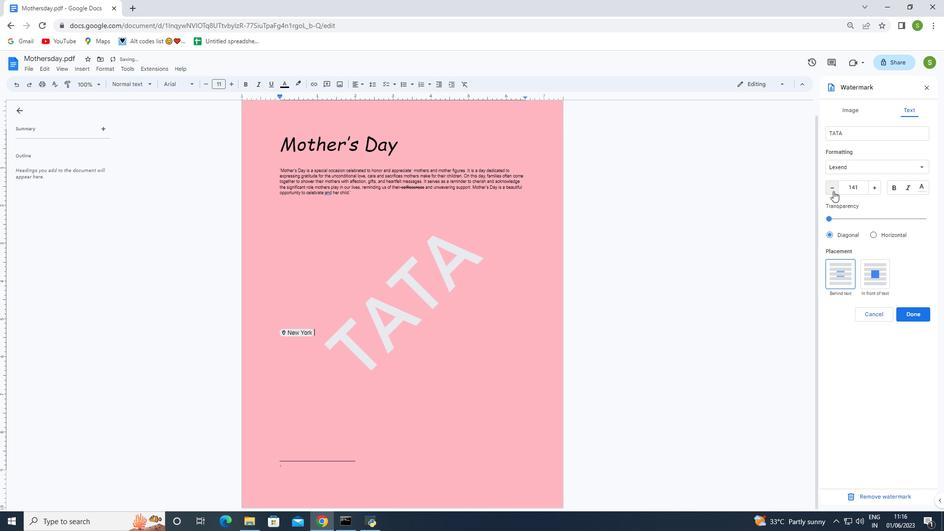 
Action: Mouse pressed left at (834, 191)
Screenshot: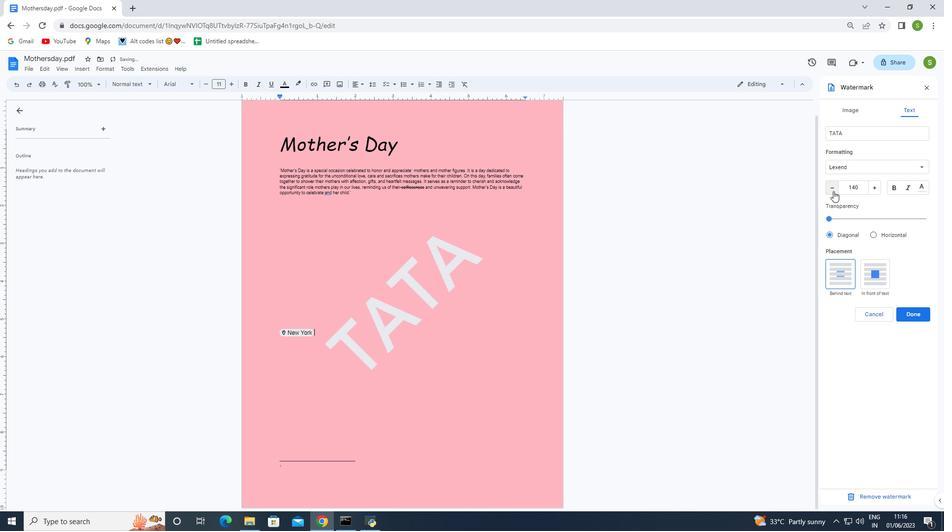 
Action: Mouse pressed left at (834, 191)
Screenshot: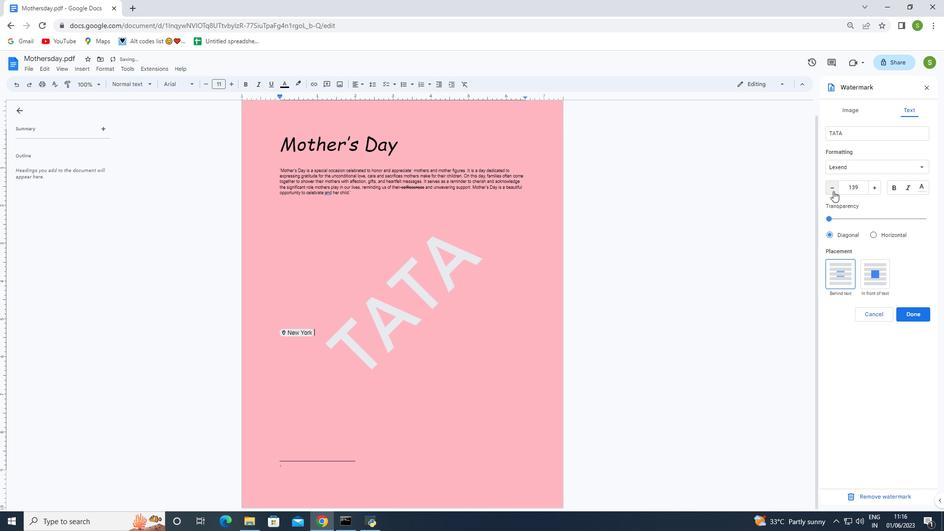 
Action: Mouse pressed left at (834, 191)
Screenshot: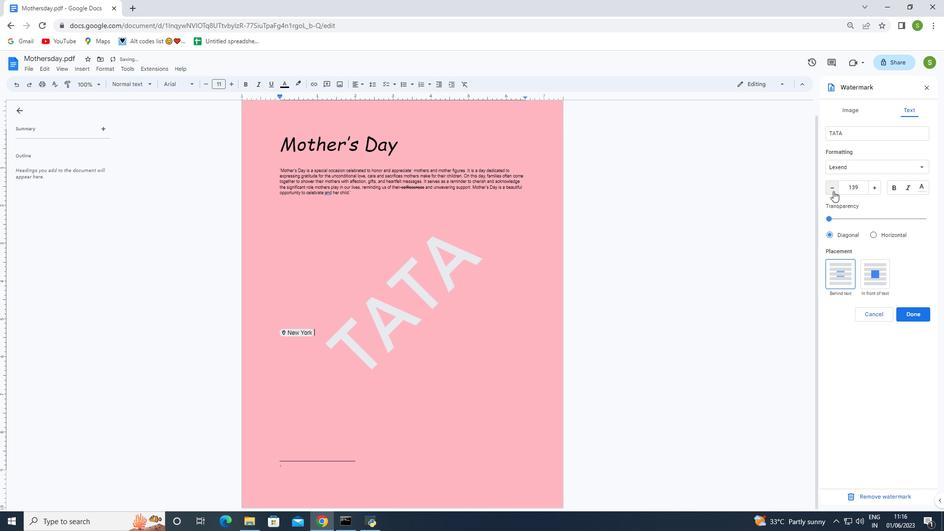 
Action: Mouse pressed left at (834, 191)
Screenshot: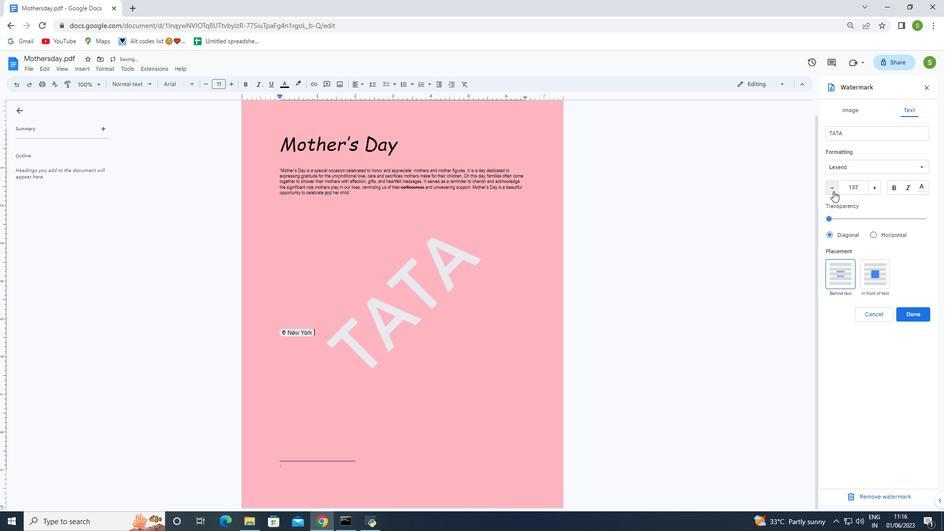 
Action: Mouse pressed left at (834, 191)
Screenshot: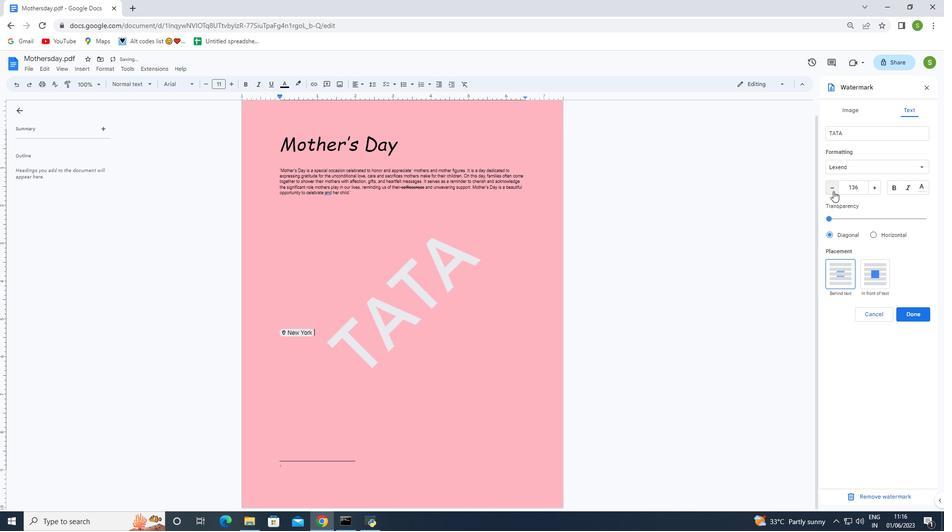 
Action: Mouse pressed left at (834, 191)
Screenshot: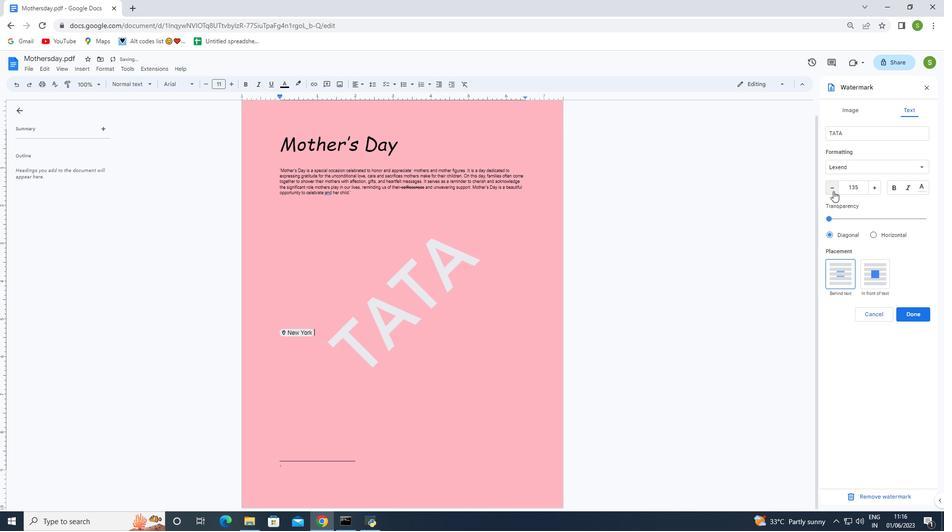 
Action: Mouse pressed left at (834, 191)
Screenshot: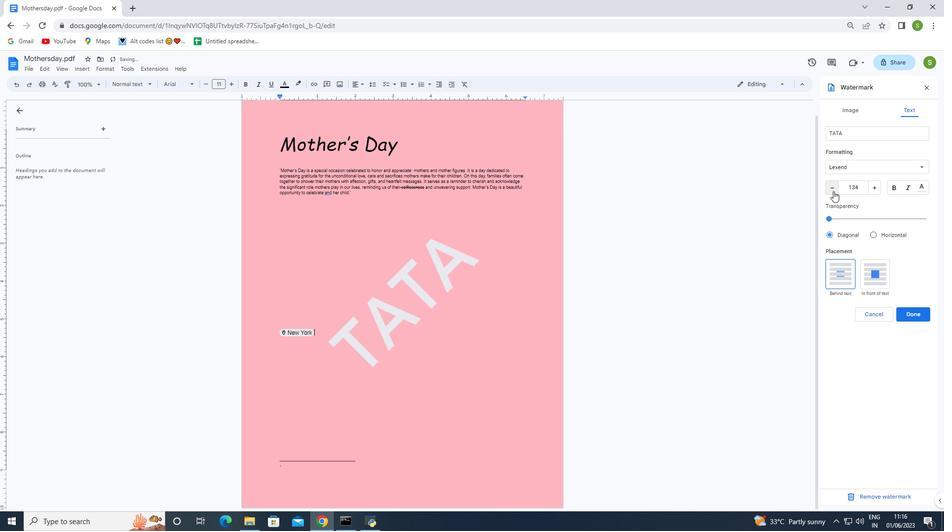 
Action: Mouse pressed left at (834, 191)
Screenshot: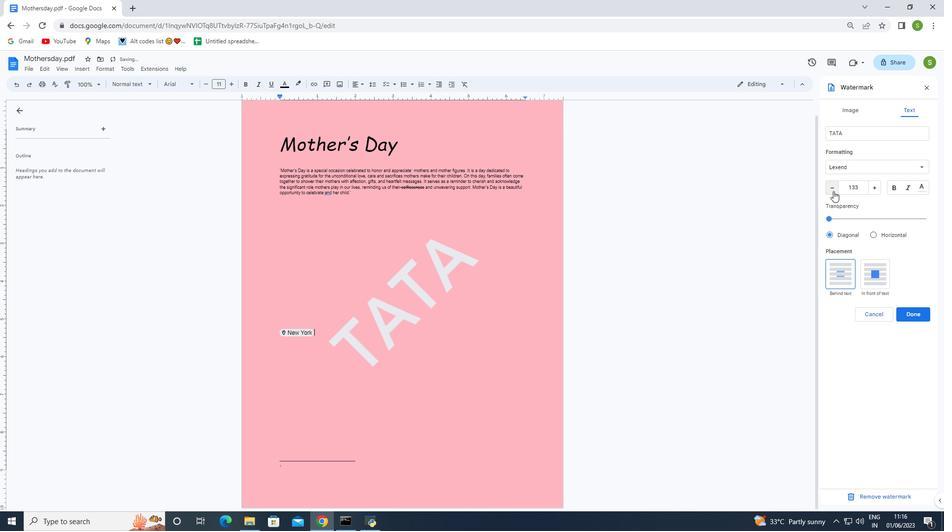 
Action: Mouse pressed left at (834, 191)
Screenshot: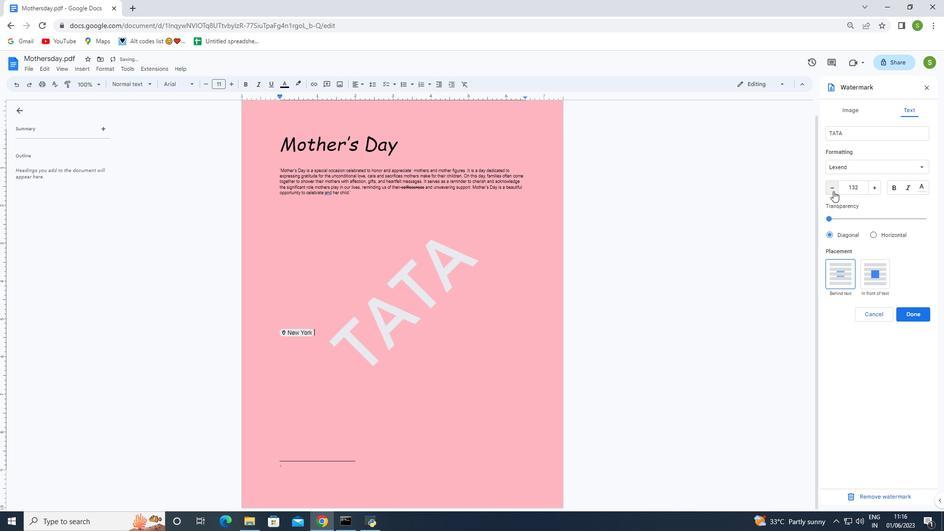 
Action: Mouse pressed left at (834, 191)
Screenshot: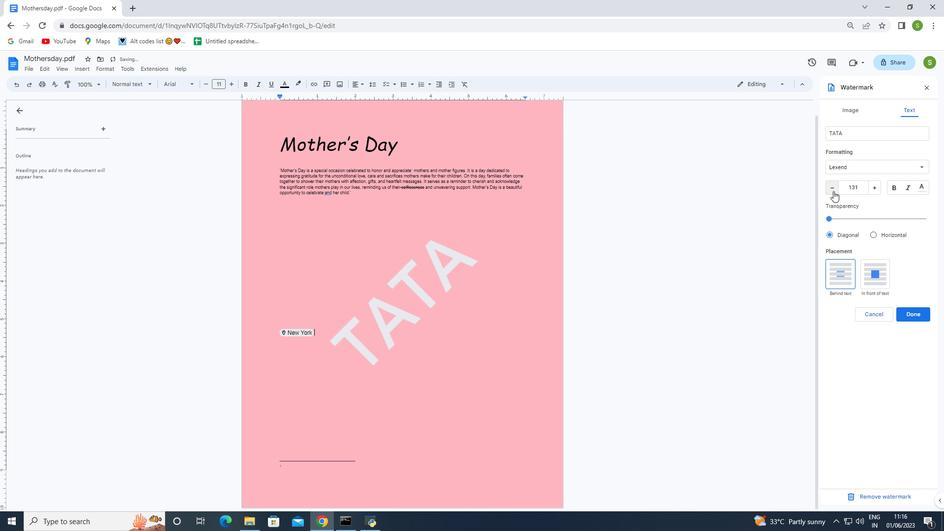 
Action: Mouse pressed left at (834, 191)
Screenshot: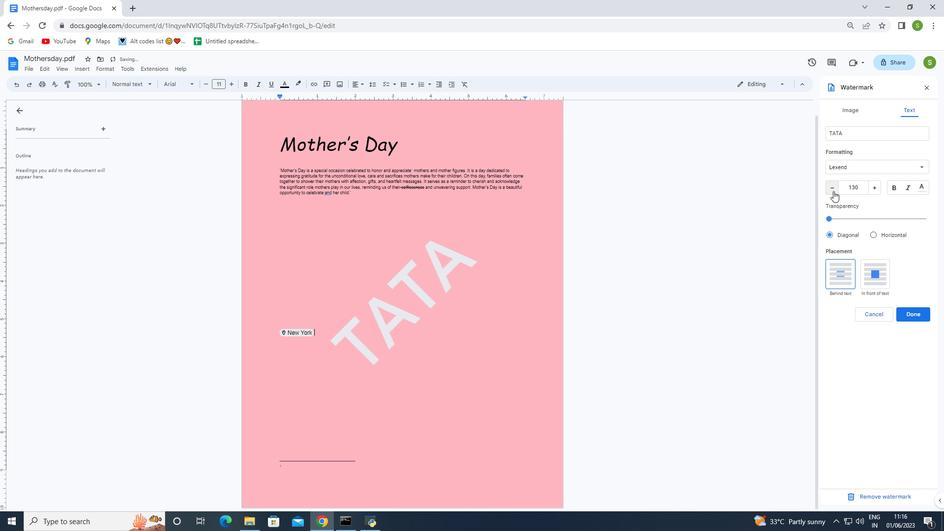 
Action: Mouse pressed left at (834, 191)
Screenshot: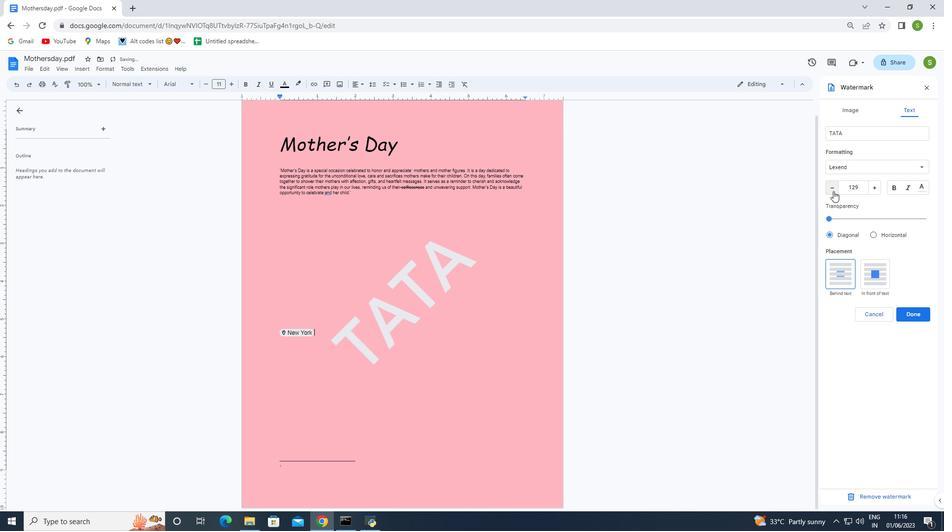 
Action: Mouse pressed left at (834, 191)
Screenshot: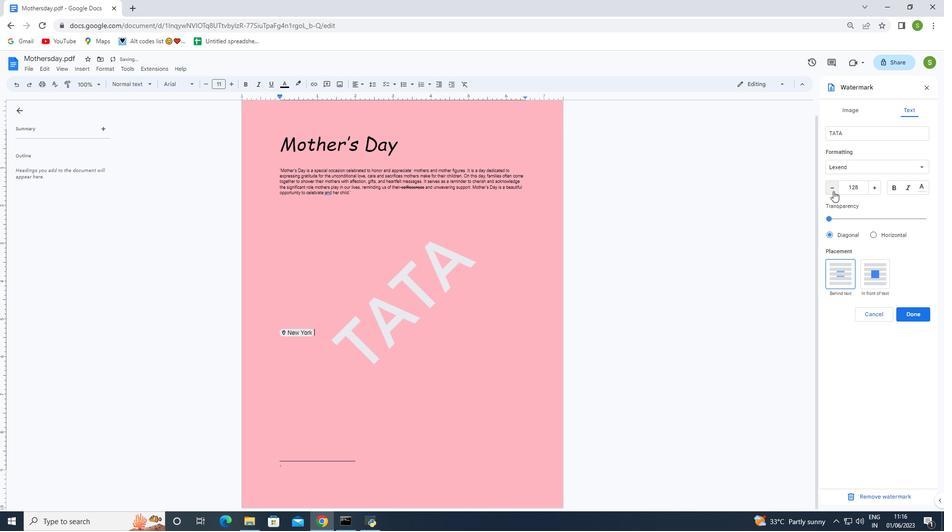 
Action: Mouse pressed left at (834, 191)
Screenshot: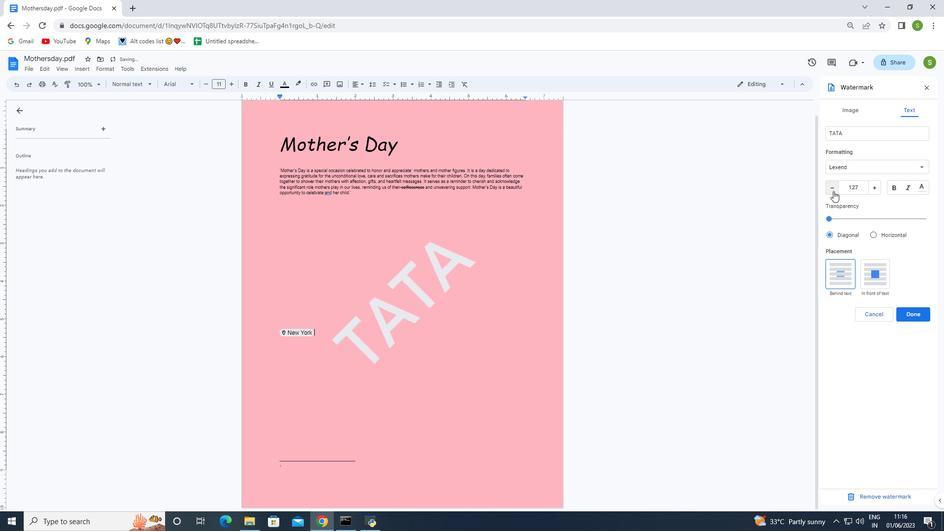 
Action: Mouse pressed left at (834, 191)
Screenshot: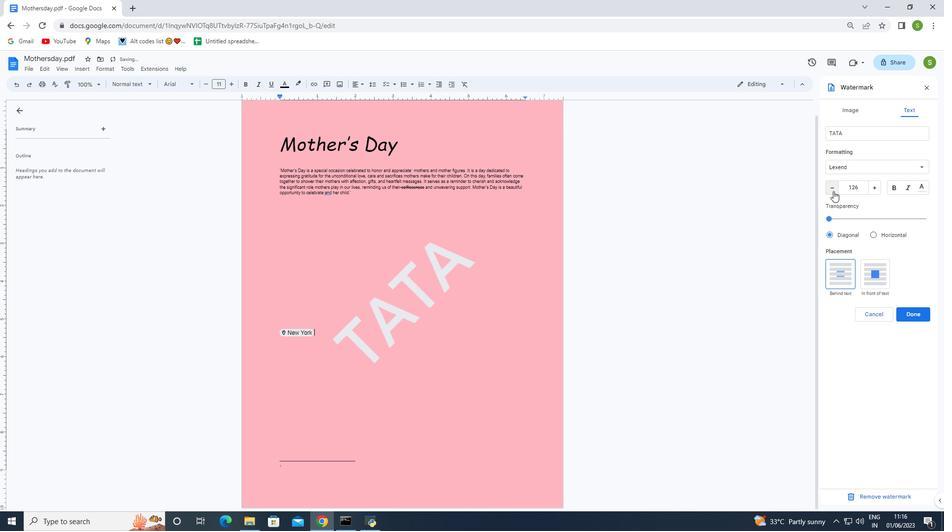 
Action: Mouse pressed left at (834, 191)
Screenshot: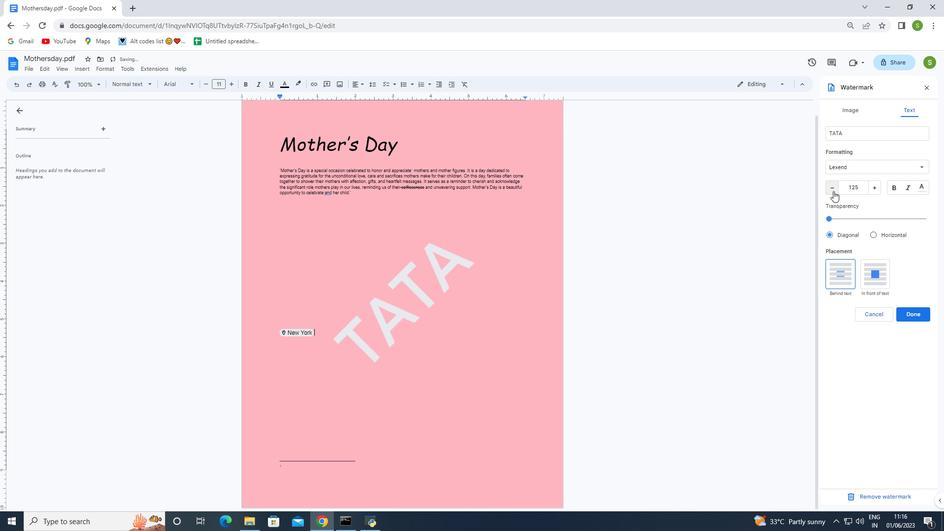 
Action: Mouse pressed left at (834, 191)
Screenshot: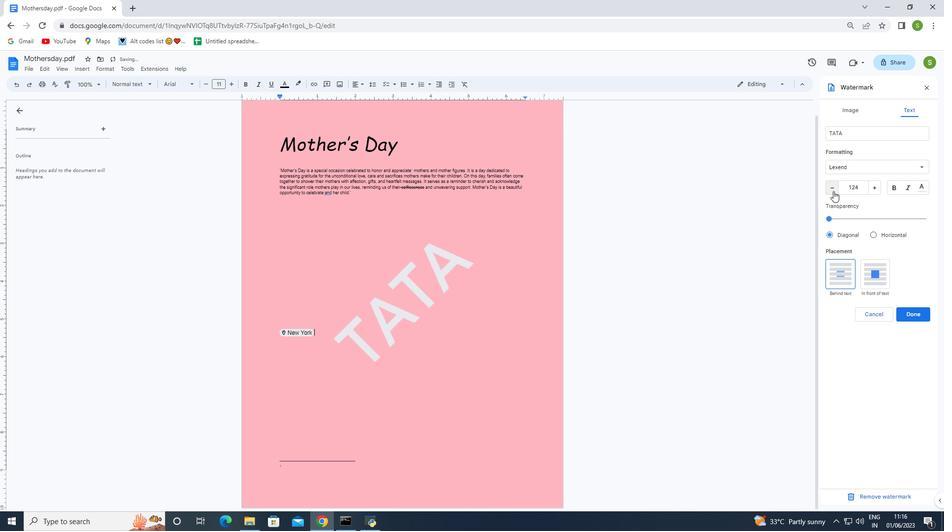 
Action: Mouse pressed left at (834, 191)
Screenshot: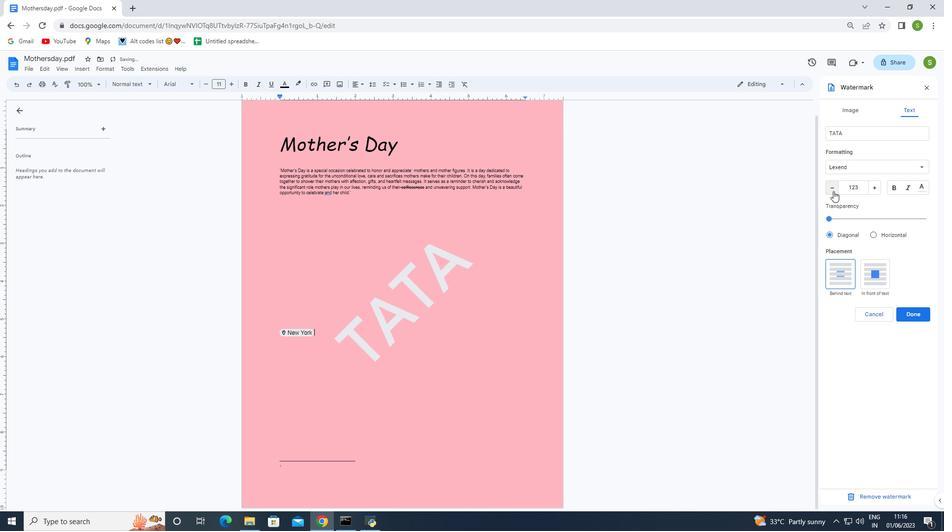
Action: Mouse pressed left at (834, 191)
Screenshot: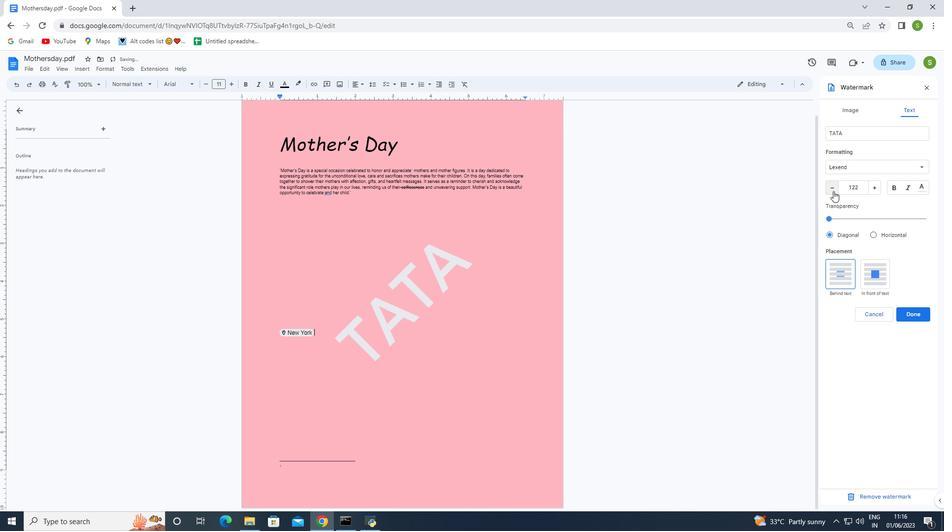 
Action: Mouse pressed left at (834, 191)
Screenshot: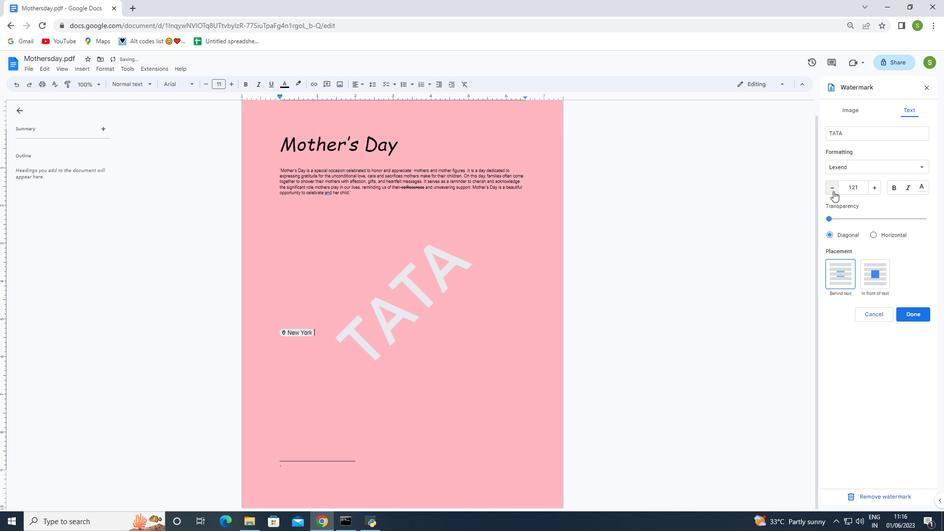 
Action: Mouse pressed left at (834, 191)
Screenshot: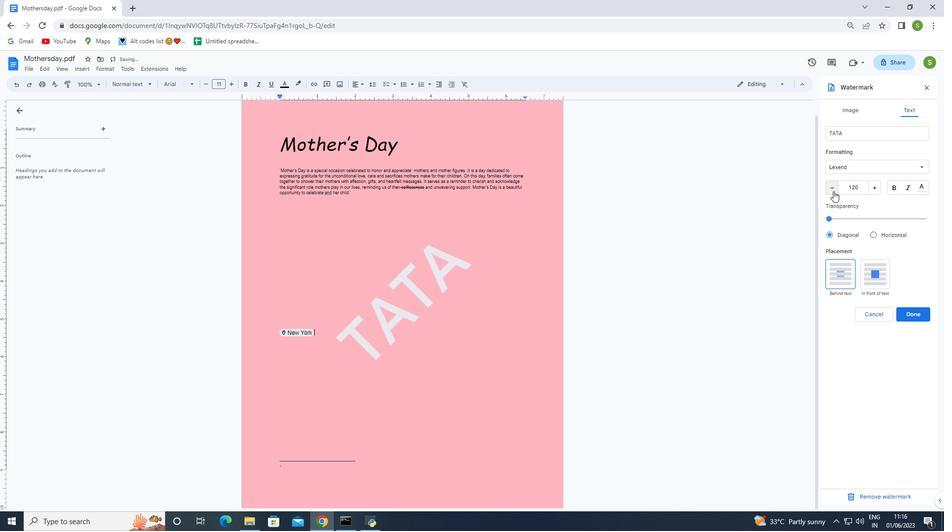 
Action: Mouse pressed left at (834, 191)
Screenshot: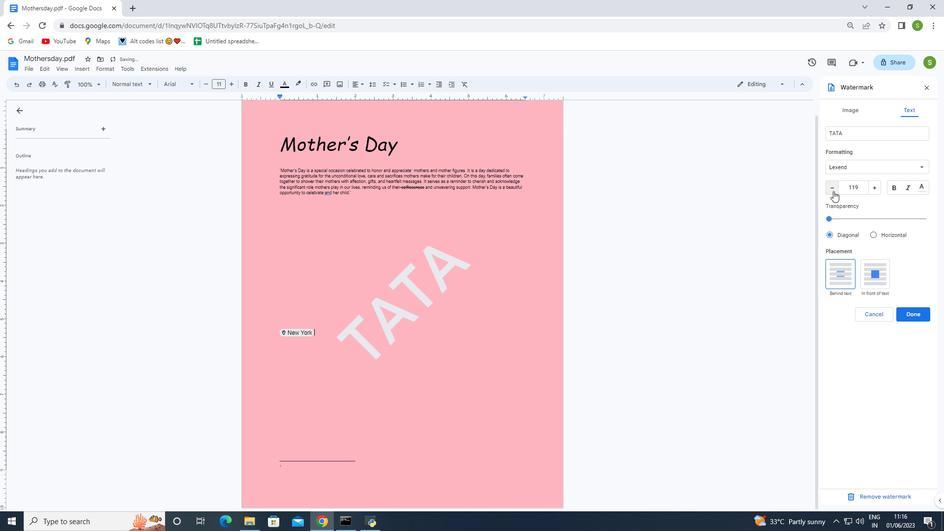 
Action: Mouse pressed left at (834, 191)
Screenshot: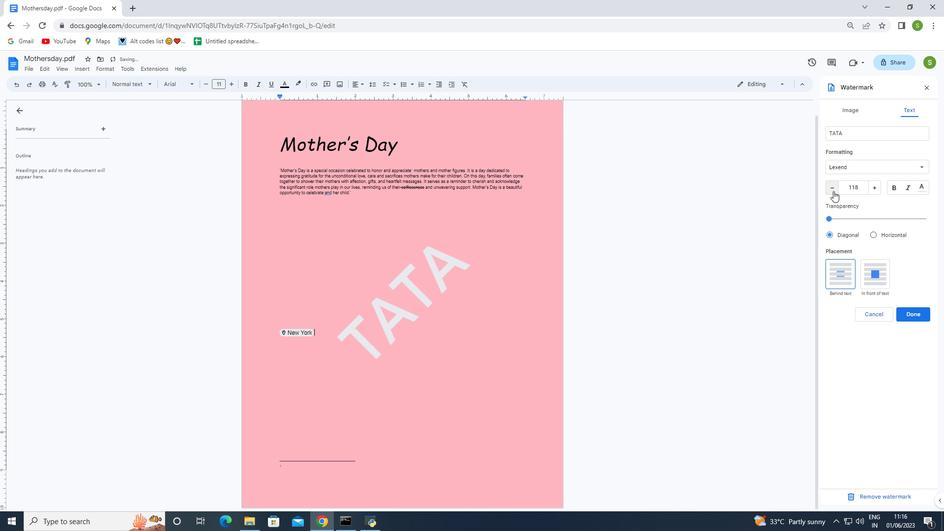
Action: Mouse pressed left at (834, 191)
Screenshot: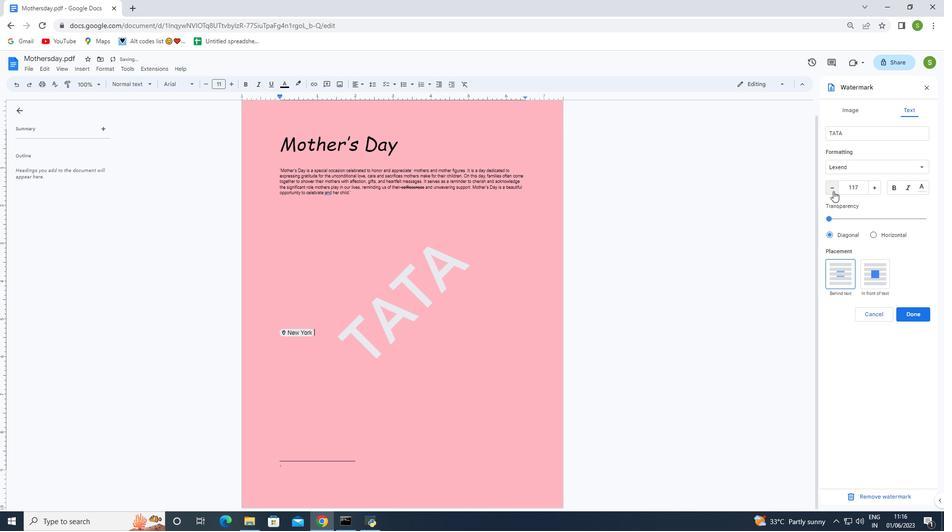 
Action: Mouse pressed left at (834, 191)
Screenshot: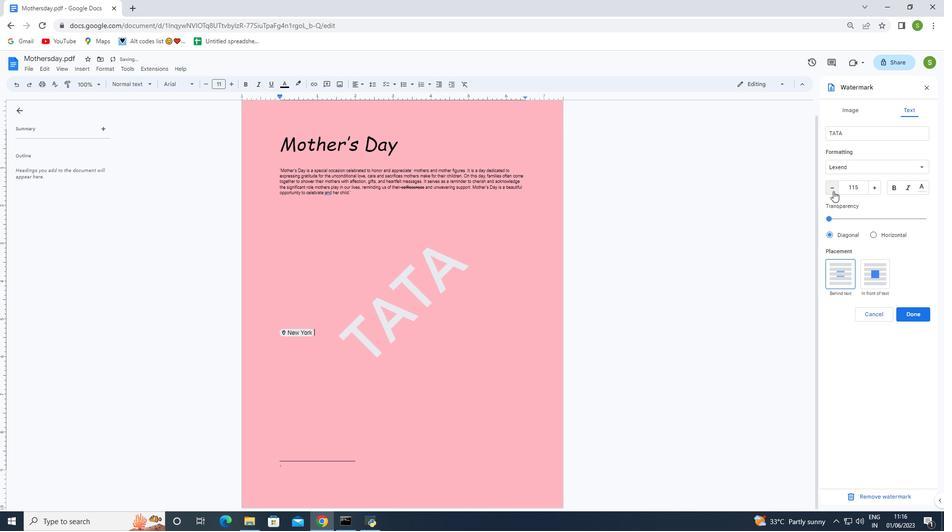 
Action: Mouse pressed left at (834, 191)
Screenshot: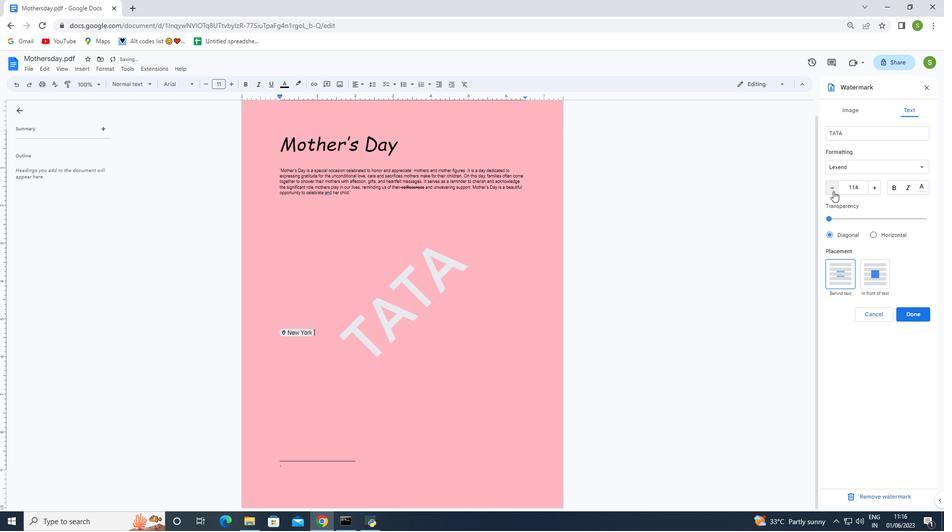 
Action: Mouse pressed left at (834, 191)
Screenshot: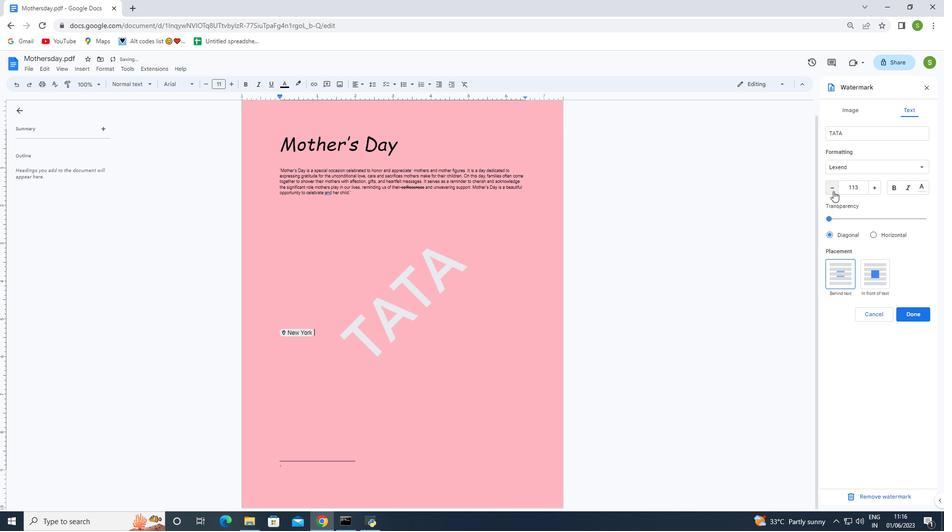 
Action: Mouse moved to (873, 235)
Screenshot: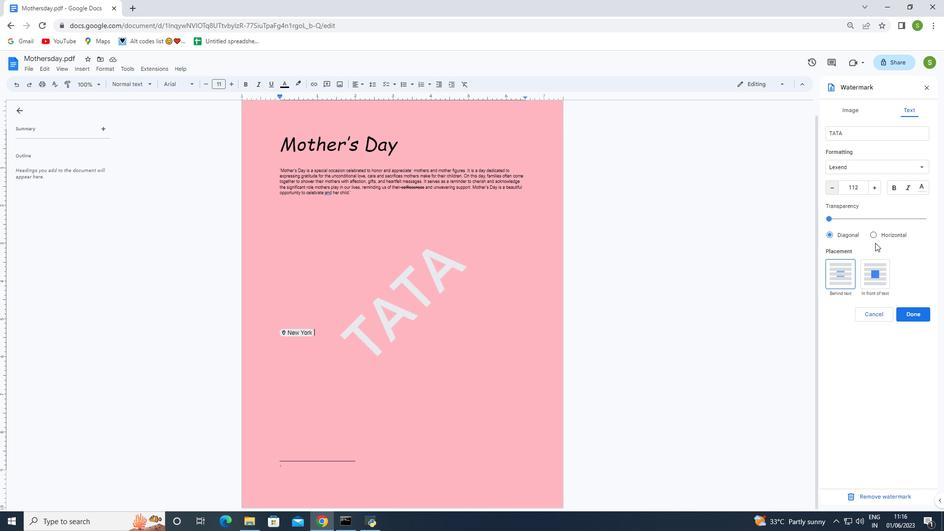 
Action: Mouse pressed left at (873, 235)
Screenshot: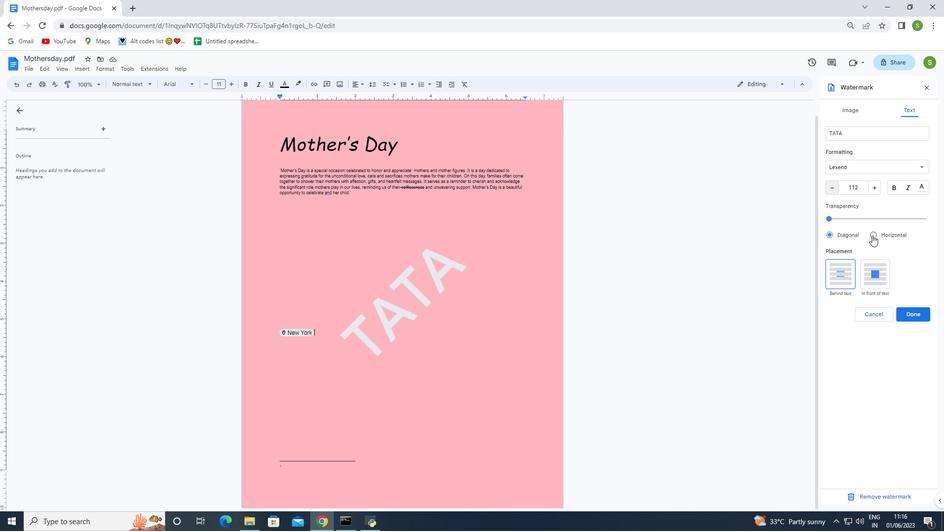 
Action: Mouse moved to (457, 271)
Screenshot: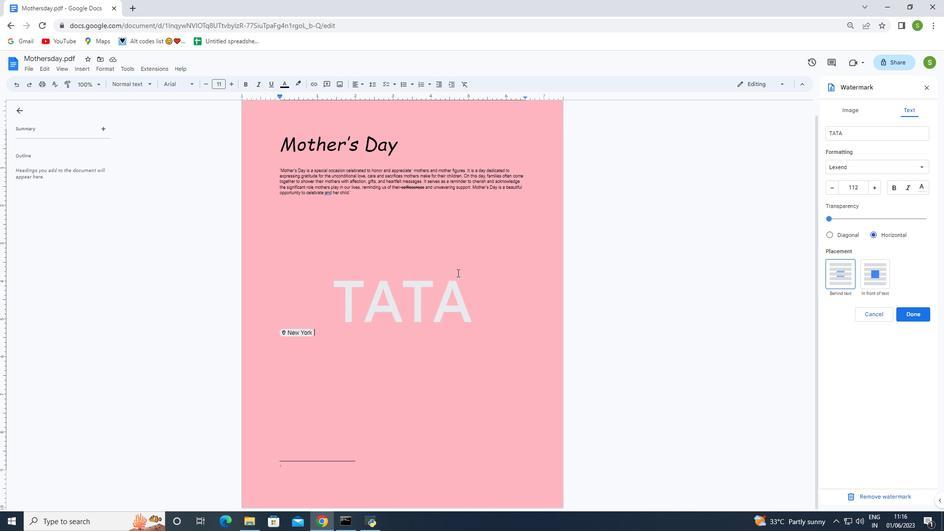 
